 Task: Open Card Event Setup in Board Market Share Growth Strategy to Workspace Brand Management and add a team member Softage.2@softage.net, a label Purple, a checklist Classroom Management, an attachment from your computer, a color Purple and finally, add a card description 'Update company social media profiles' and a comment 'We should approach this task with a sense of community and teamwork'. Add a start date 'Jan 11, 1900' with a due date 'Jan 18, 1900'
Action: Mouse moved to (619, 518)
Screenshot: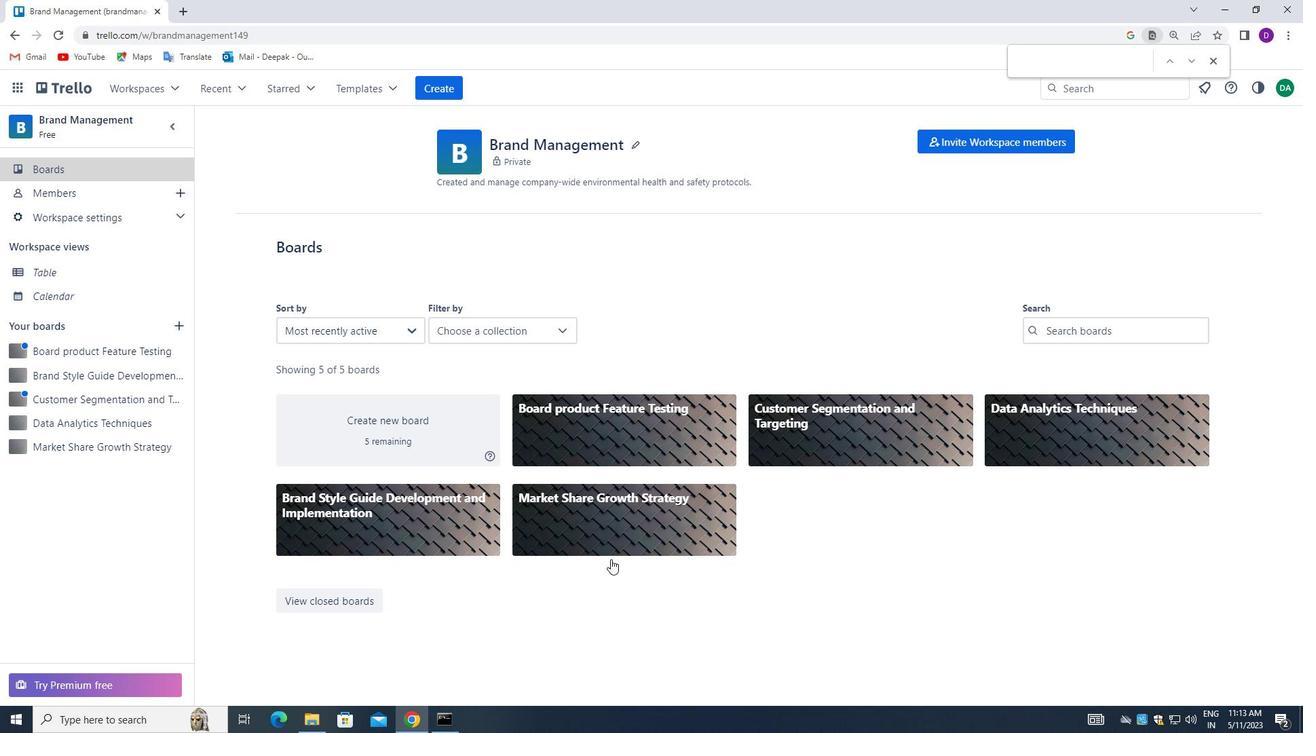 
Action: Mouse pressed left at (619, 518)
Screenshot: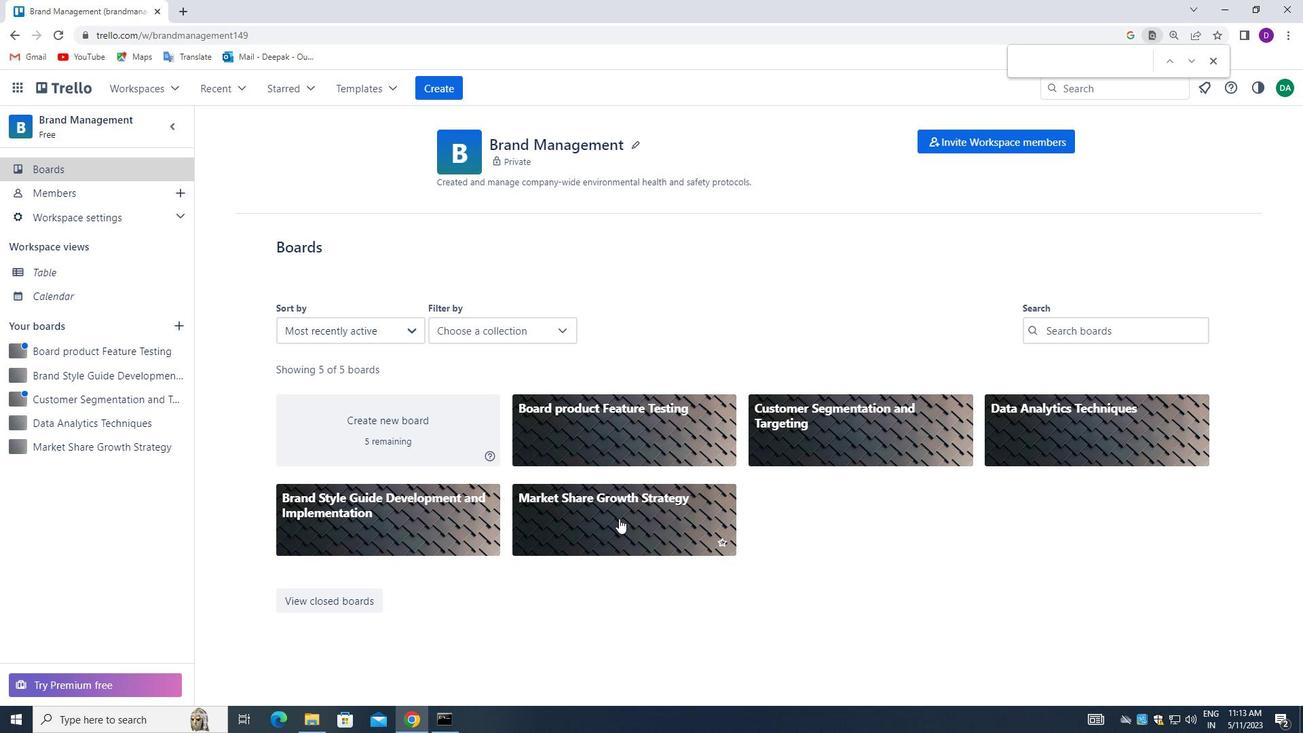 
Action: Mouse moved to (499, 209)
Screenshot: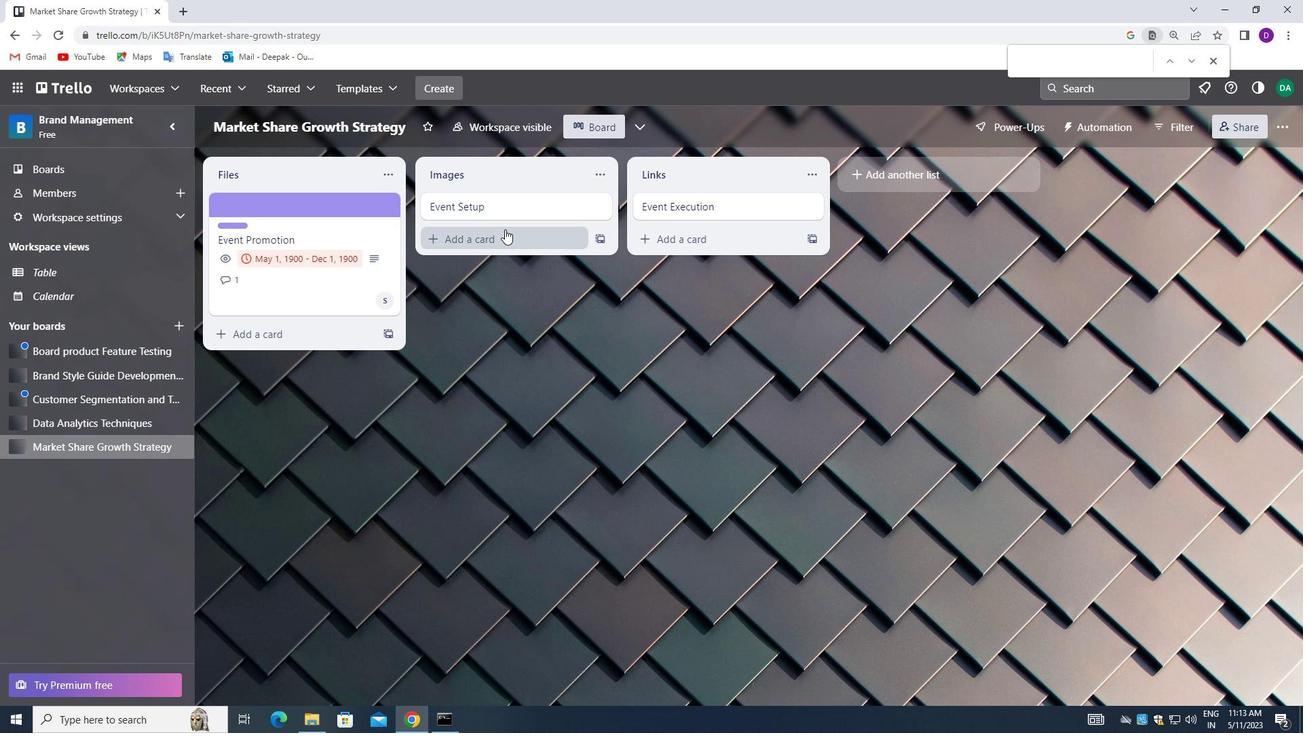 
Action: Mouse pressed left at (499, 209)
Screenshot: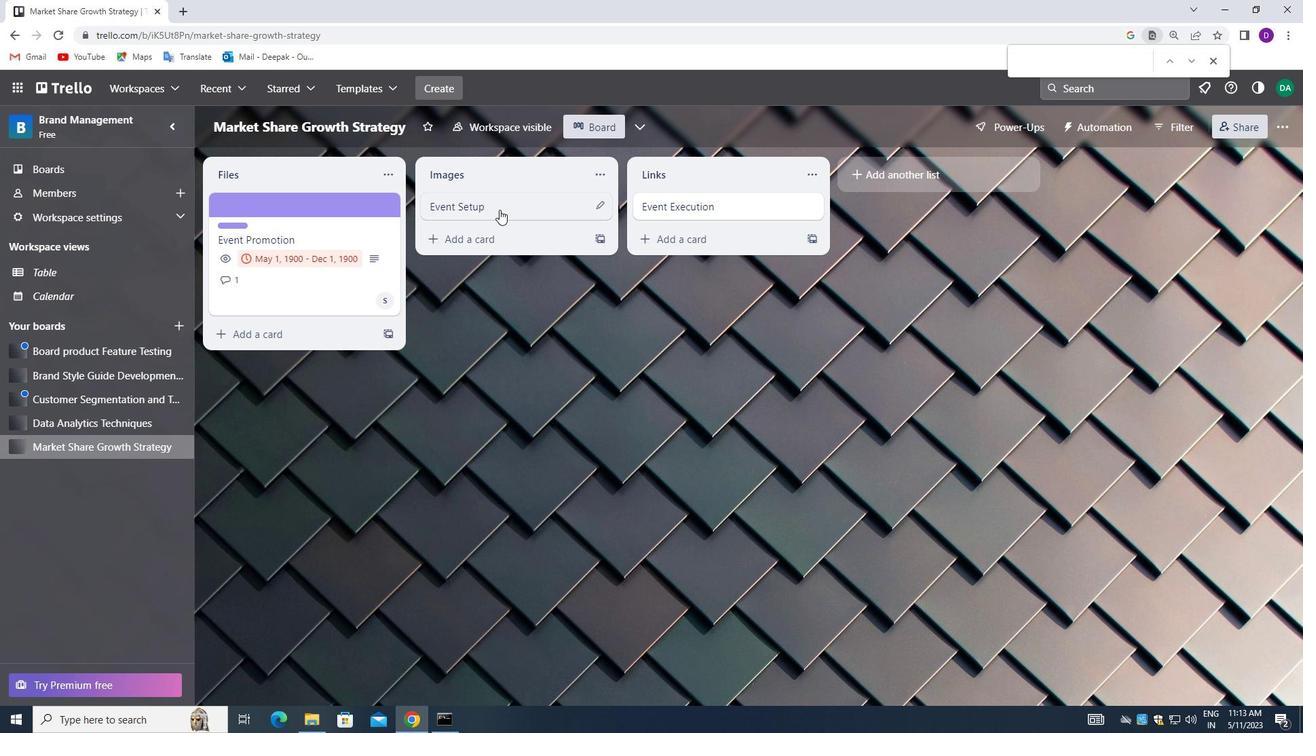 
Action: Mouse moved to (857, 260)
Screenshot: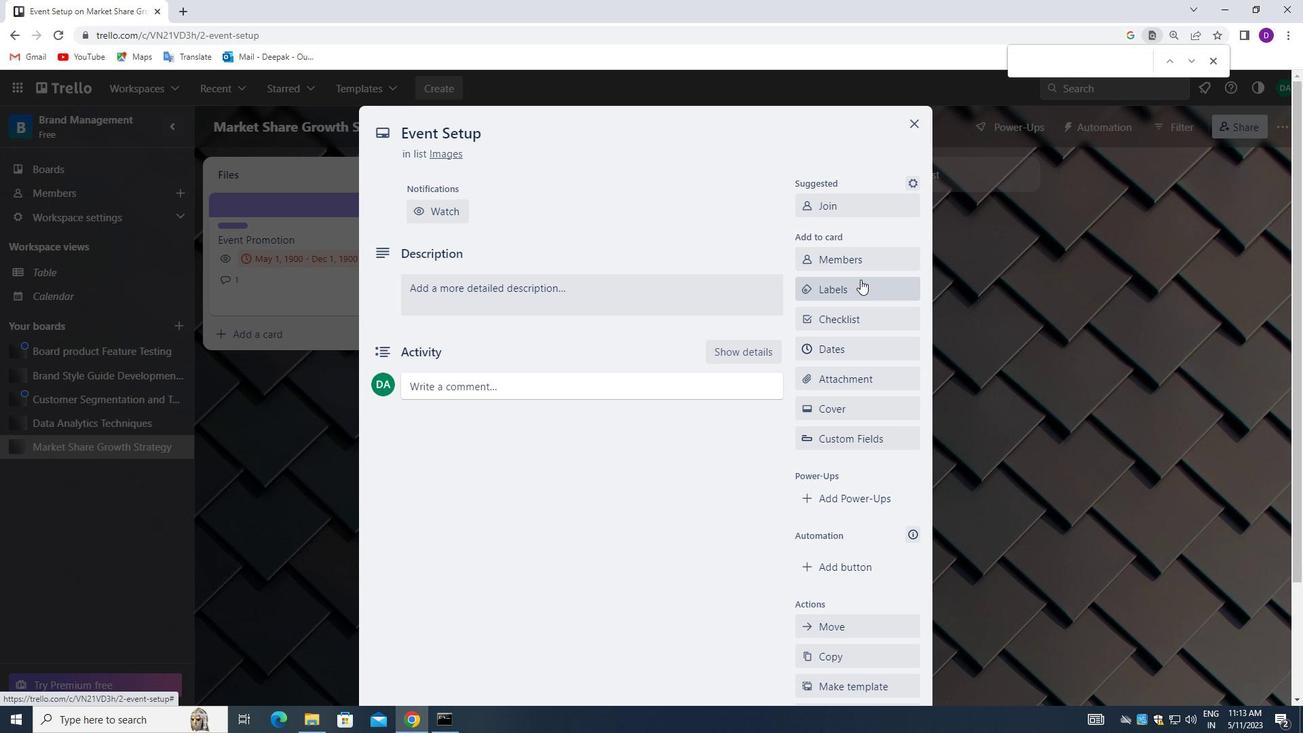 
Action: Mouse pressed left at (857, 260)
Screenshot: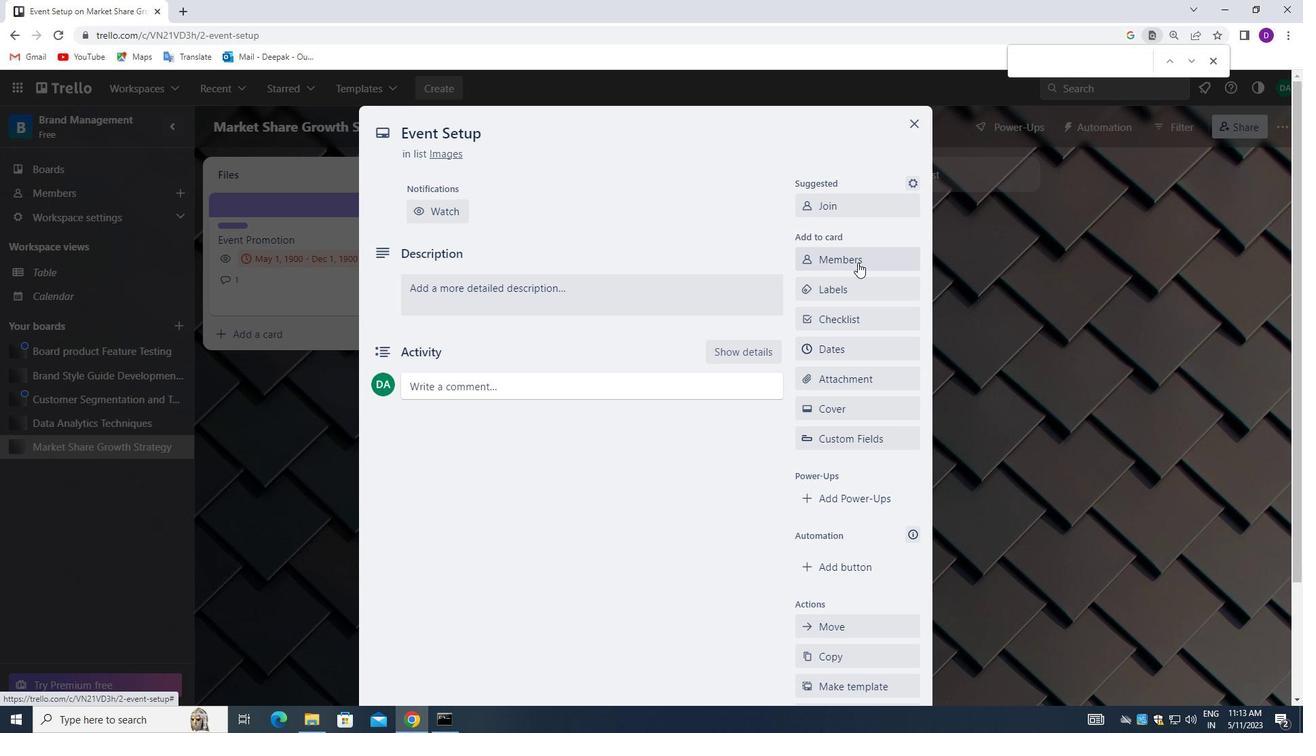 
Action: Mouse moved to (867, 331)
Screenshot: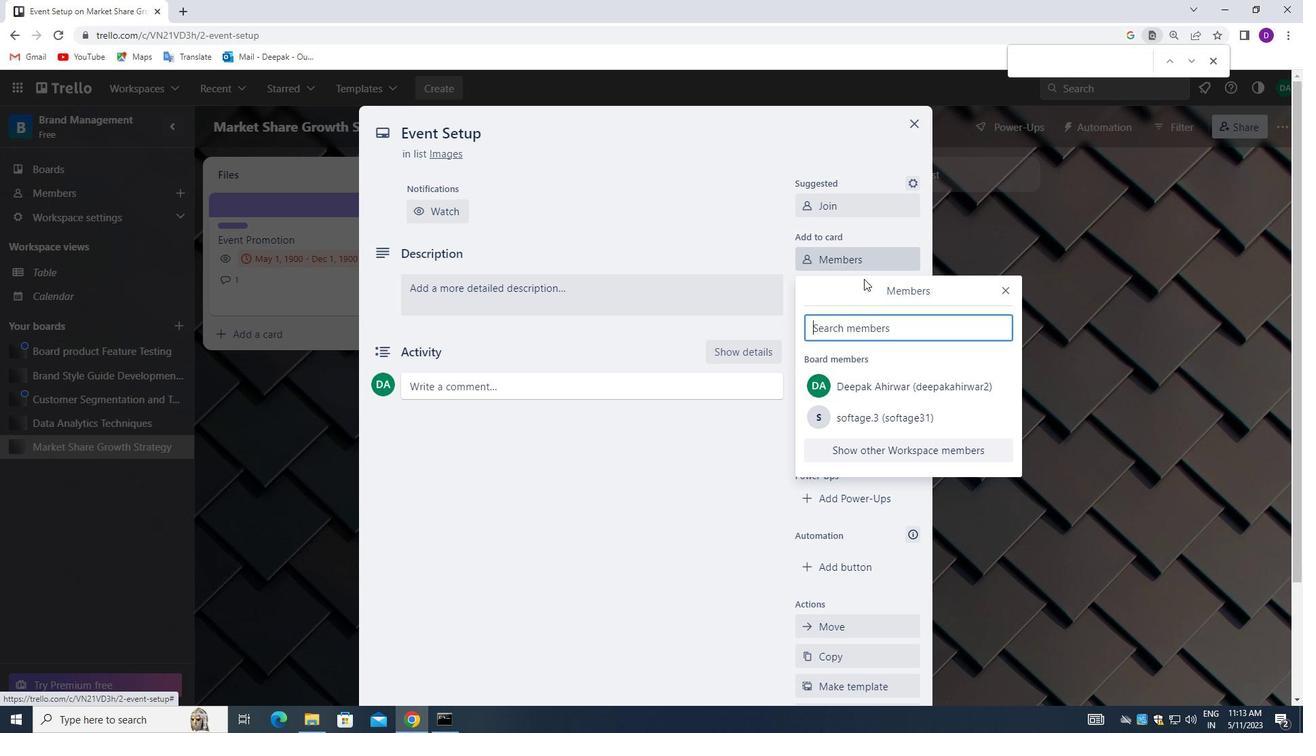 
Action: Mouse pressed left at (867, 331)
Screenshot: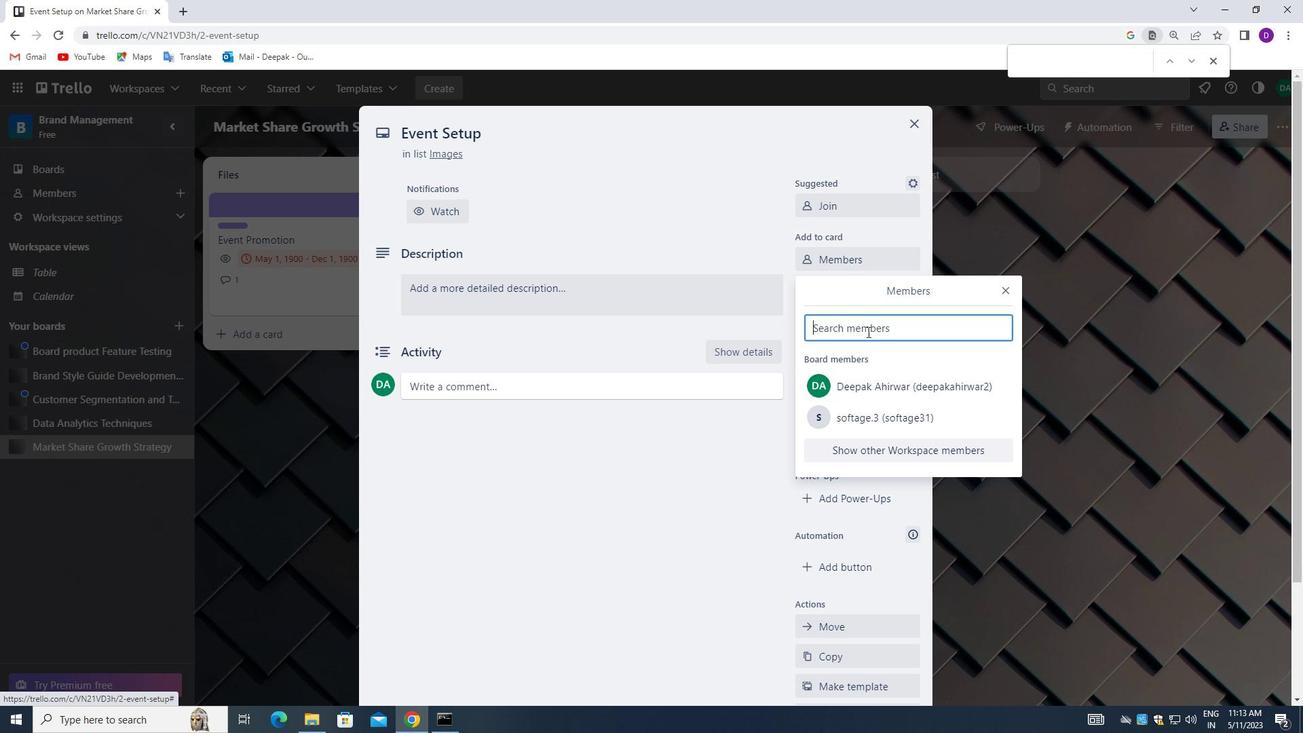 
Action: Key pressed softage,<Key.backspace>.<Key.shift><Key.shift><Key.shift><Key.shift><Key.shift><Key.shift><Key.shift><Key.shift><Key.shift>3<Key.backspace>2<Key.shift><Key.shift><Key.shift><Key.shift><Key.shift><Key.shift><Key.shift><Key.shift><Key.shift><Key.shift><Key.shift><Key.shift><Key.shift><Key.shift><Key.shift><Key.shift><Key.shift><Key.shift><Key.shift><Key.shift><Key.shift>@SOFTAGE.NET
Screenshot: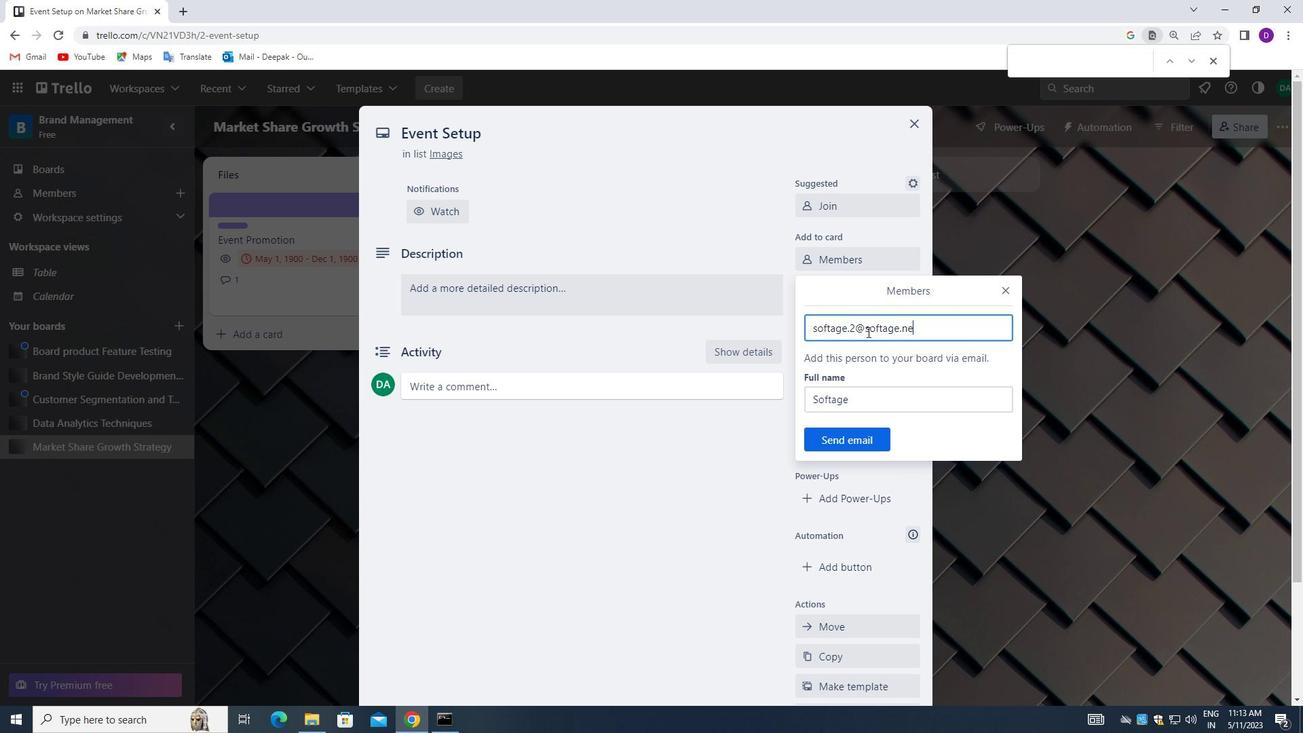 
Action: Mouse moved to (849, 437)
Screenshot: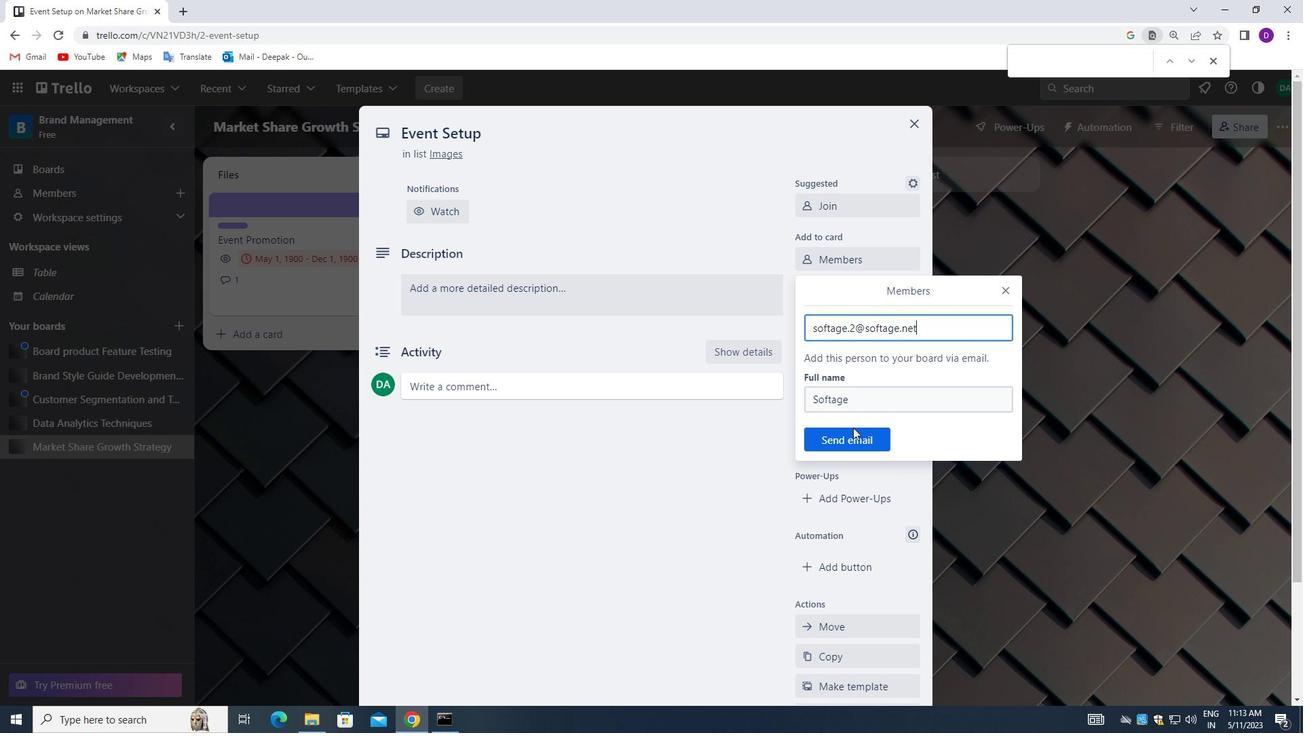 
Action: Mouse pressed left at (849, 437)
Screenshot: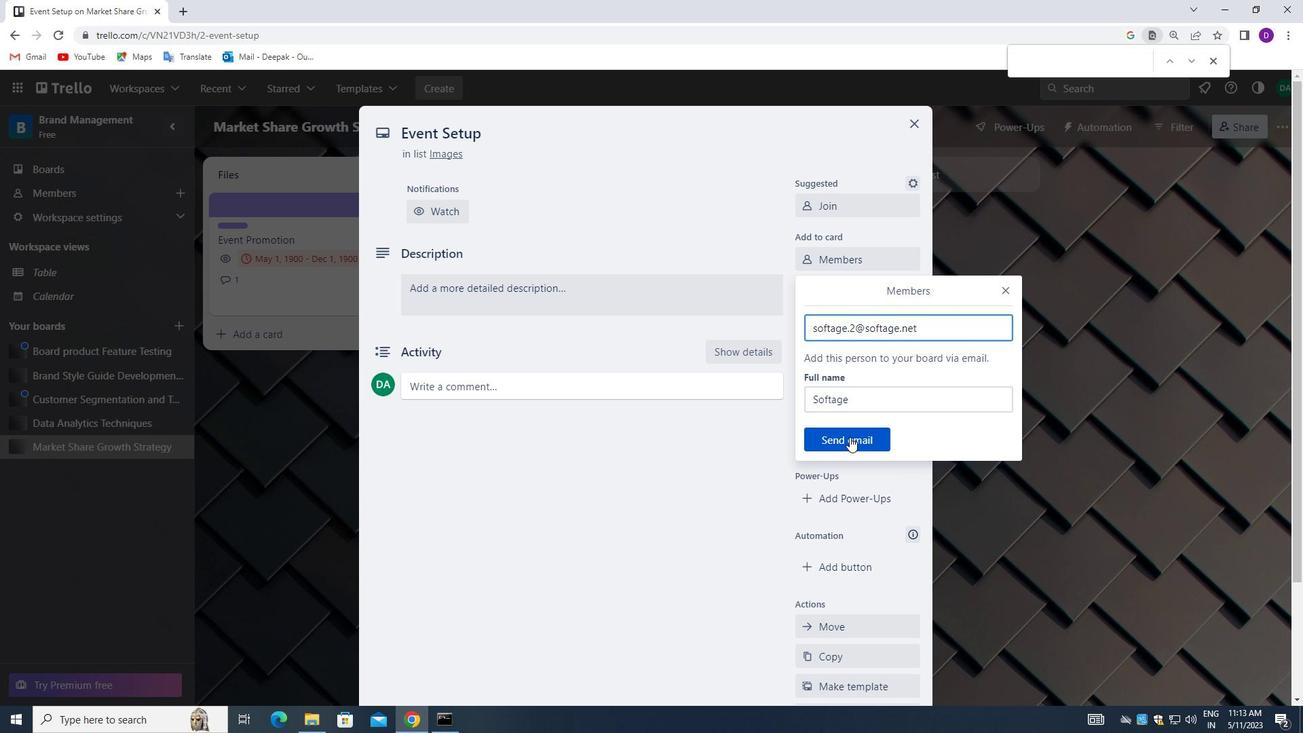 
Action: Mouse moved to (848, 291)
Screenshot: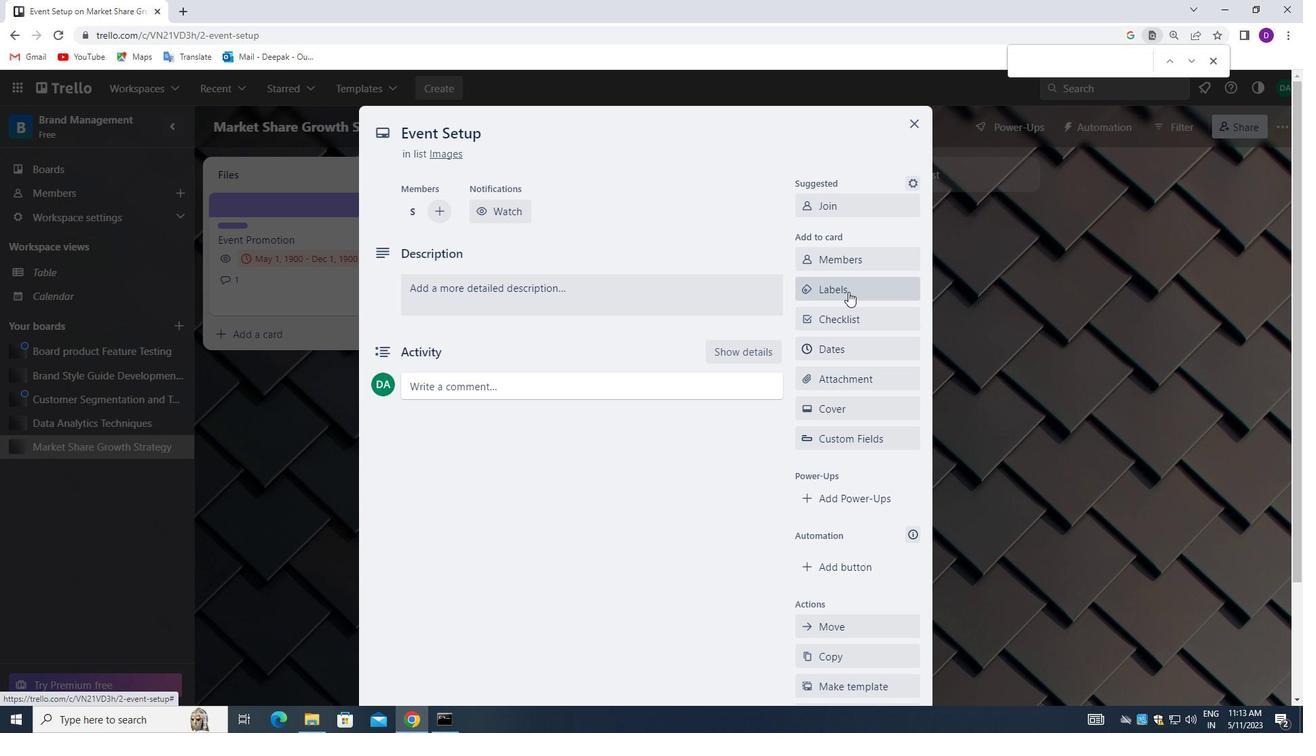 
Action: Mouse pressed left at (848, 291)
Screenshot: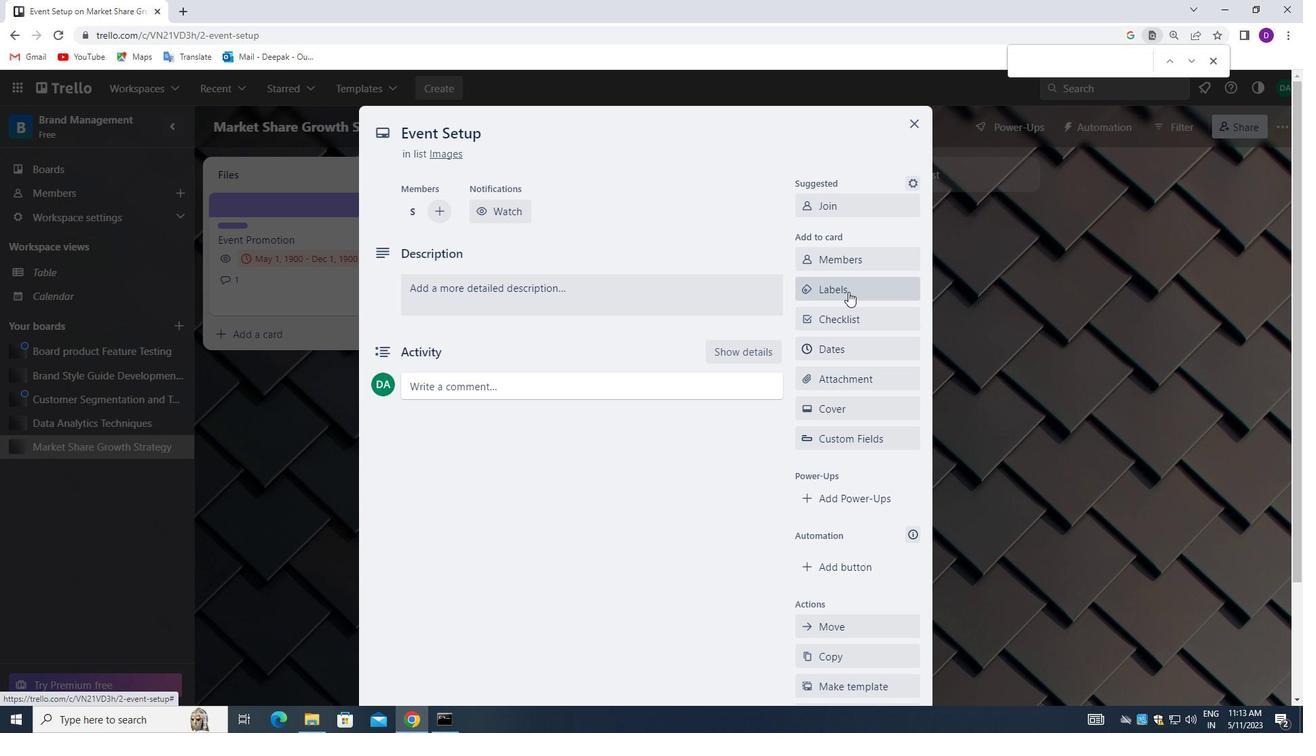 
Action: Mouse moved to (878, 514)
Screenshot: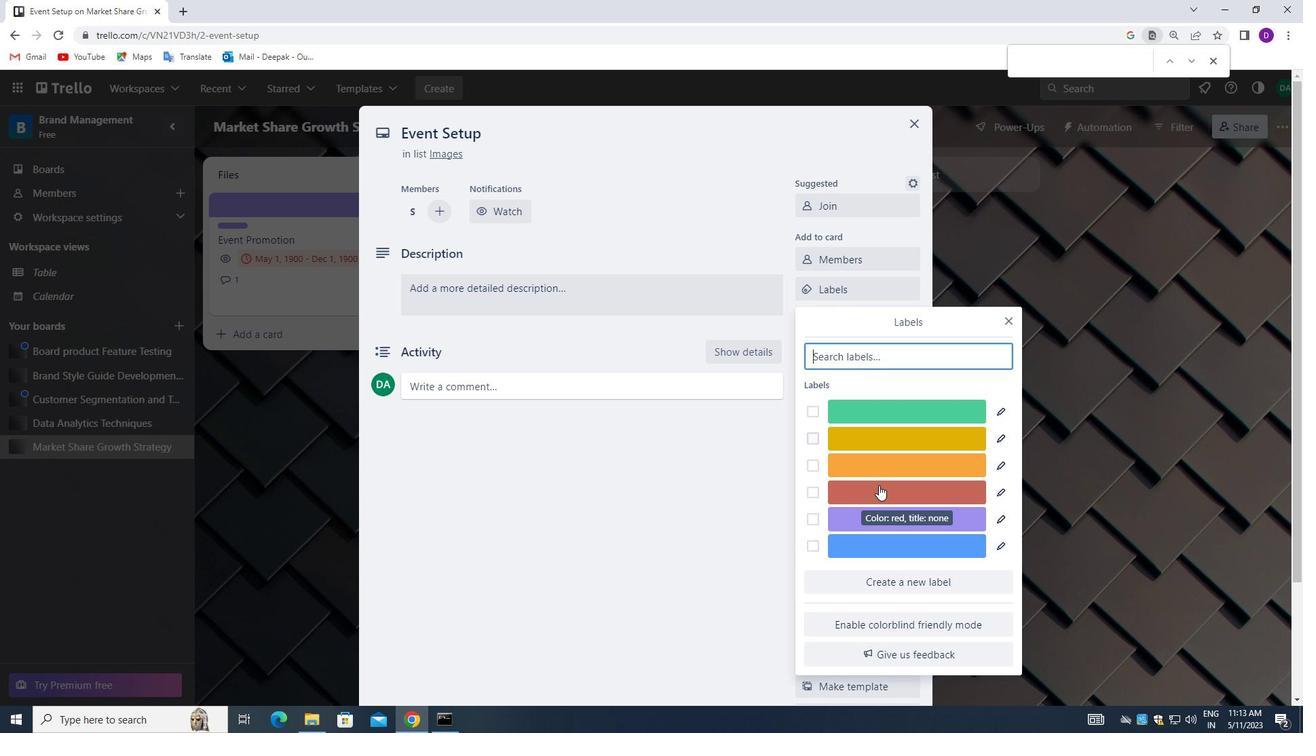 
Action: Mouse pressed left at (878, 514)
Screenshot: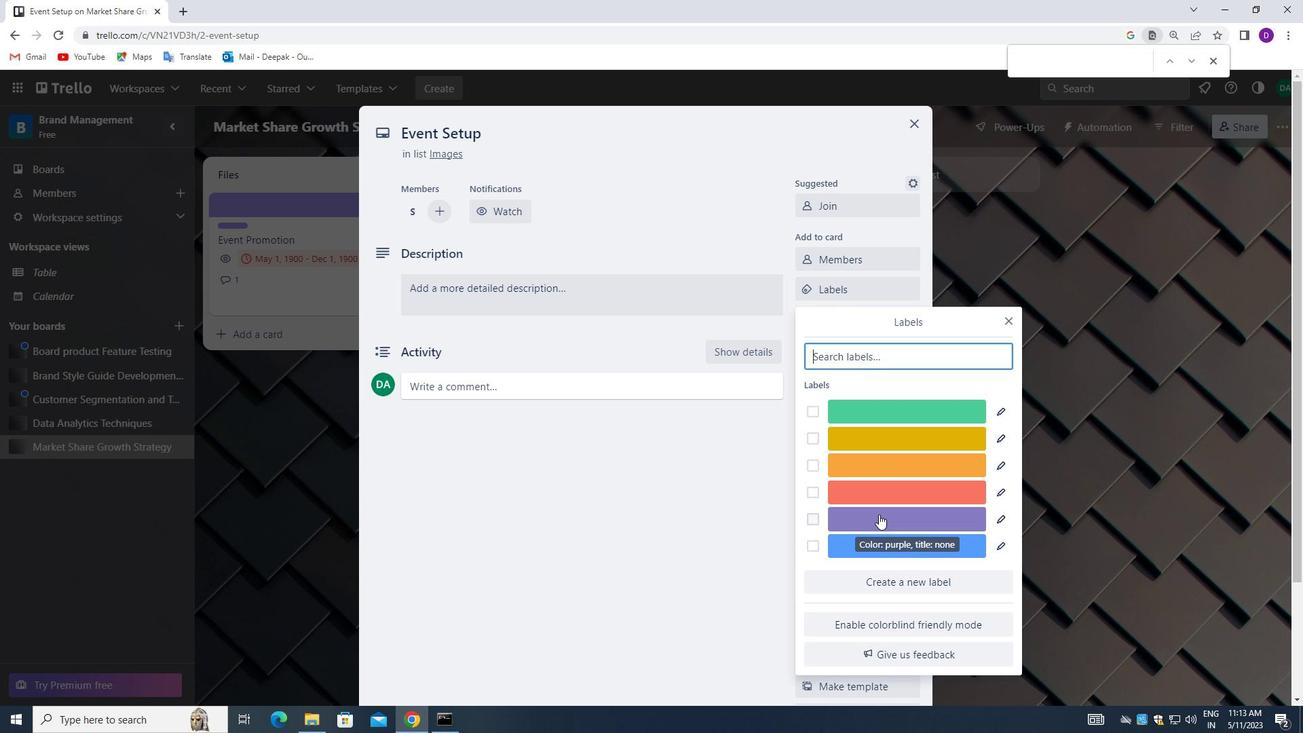 
Action: Mouse moved to (1009, 323)
Screenshot: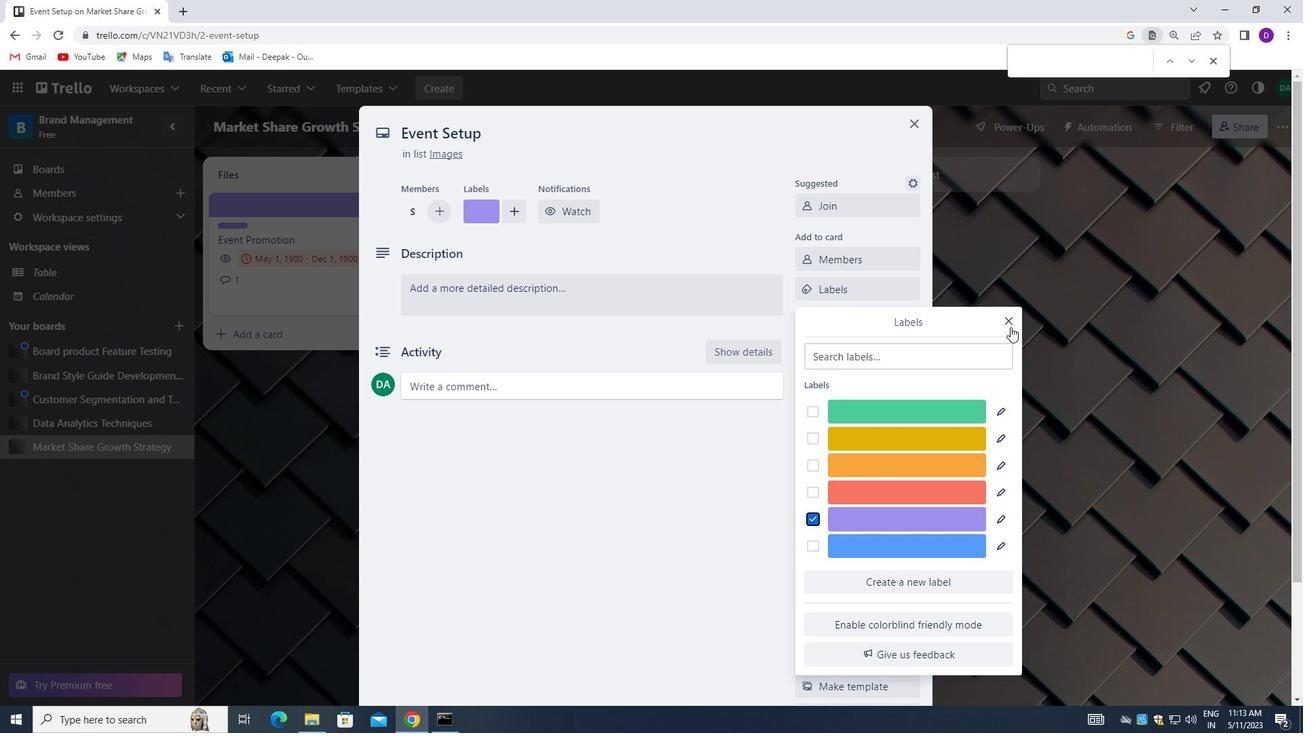 
Action: Mouse pressed left at (1009, 323)
Screenshot: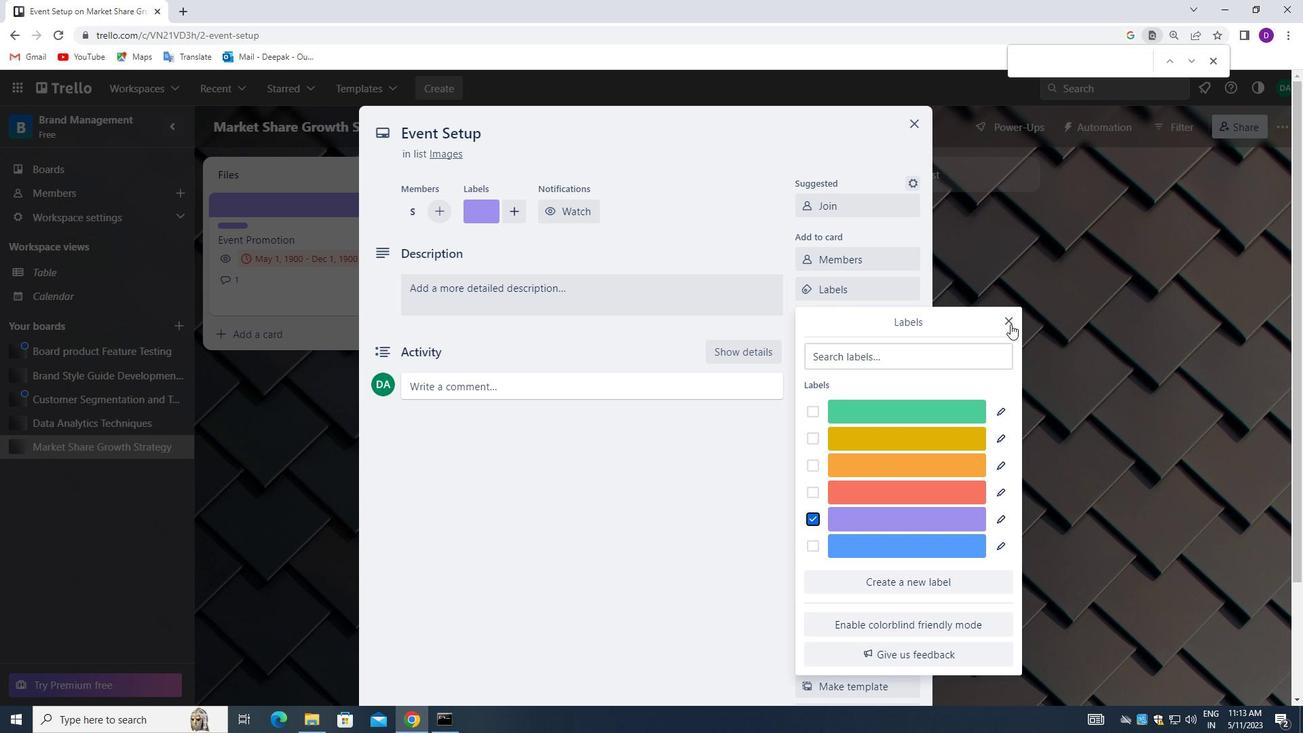 
Action: Mouse moved to (861, 313)
Screenshot: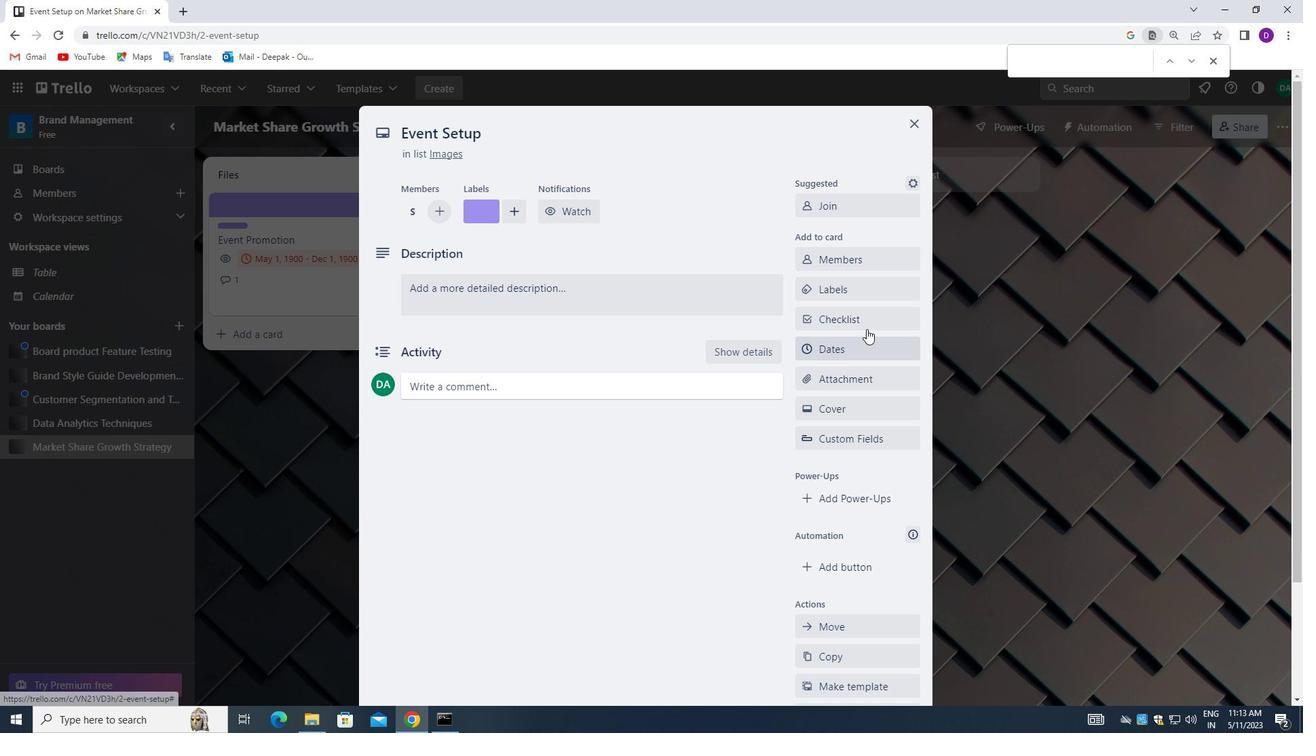
Action: Mouse pressed left at (861, 313)
Screenshot: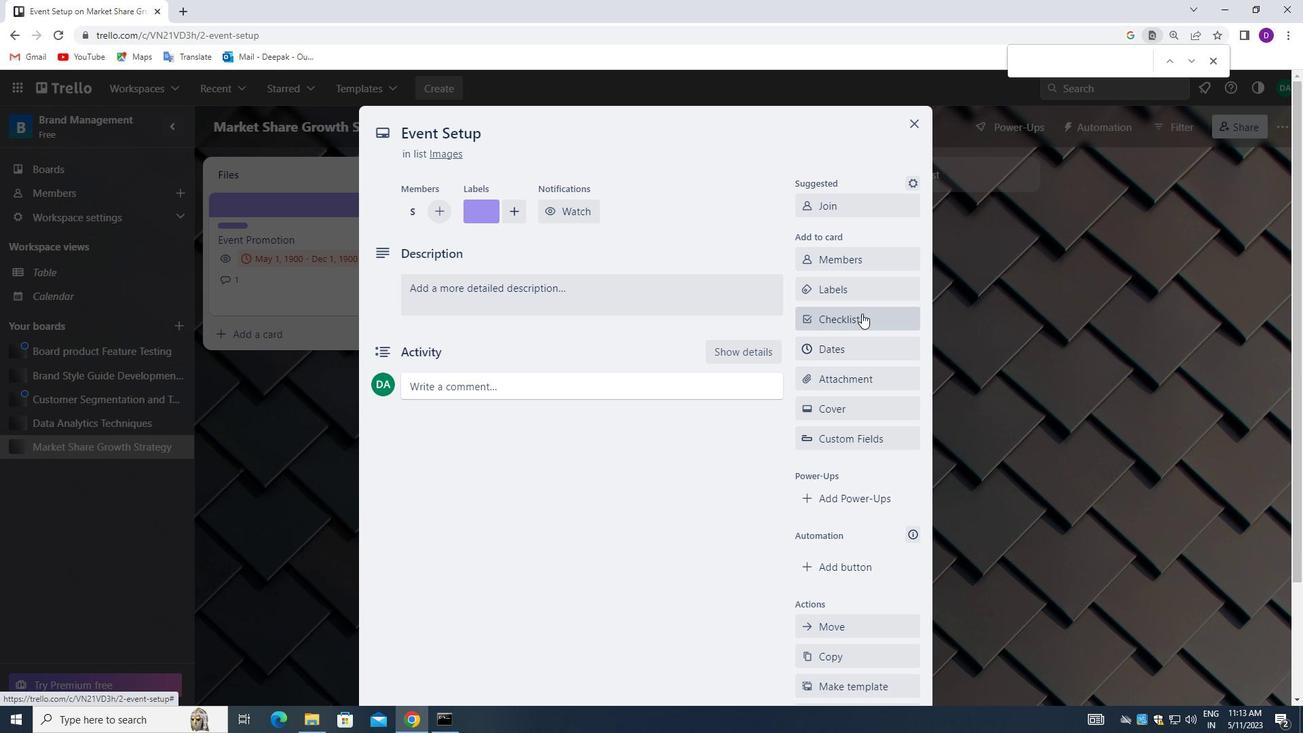 
Action: Mouse moved to (868, 397)
Screenshot: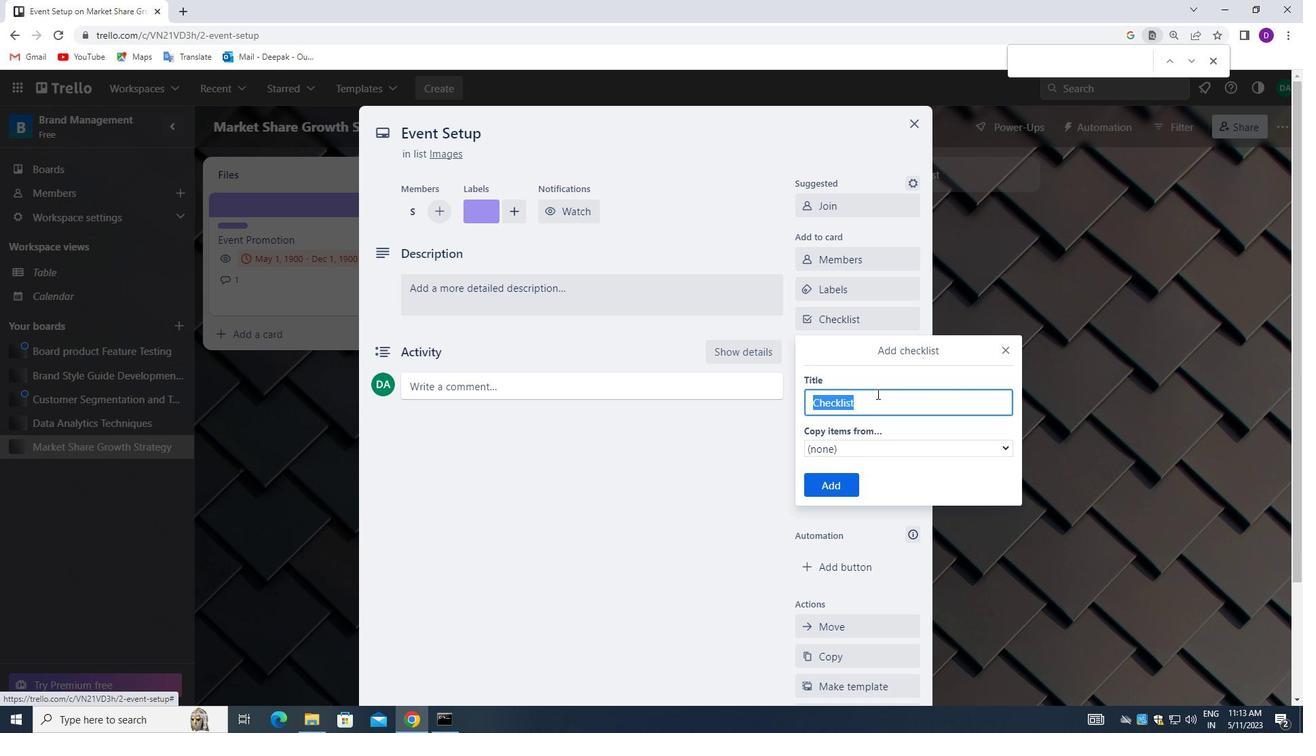 
Action: Key pressed <Key.backspace><Key.shift_r>CLASS<Key.space><Key.backspace>ROO,<Key.space><Key.backspace><Key.backspace>M<Key.space><Key.shift>MANAGEMENT<Key.space>
Screenshot: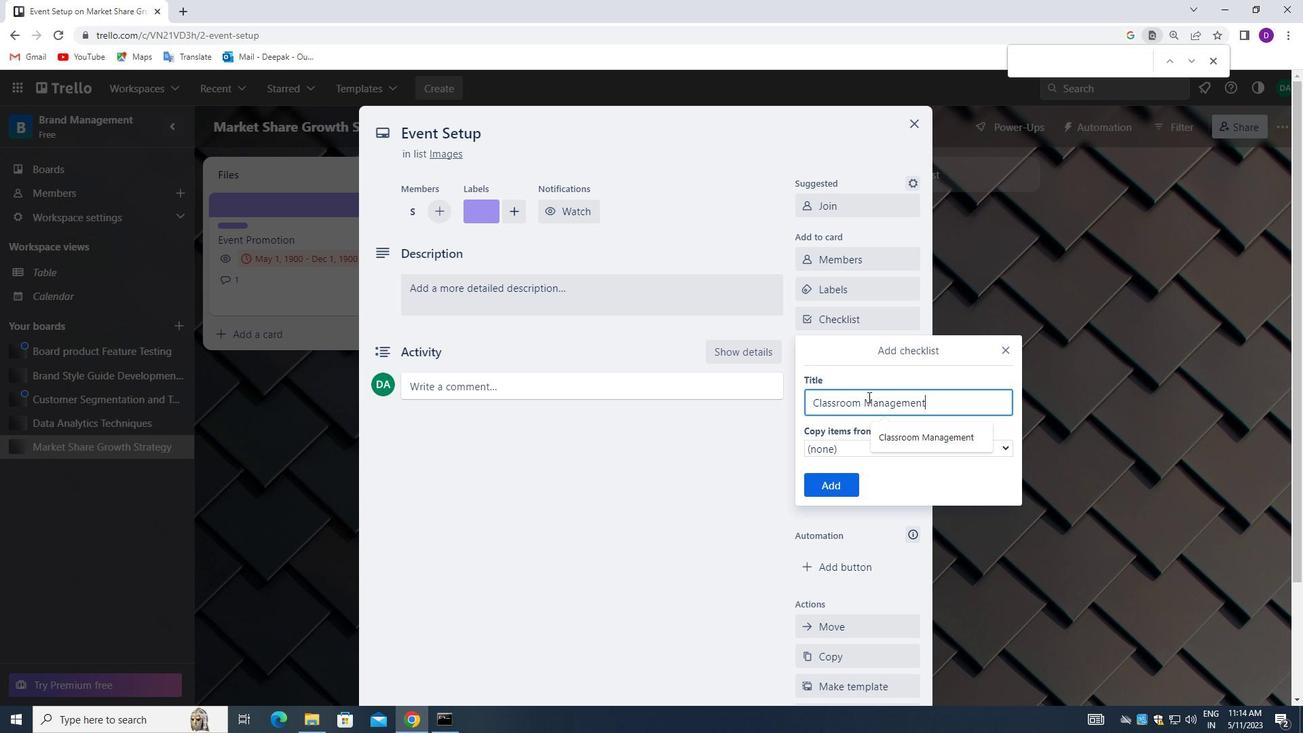 
Action: Mouse moved to (823, 478)
Screenshot: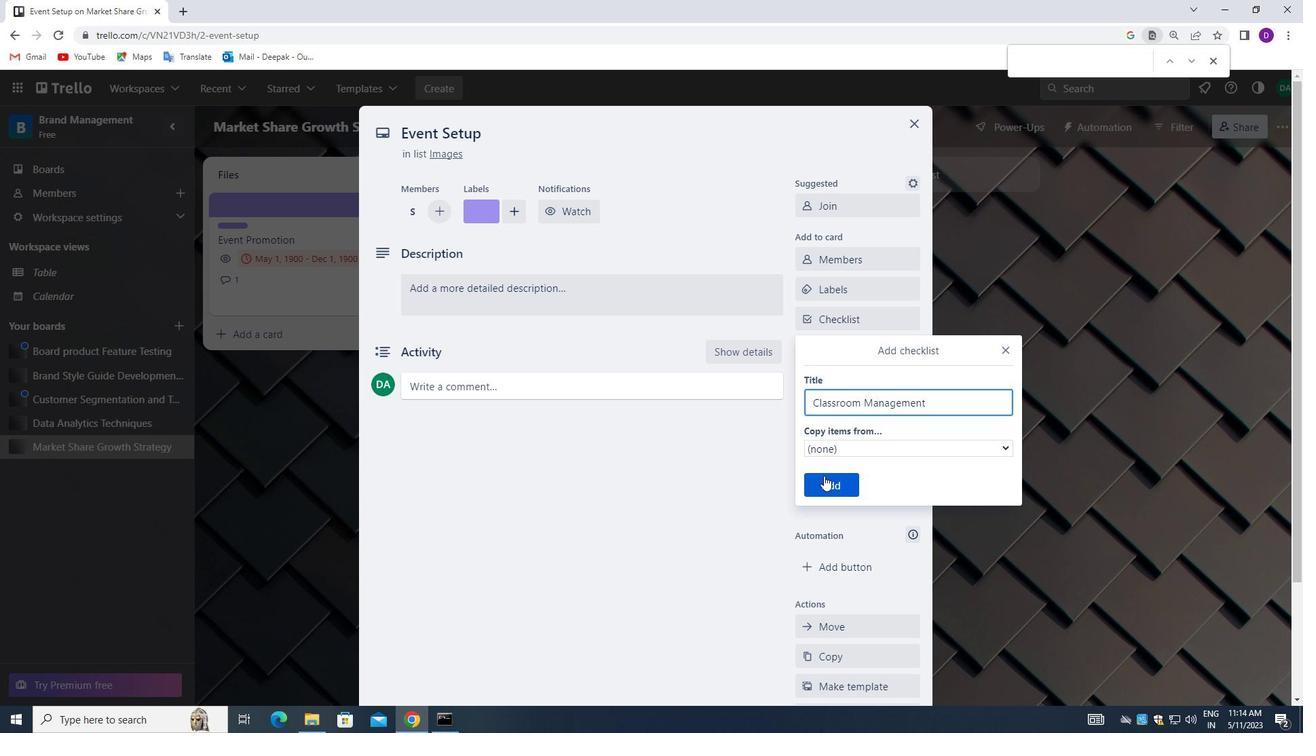 
Action: Mouse pressed left at (823, 478)
Screenshot: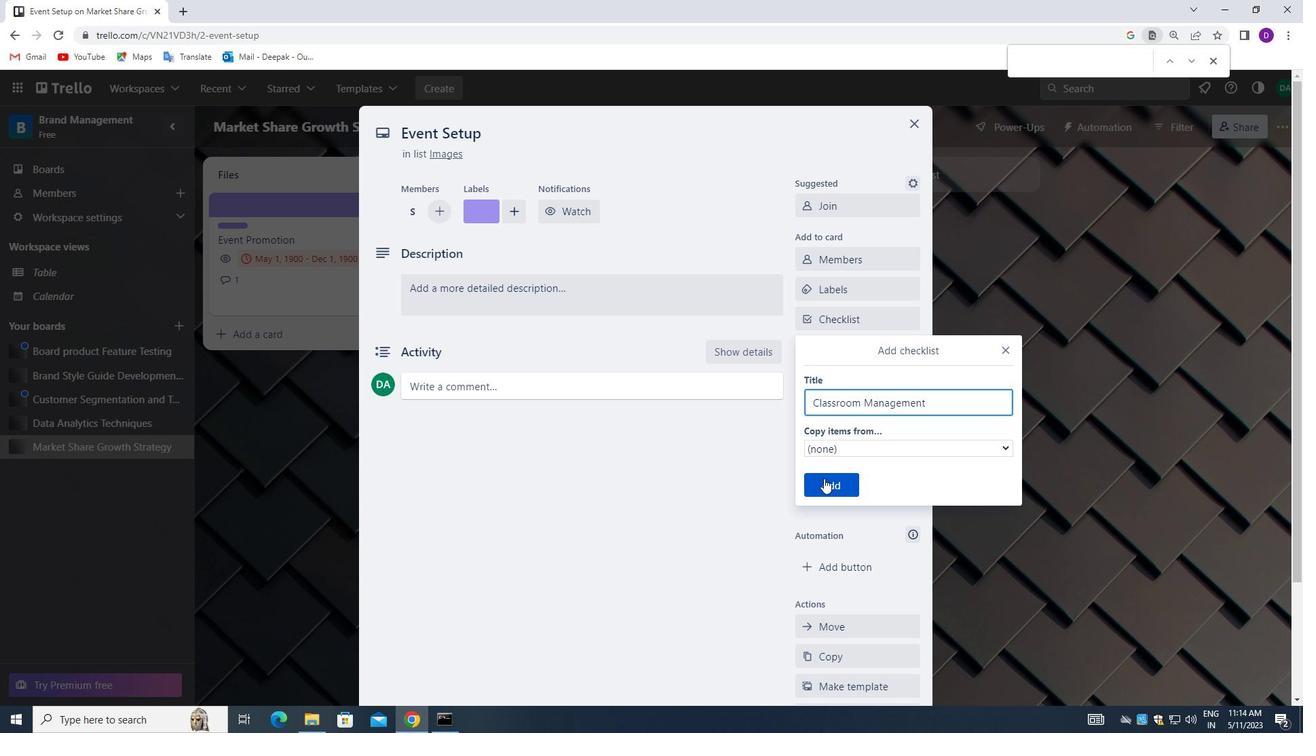 
Action: Mouse moved to (864, 386)
Screenshot: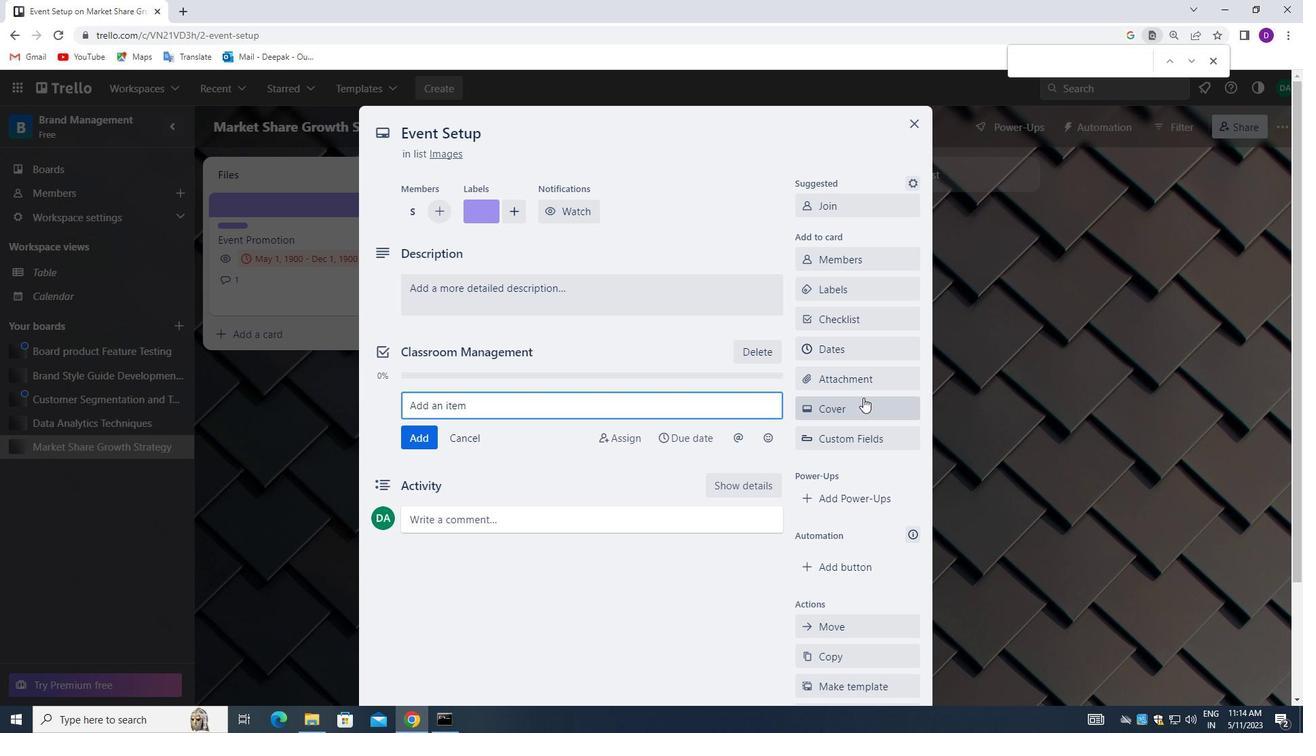 
Action: Mouse pressed left at (864, 386)
Screenshot: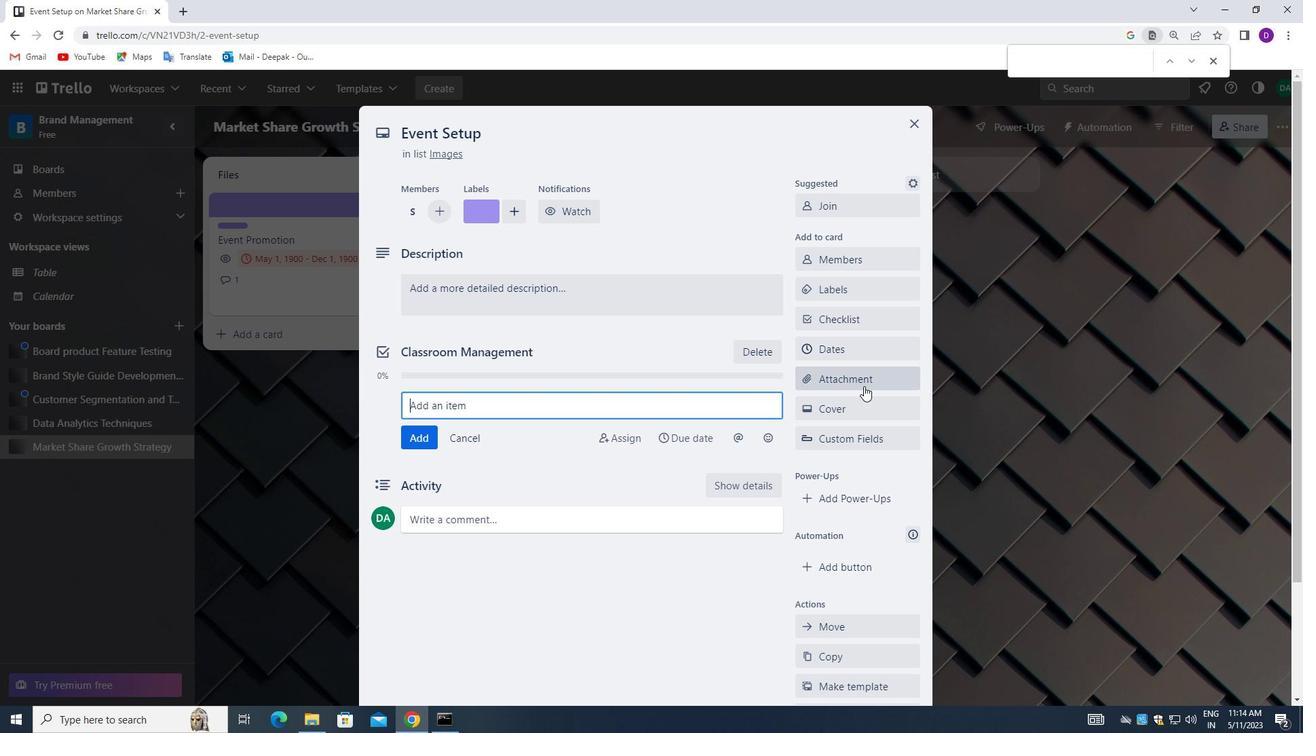 
Action: Mouse moved to (840, 150)
Screenshot: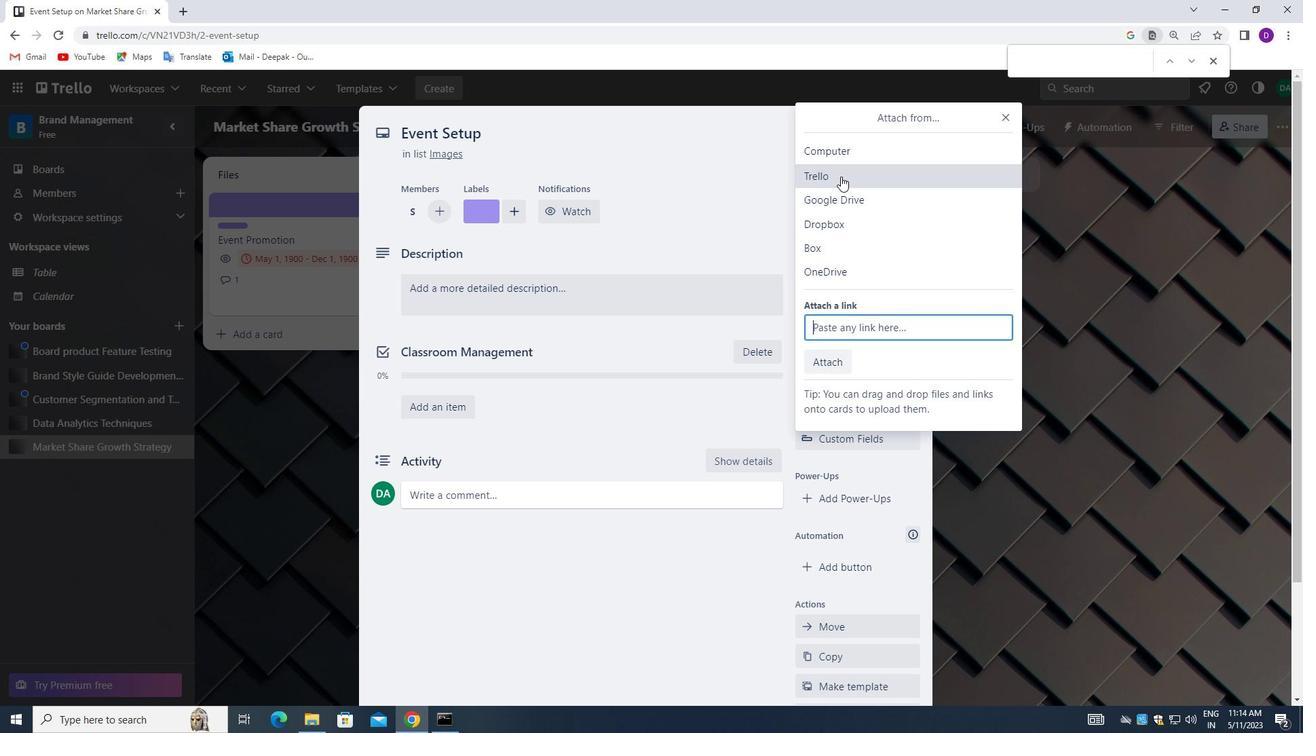 
Action: Mouse pressed left at (840, 150)
Screenshot: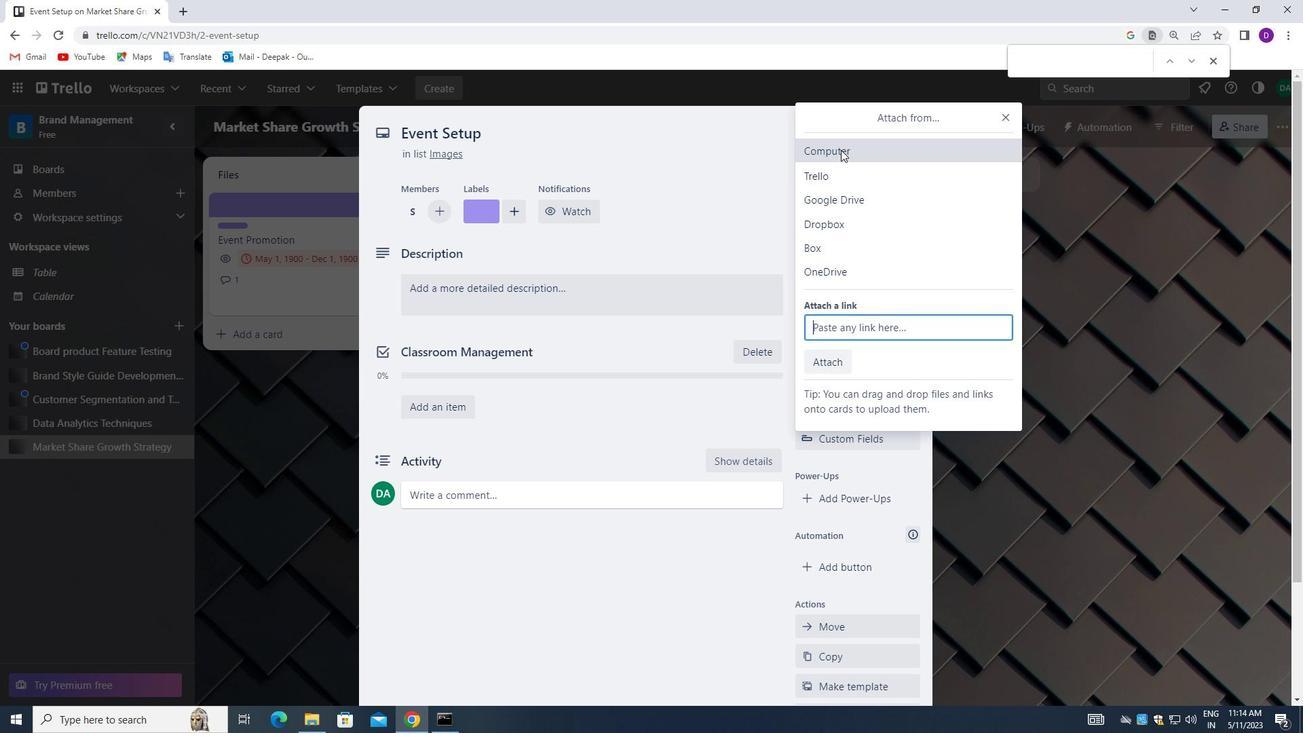 
Action: Mouse moved to (241, 269)
Screenshot: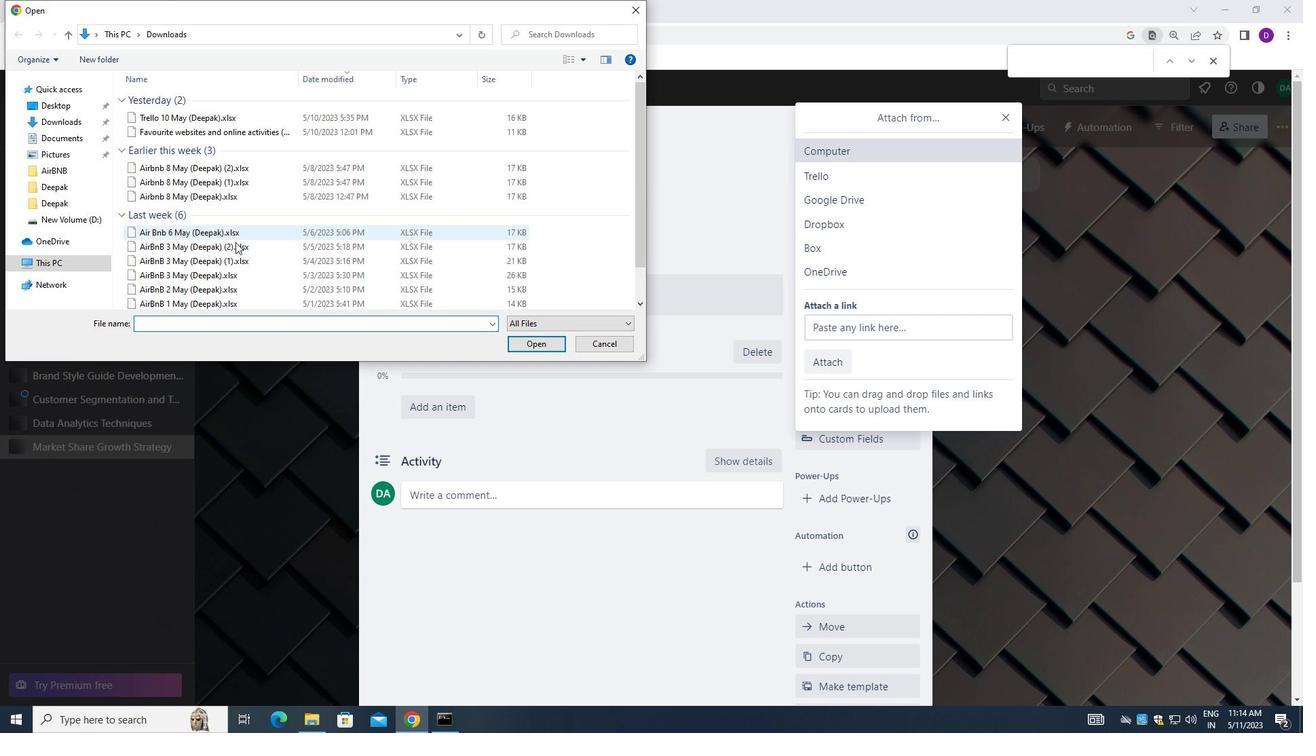 
Action: Mouse scrolled (241, 268) with delta (0, 0)
Screenshot: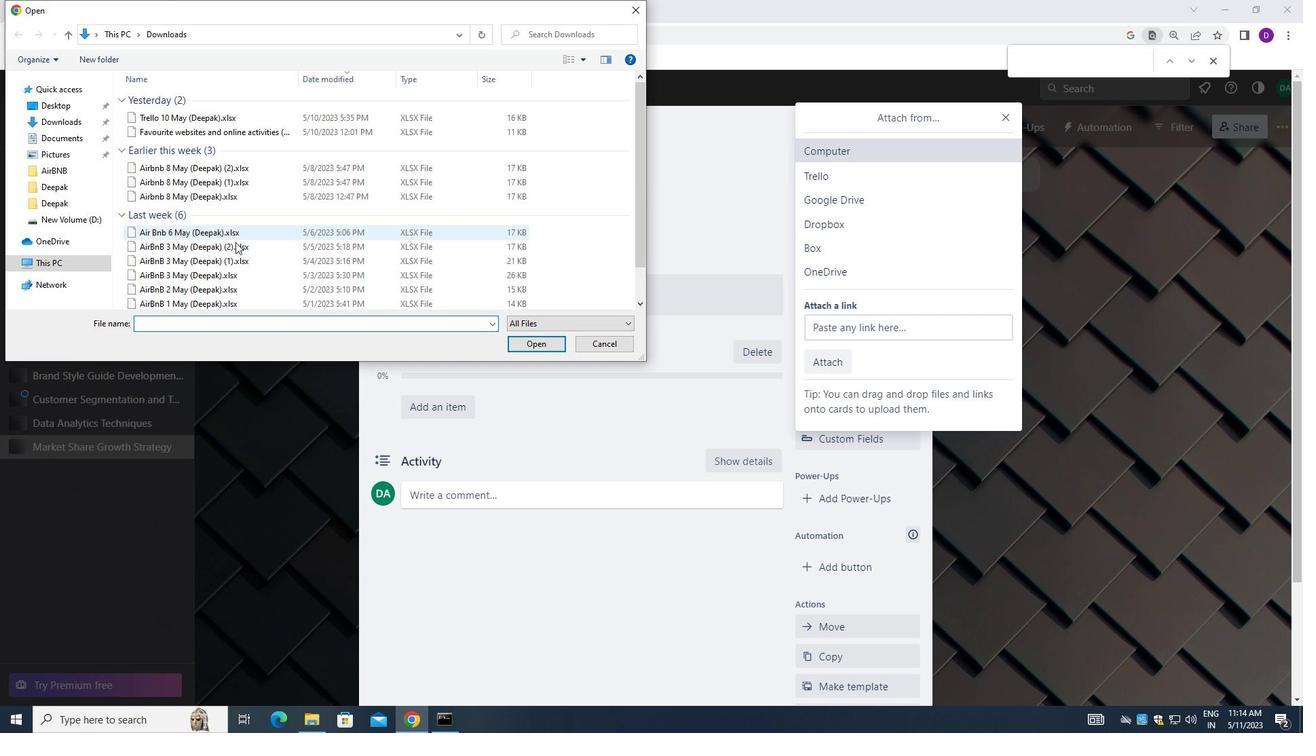 
Action: Mouse moved to (241, 270)
Screenshot: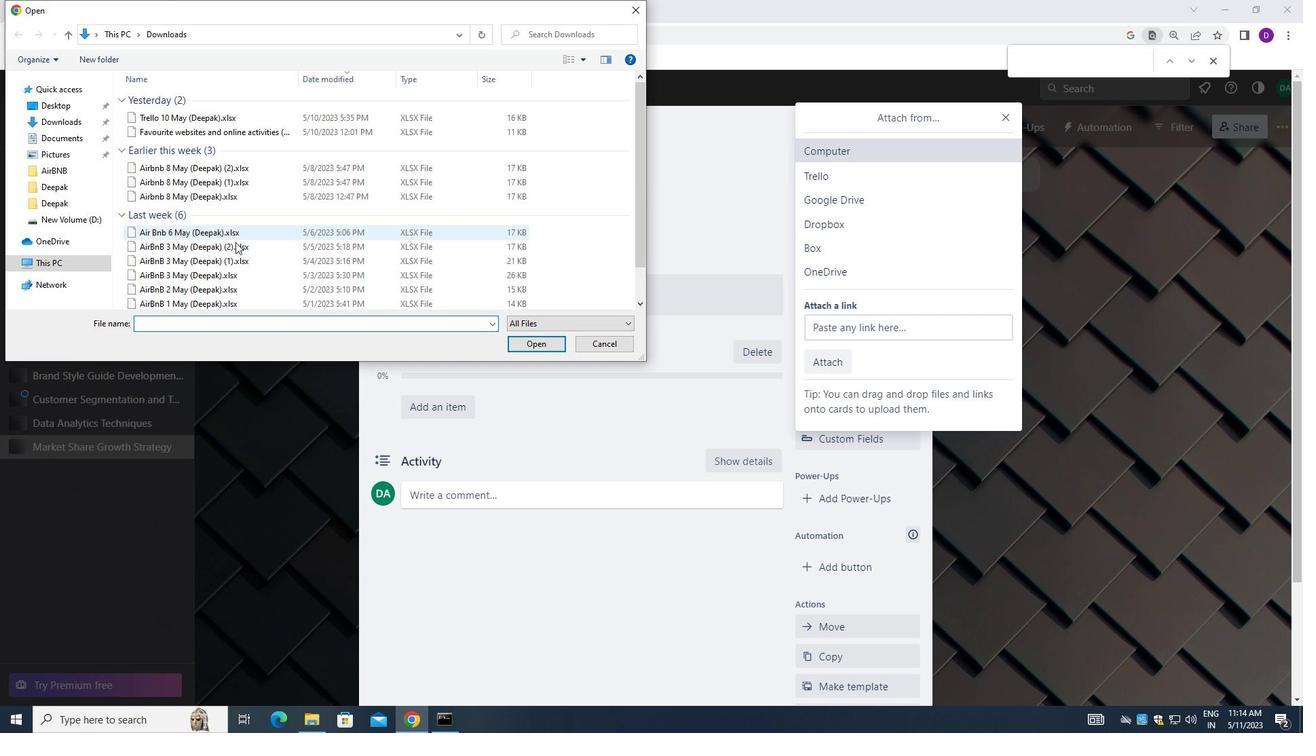 
Action: Mouse scrolled (241, 270) with delta (0, 0)
Screenshot: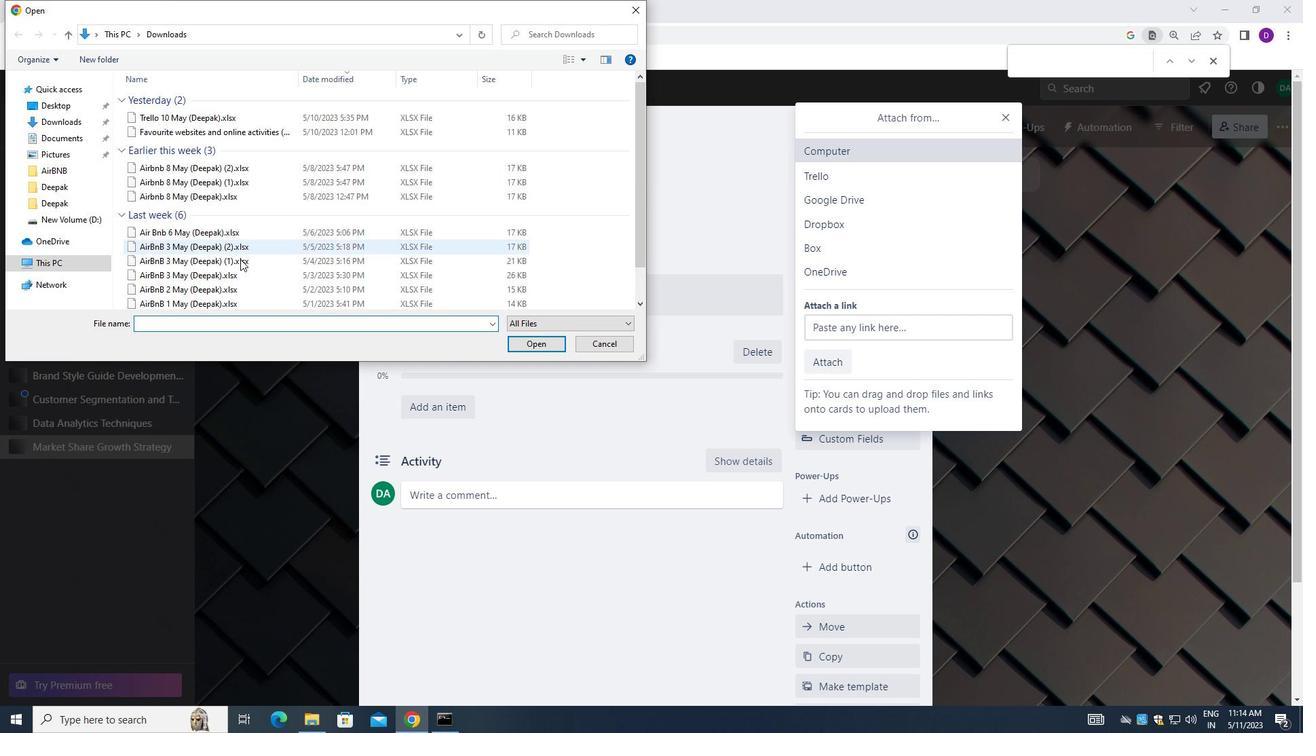 
Action: Mouse scrolled (241, 270) with delta (0, 0)
Screenshot: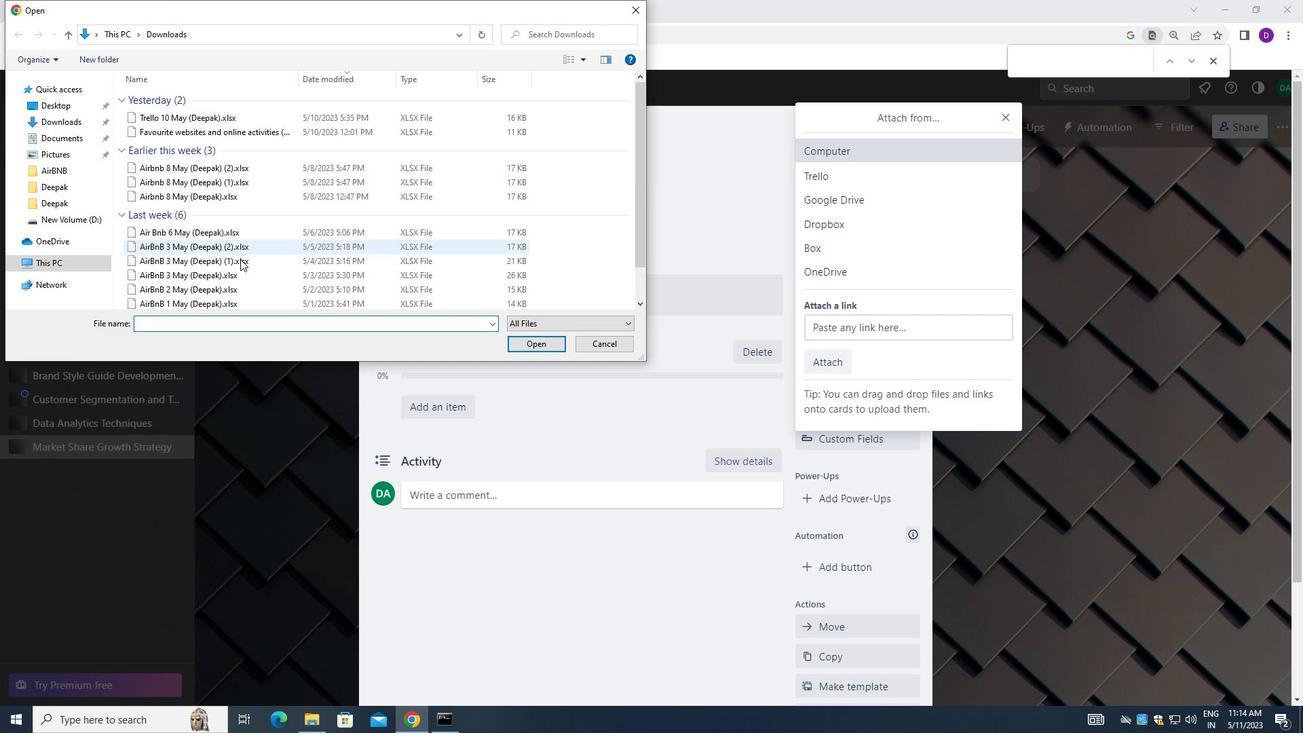 
Action: Mouse moved to (241, 271)
Screenshot: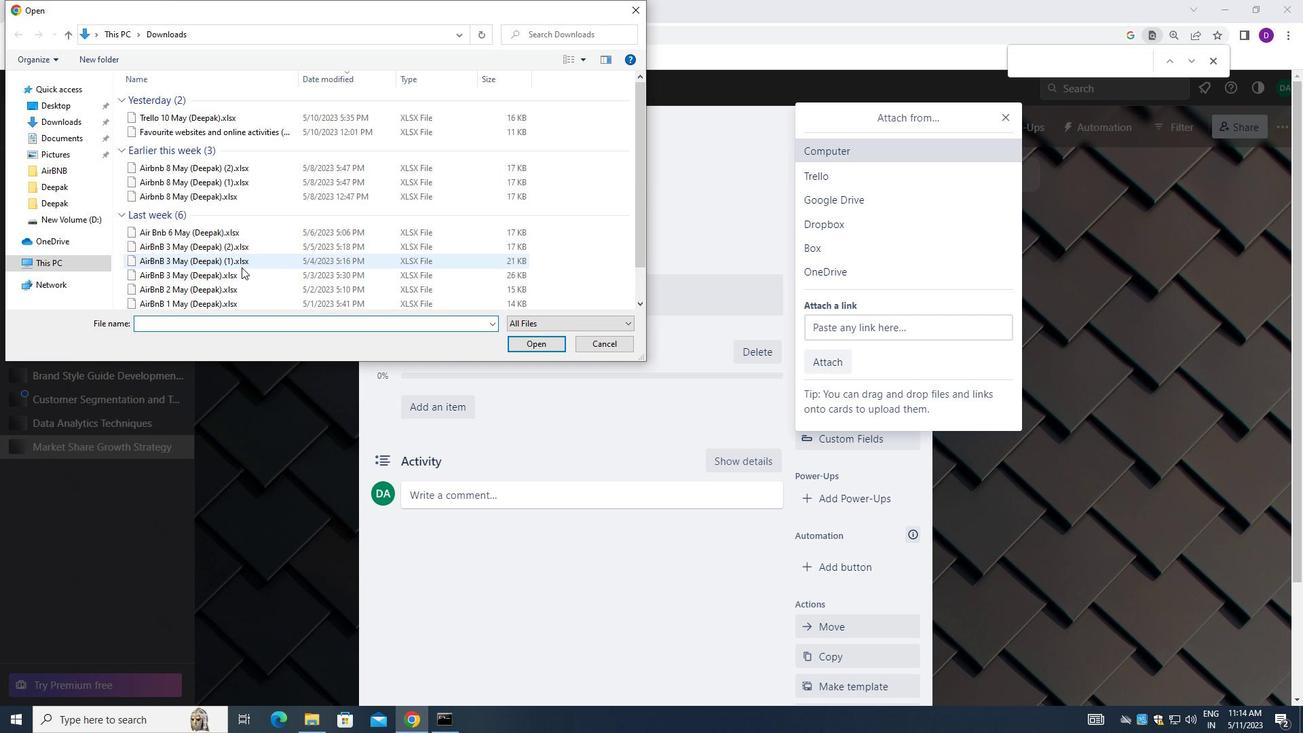 
Action: Mouse scrolled (241, 270) with delta (0, 0)
Screenshot: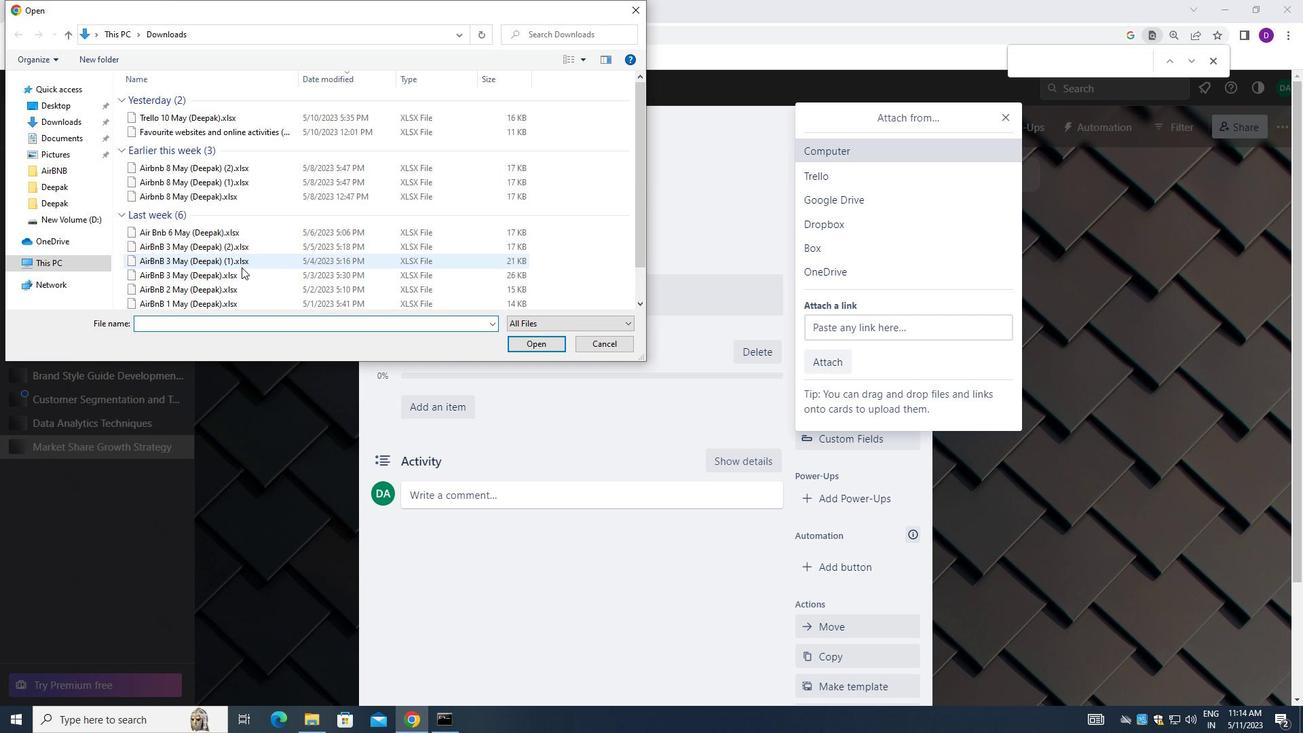 
Action: Mouse moved to (238, 270)
Screenshot: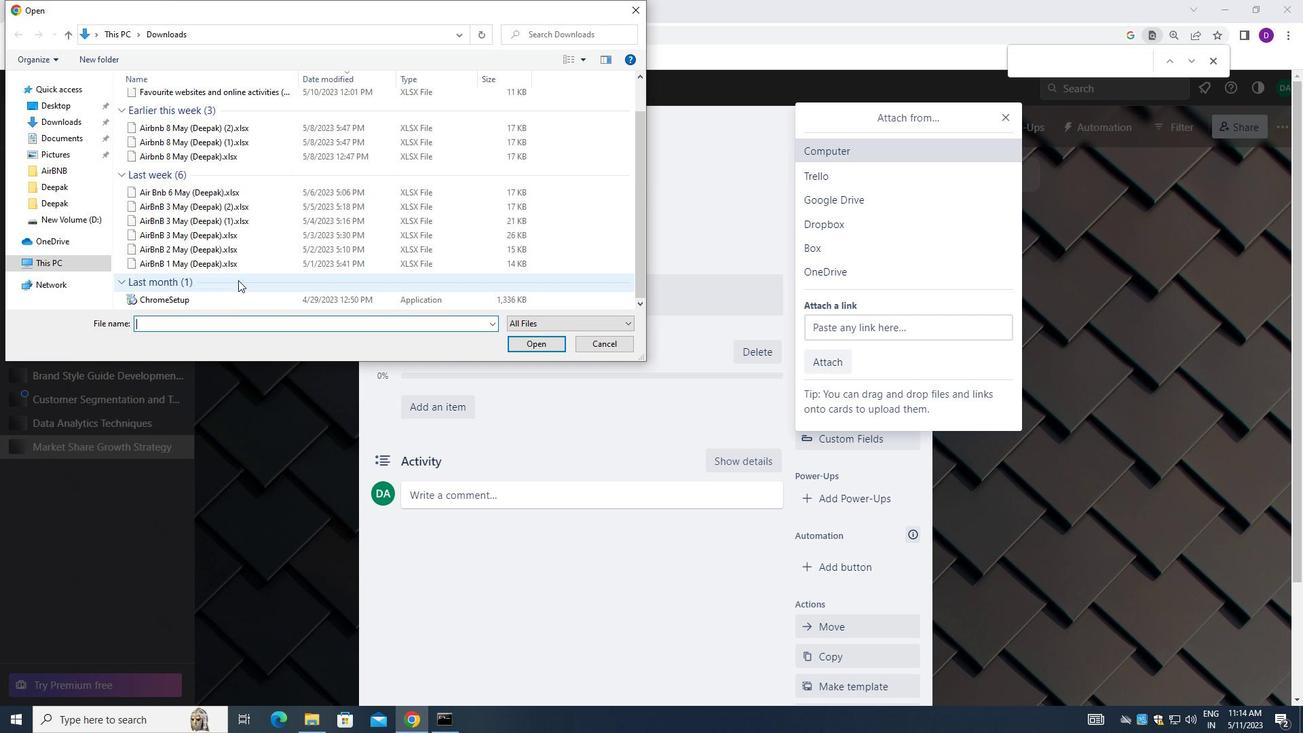 
Action: Mouse pressed left at (238, 270)
Screenshot: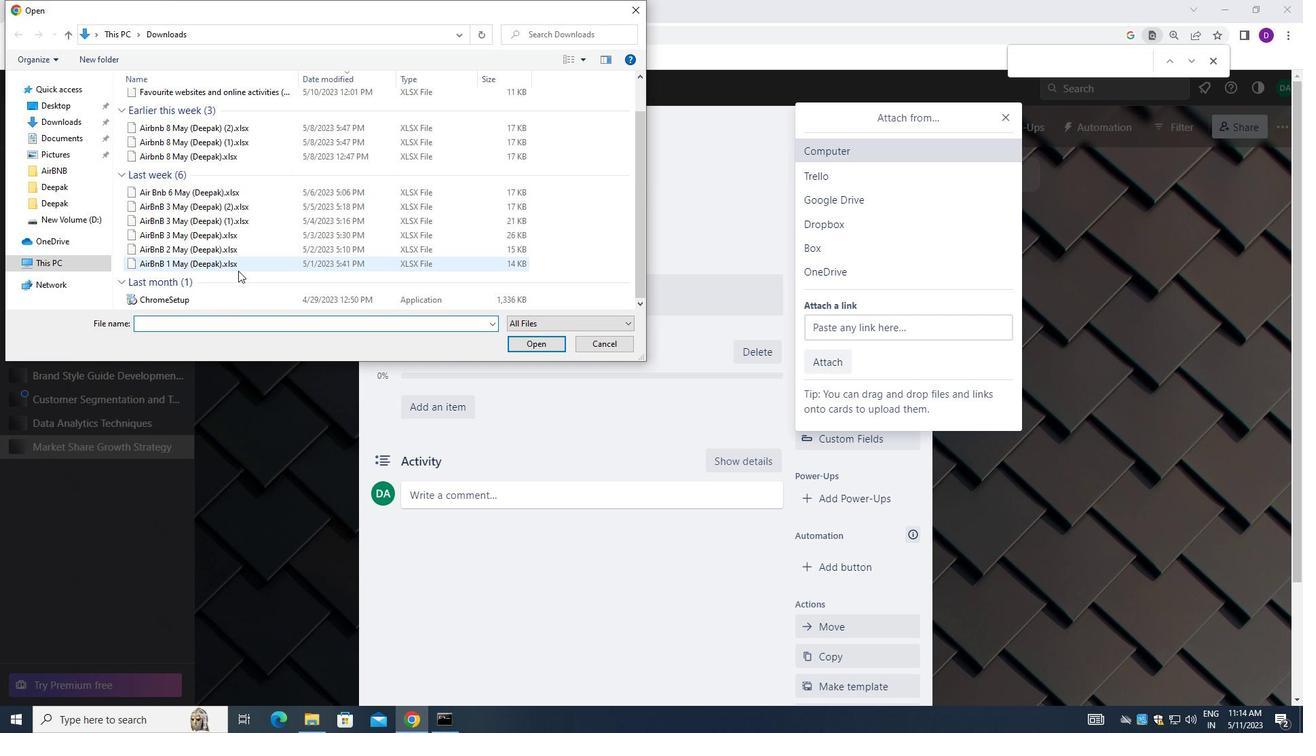 
Action: Mouse moved to (539, 346)
Screenshot: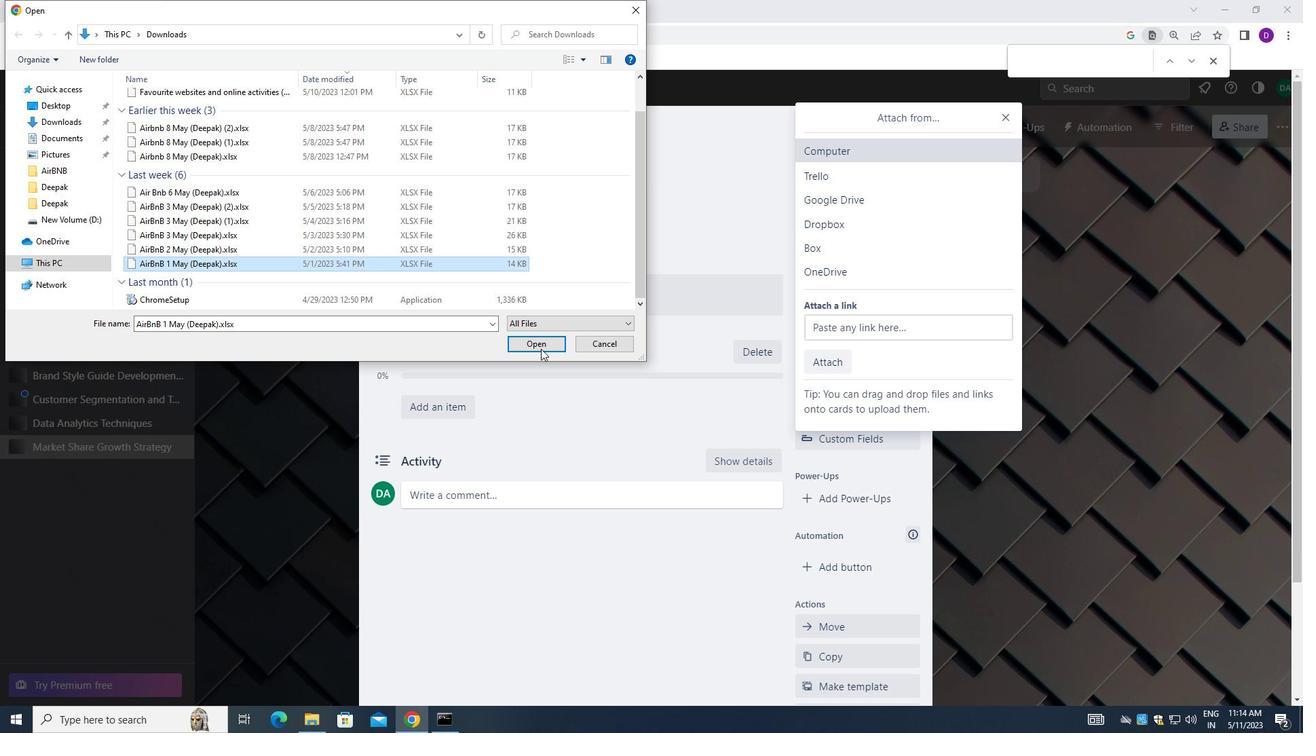 
Action: Mouse pressed left at (539, 346)
Screenshot: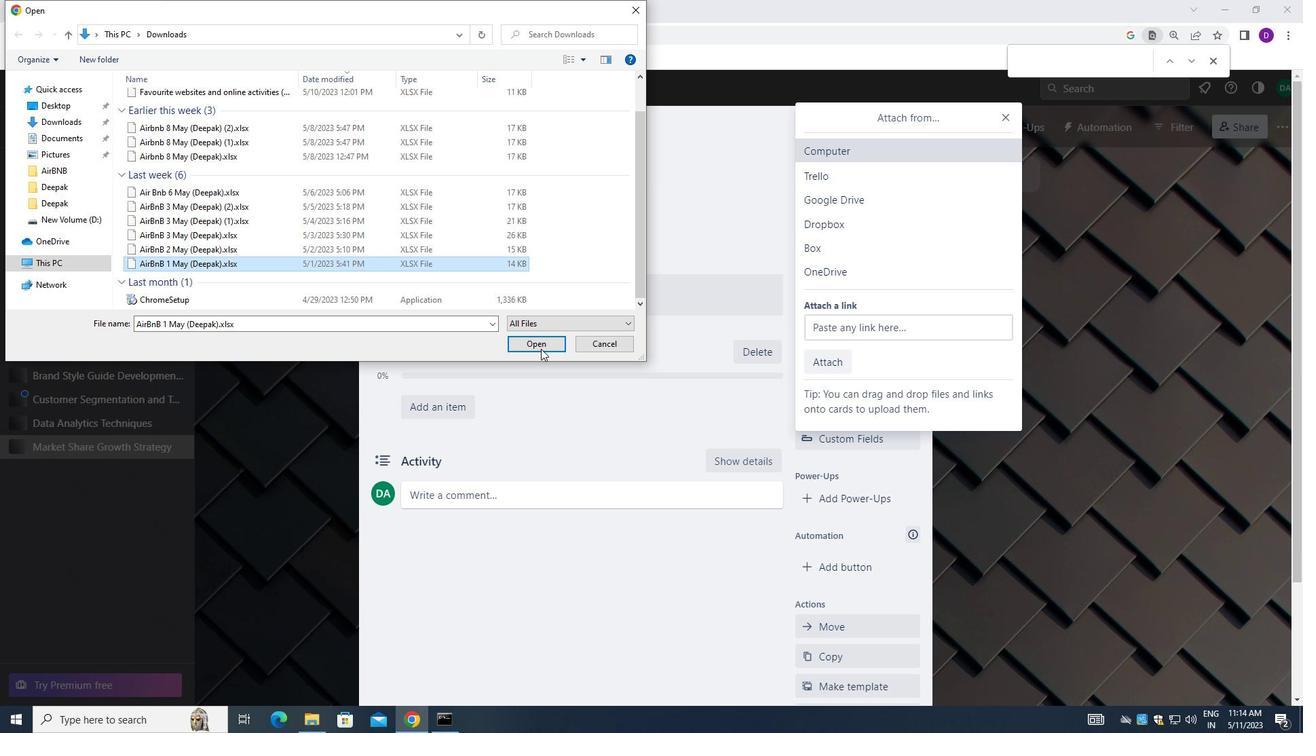 
Action: Mouse moved to (858, 401)
Screenshot: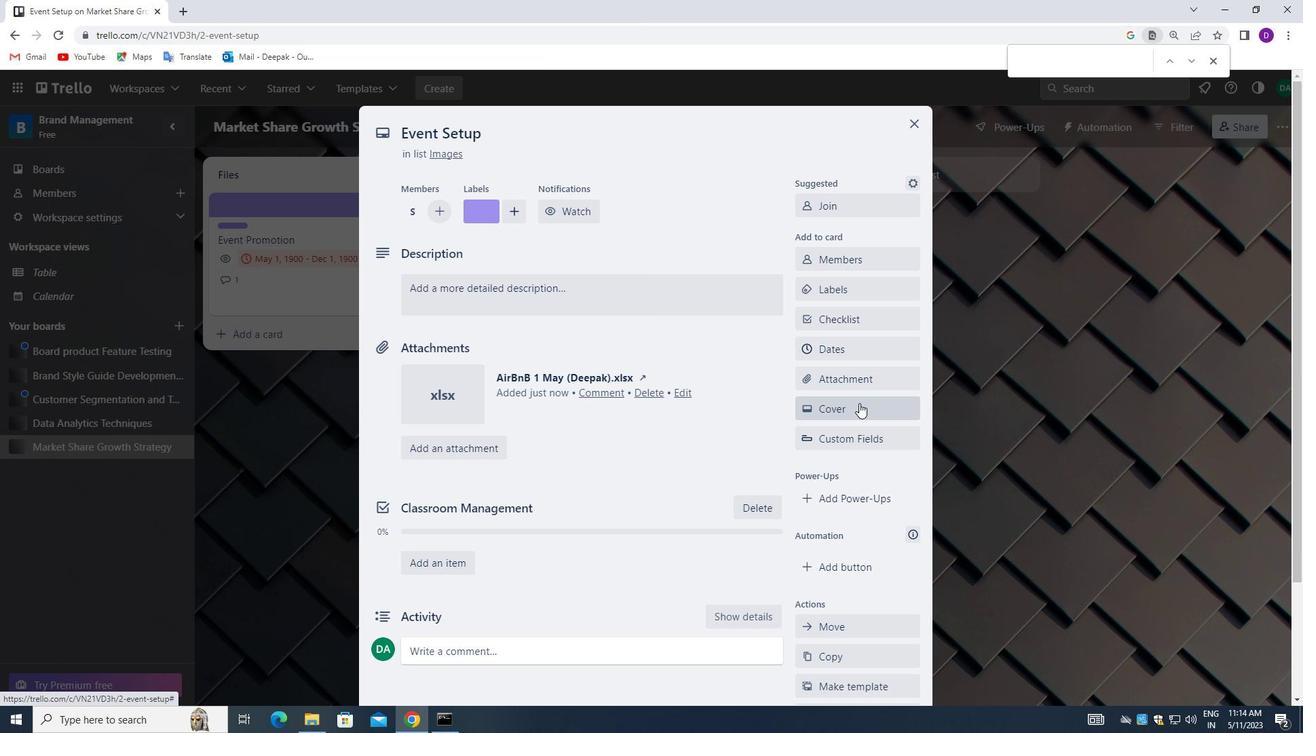 
Action: Mouse pressed left at (858, 401)
Screenshot: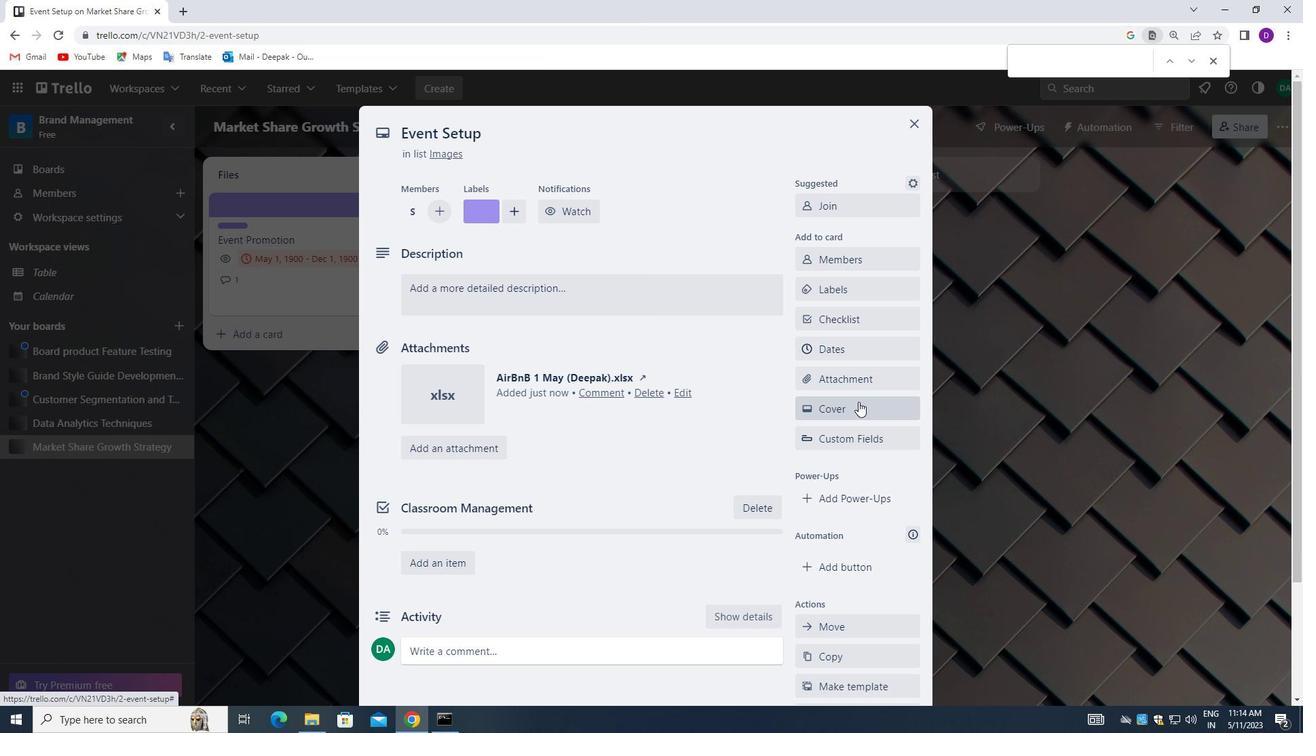 
Action: Mouse moved to (992, 244)
Screenshot: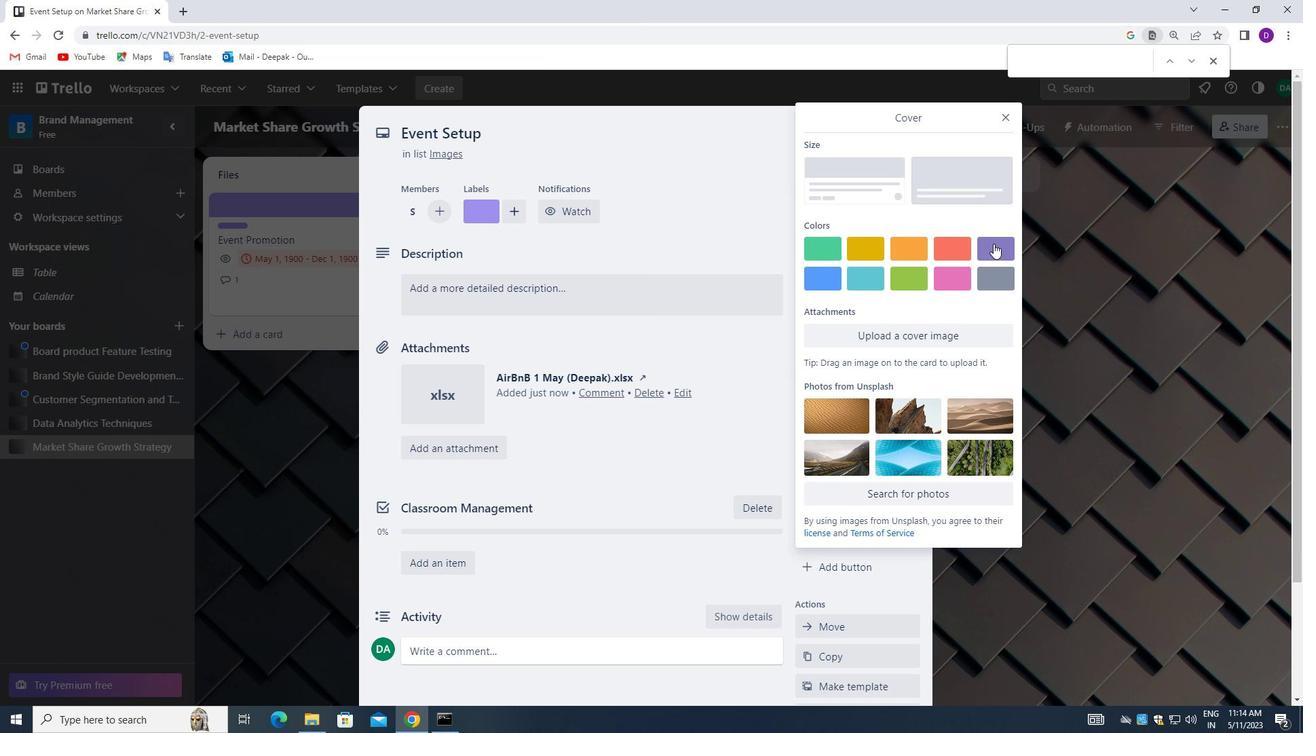 
Action: Mouse pressed left at (992, 244)
Screenshot: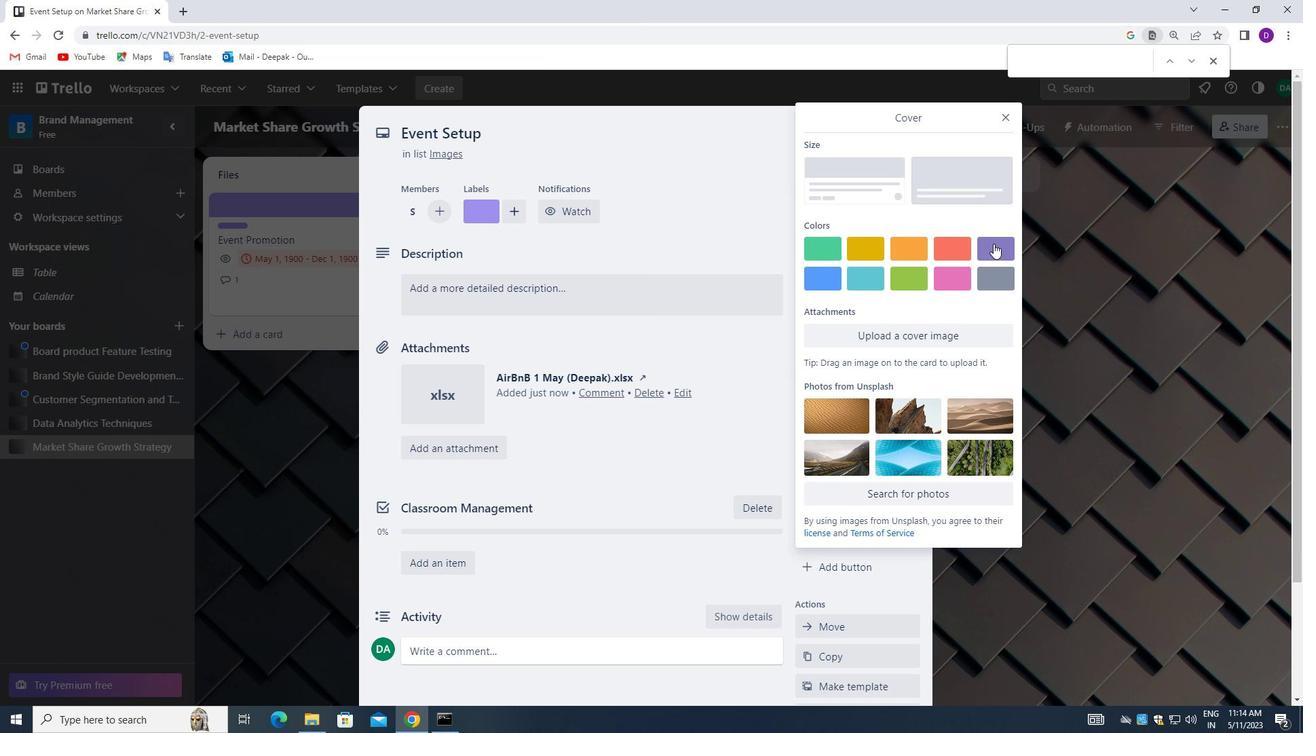 
Action: Mouse moved to (1005, 118)
Screenshot: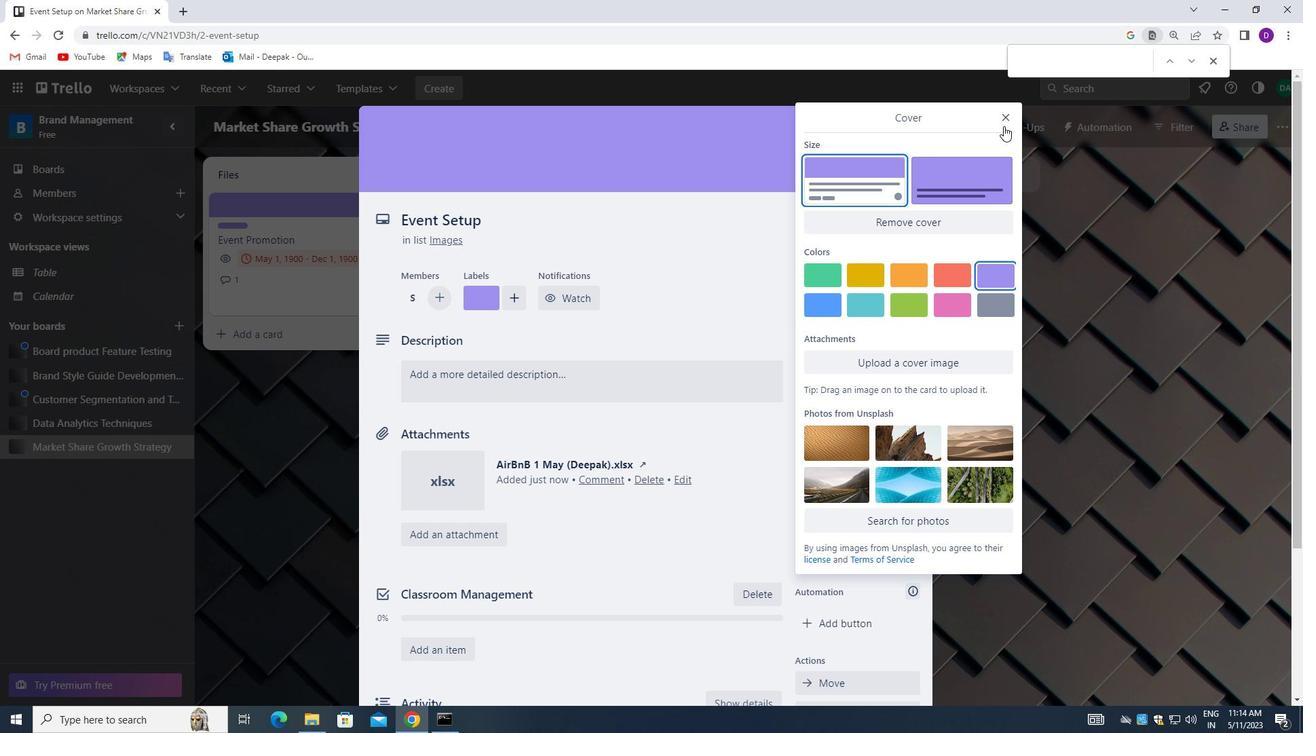 
Action: Mouse pressed left at (1005, 118)
Screenshot: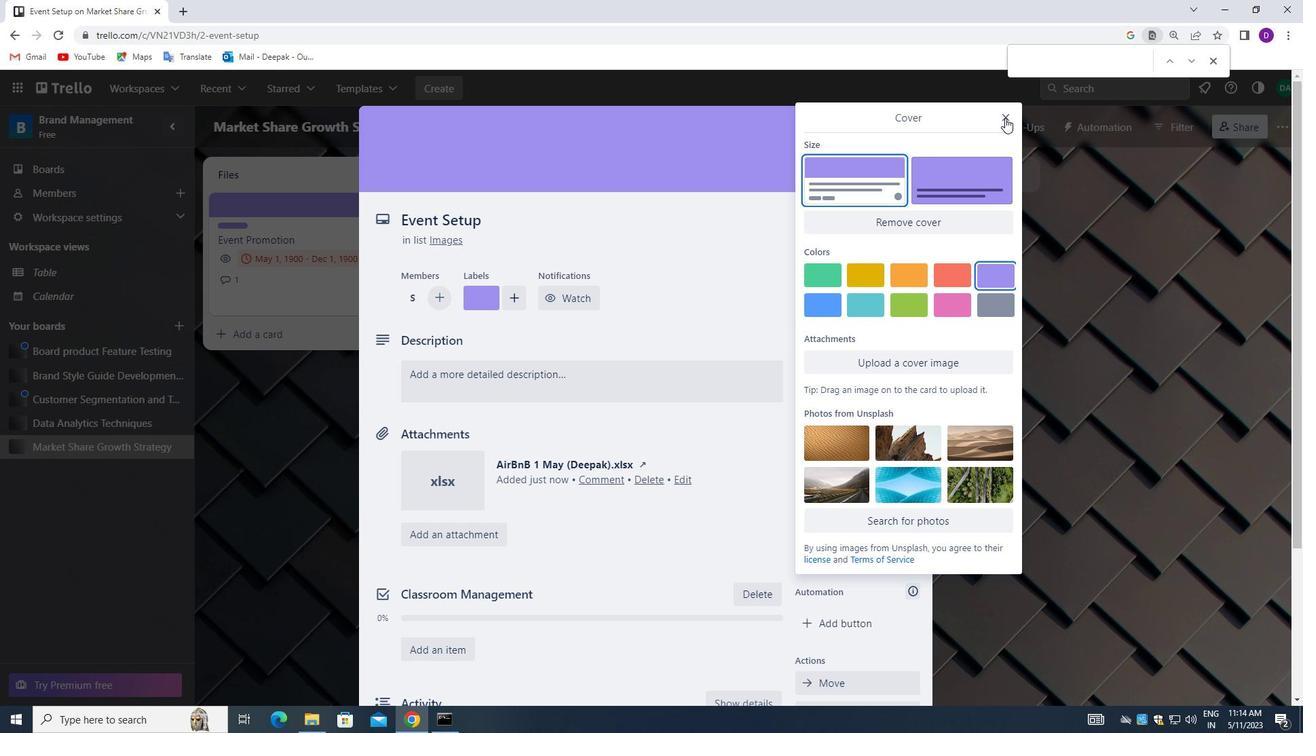 
Action: Mouse moved to (485, 378)
Screenshot: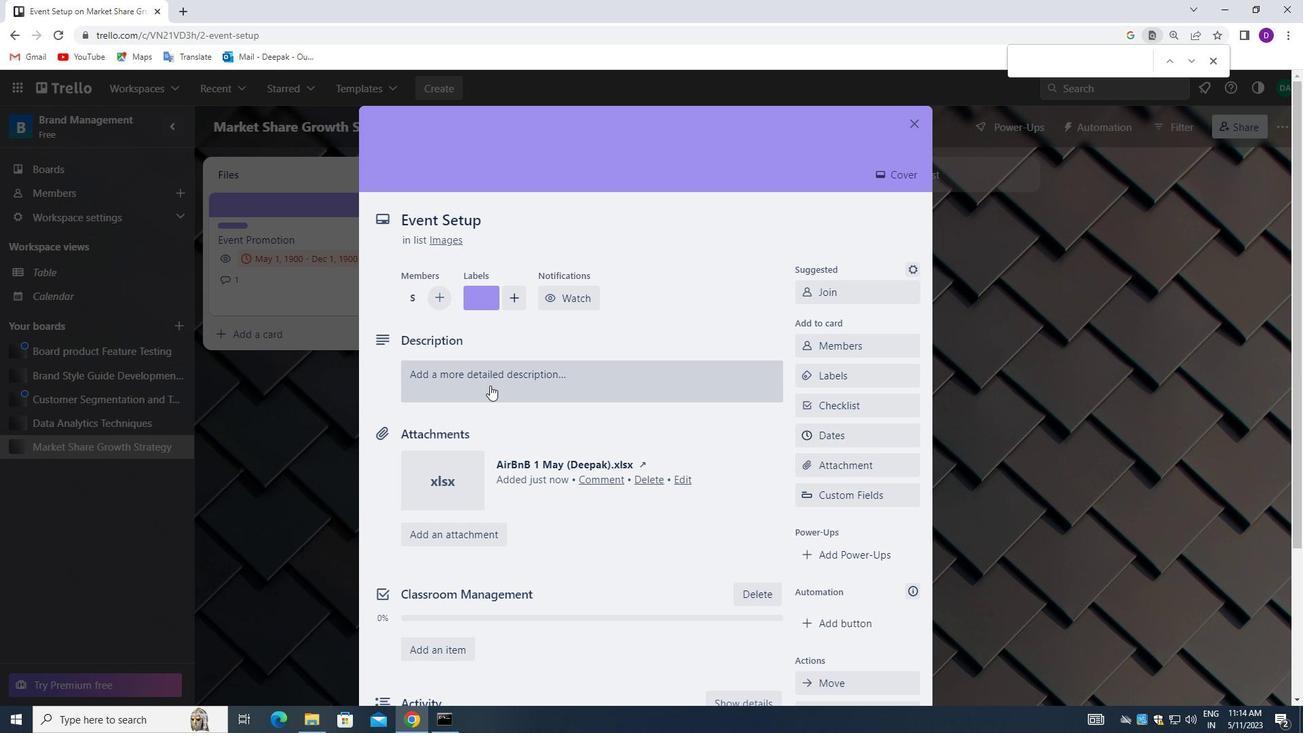 
Action: Mouse pressed left at (485, 378)
Screenshot: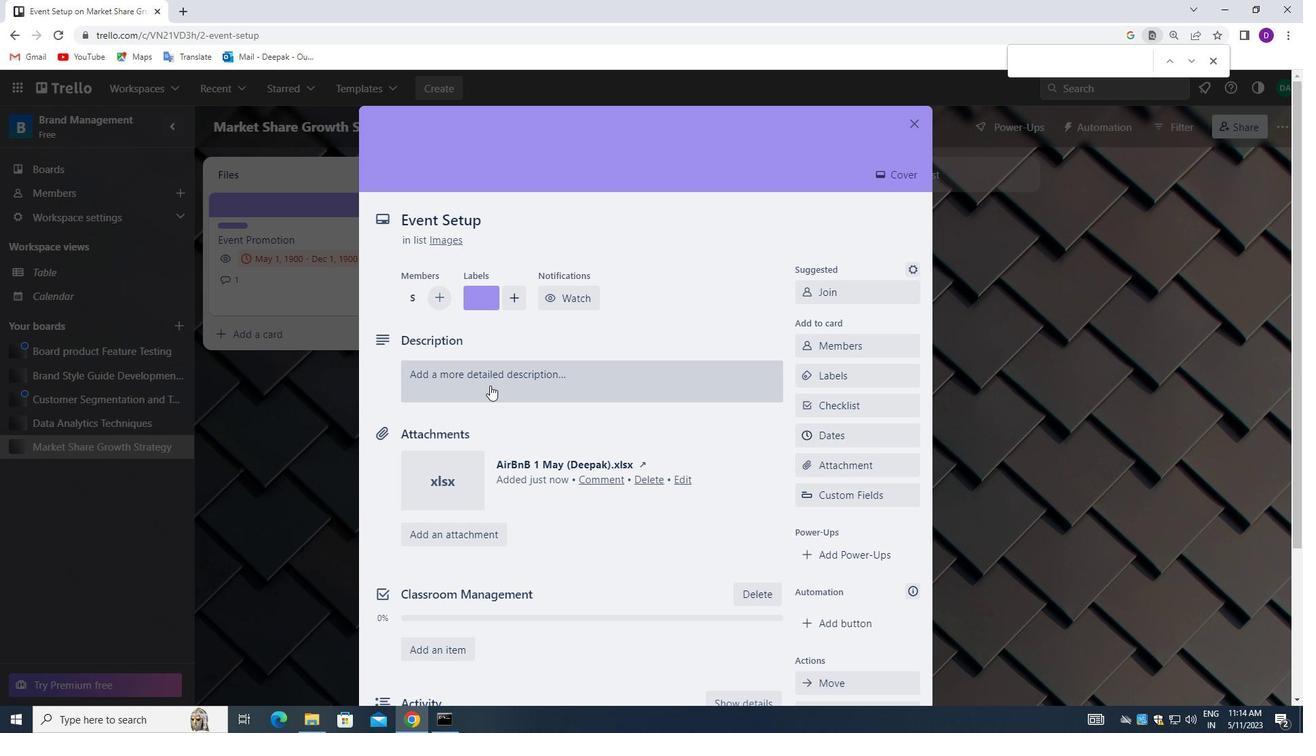 
Action: Mouse moved to (444, 431)
Screenshot: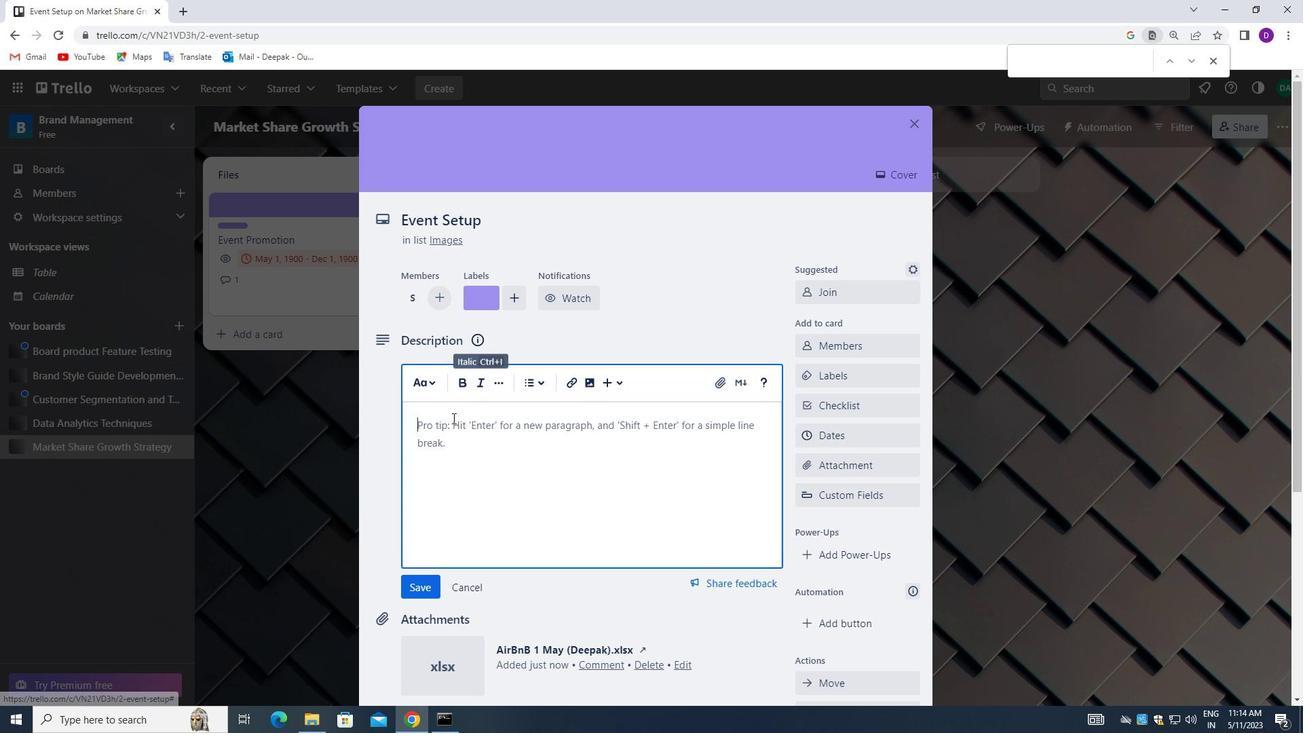 
Action: Mouse pressed left at (444, 431)
Screenshot: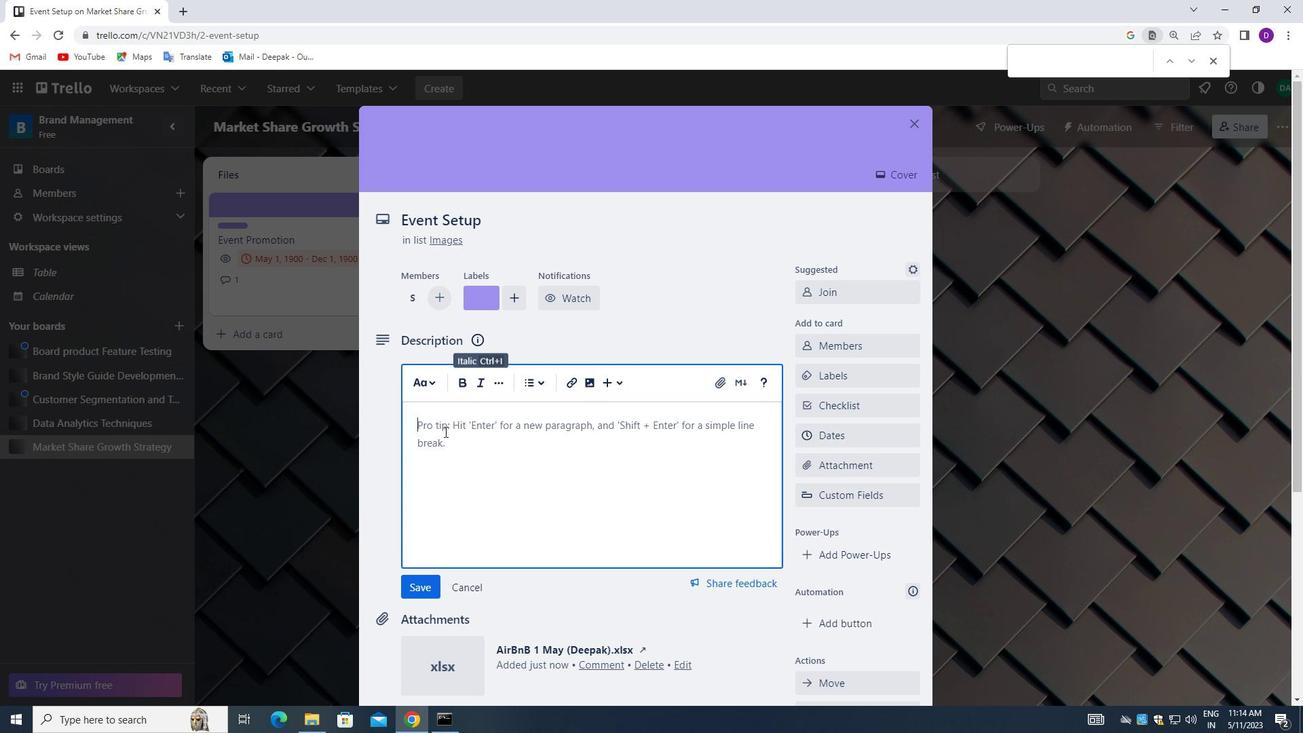 
Action: Key pressed <Key.shift>UPDATE<Key.space>COMPANY<Key.space>SOCIAL<Key.space>MEDIA<Key.space>PROFILES'<Key.backspace>.
Screenshot: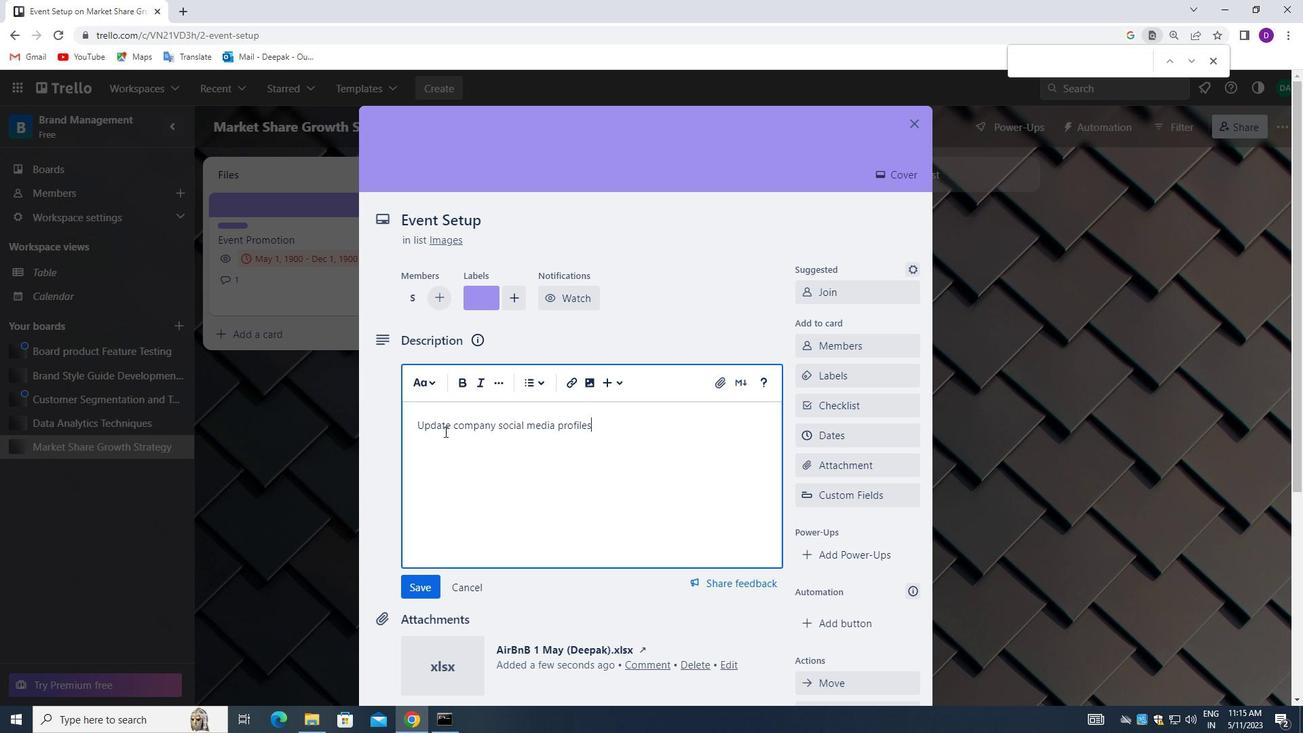 
Action: Mouse moved to (425, 583)
Screenshot: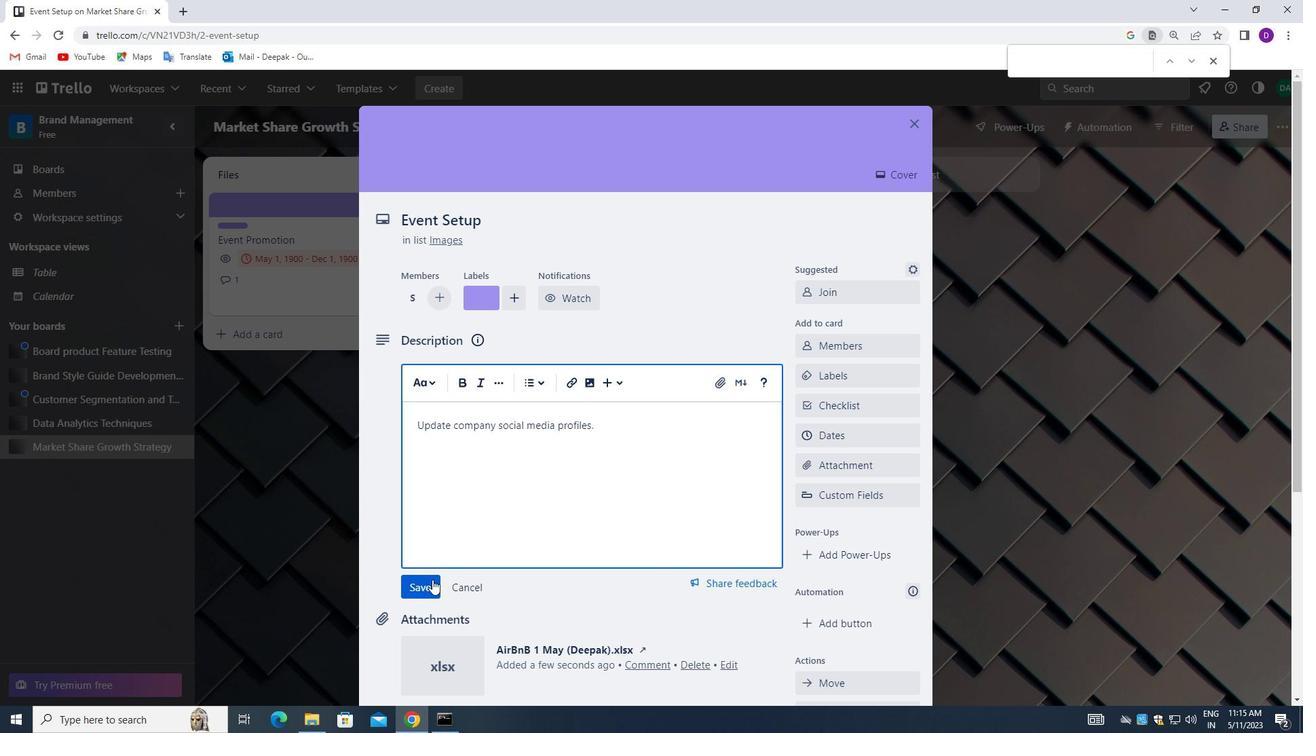 
Action: Mouse pressed left at (425, 583)
Screenshot: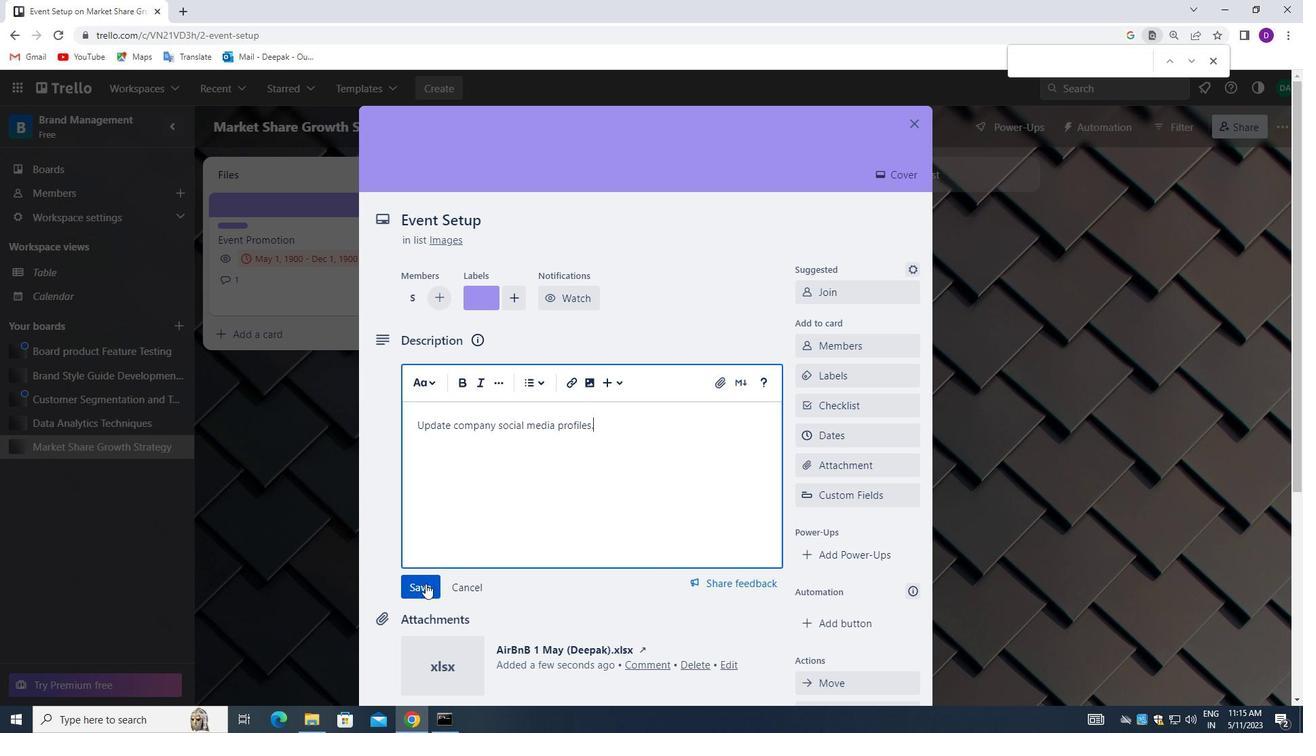 
Action: Mouse moved to (500, 515)
Screenshot: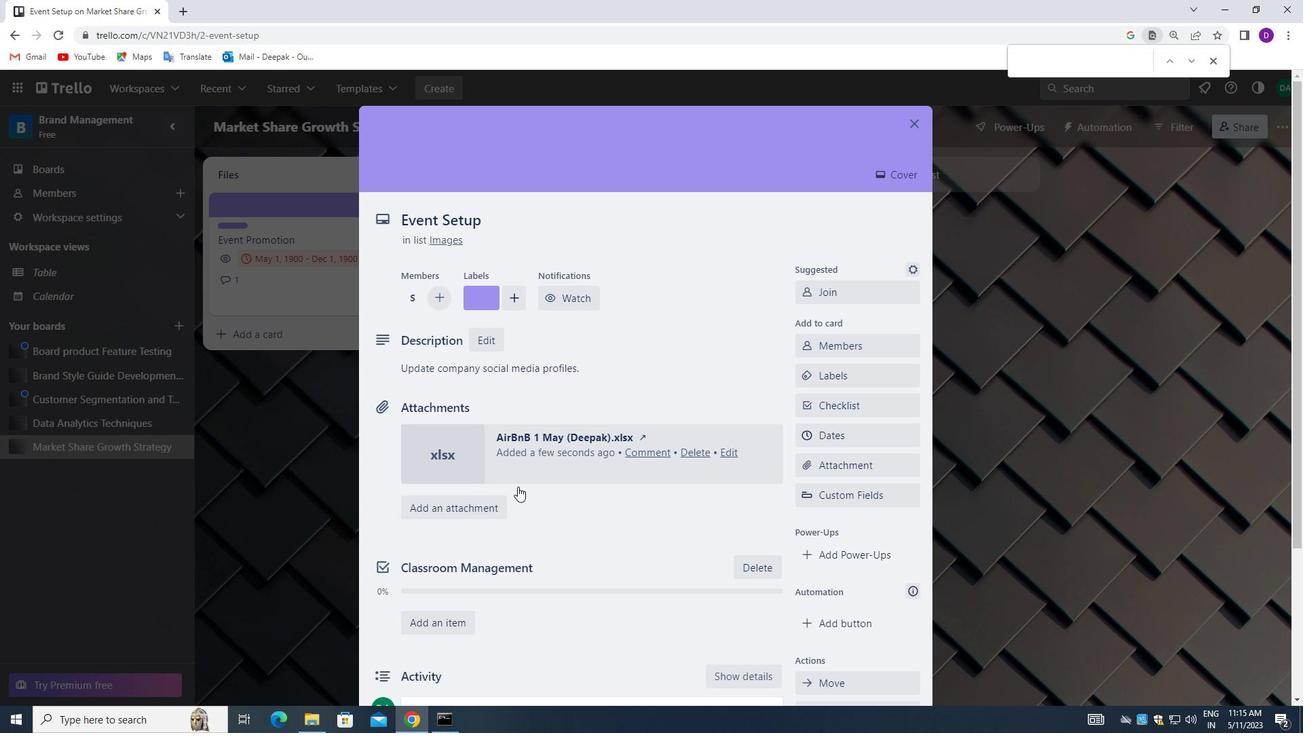 
Action: Mouse scrolled (500, 514) with delta (0, 0)
Screenshot: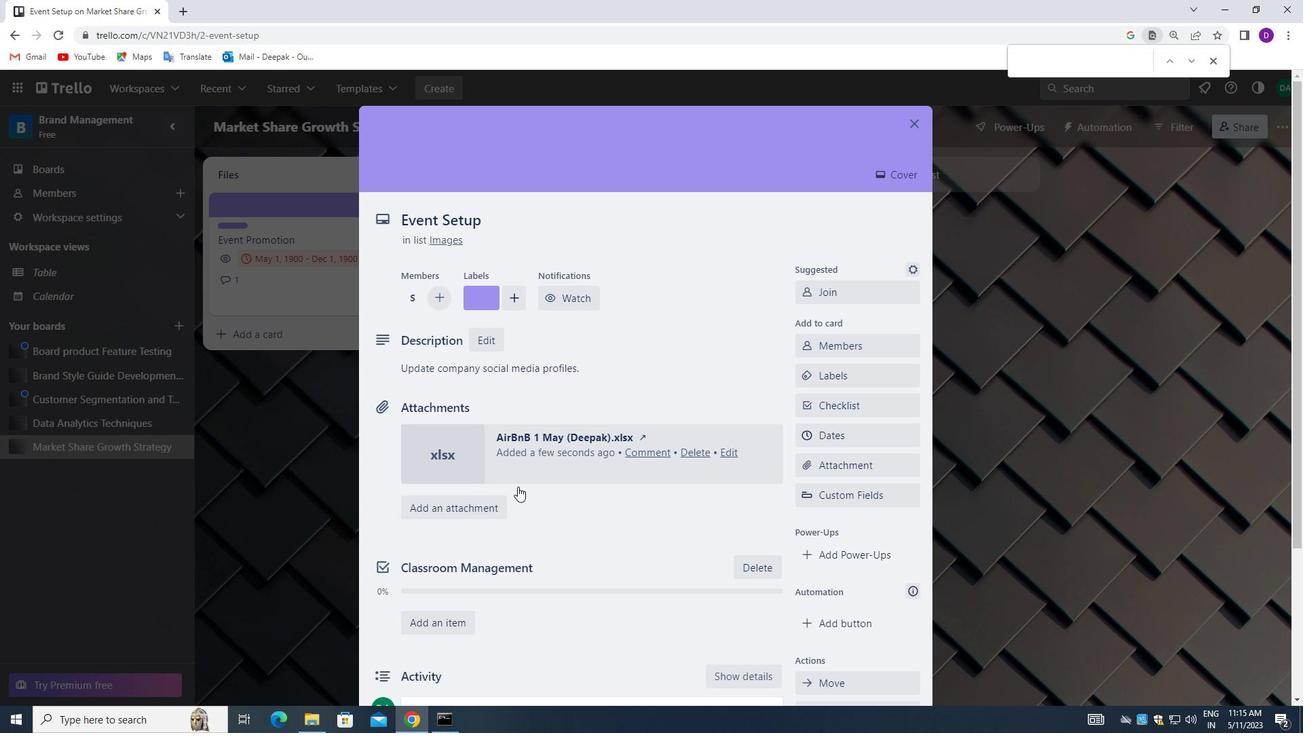 
Action: Mouse moved to (495, 535)
Screenshot: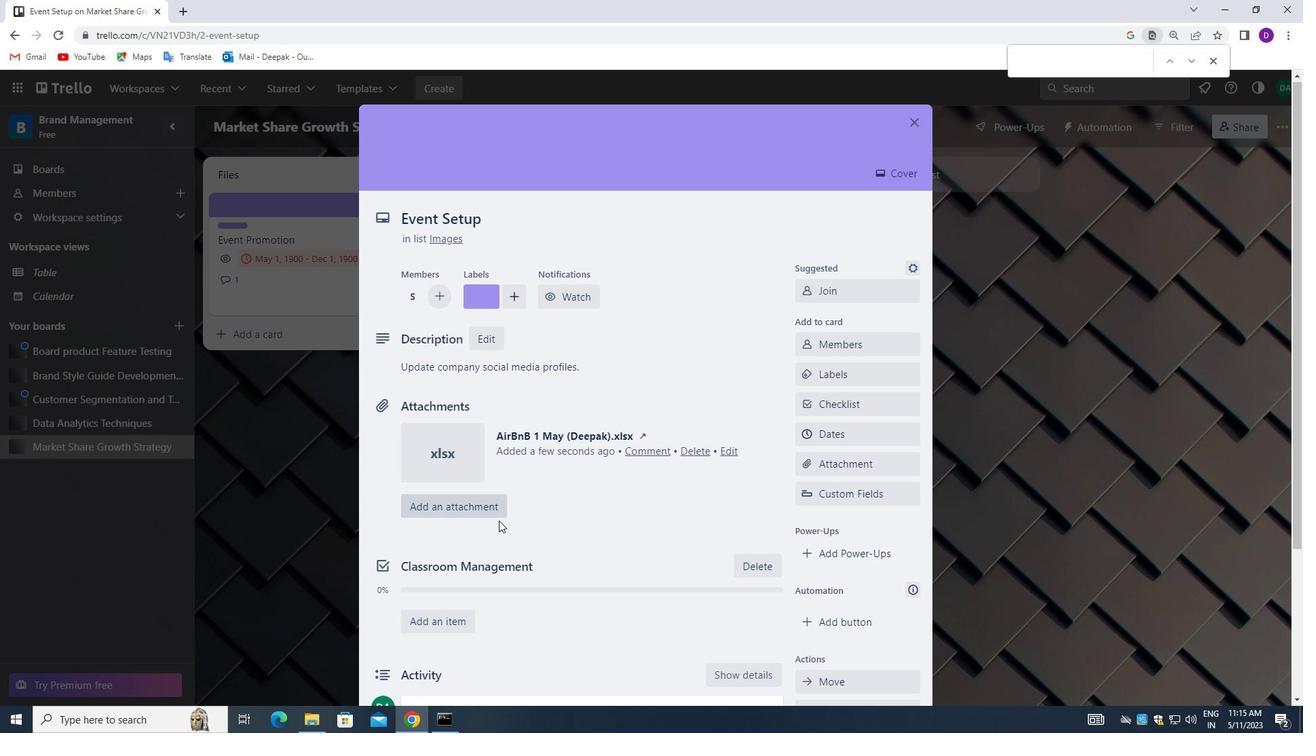 
Action: Mouse scrolled (495, 534) with delta (0, 0)
Screenshot: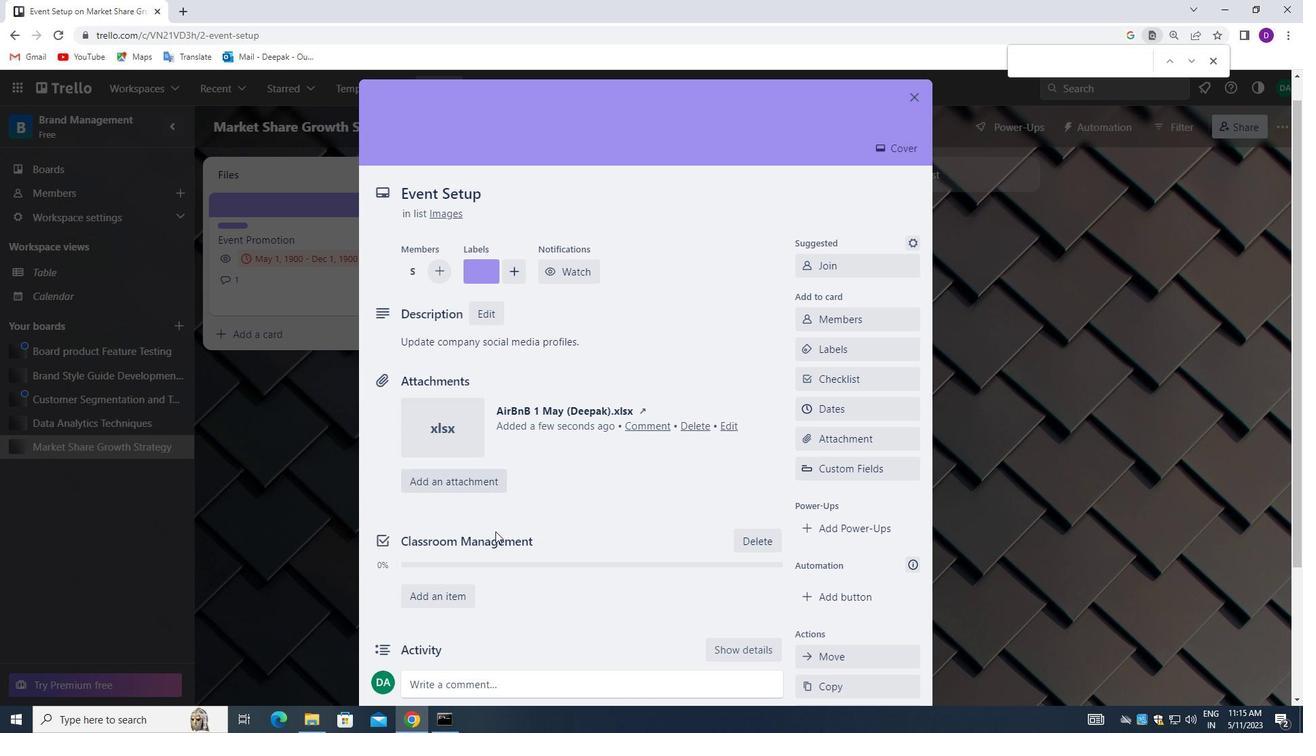 
Action: Mouse scrolled (495, 534) with delta (0, 0)
Screenshot: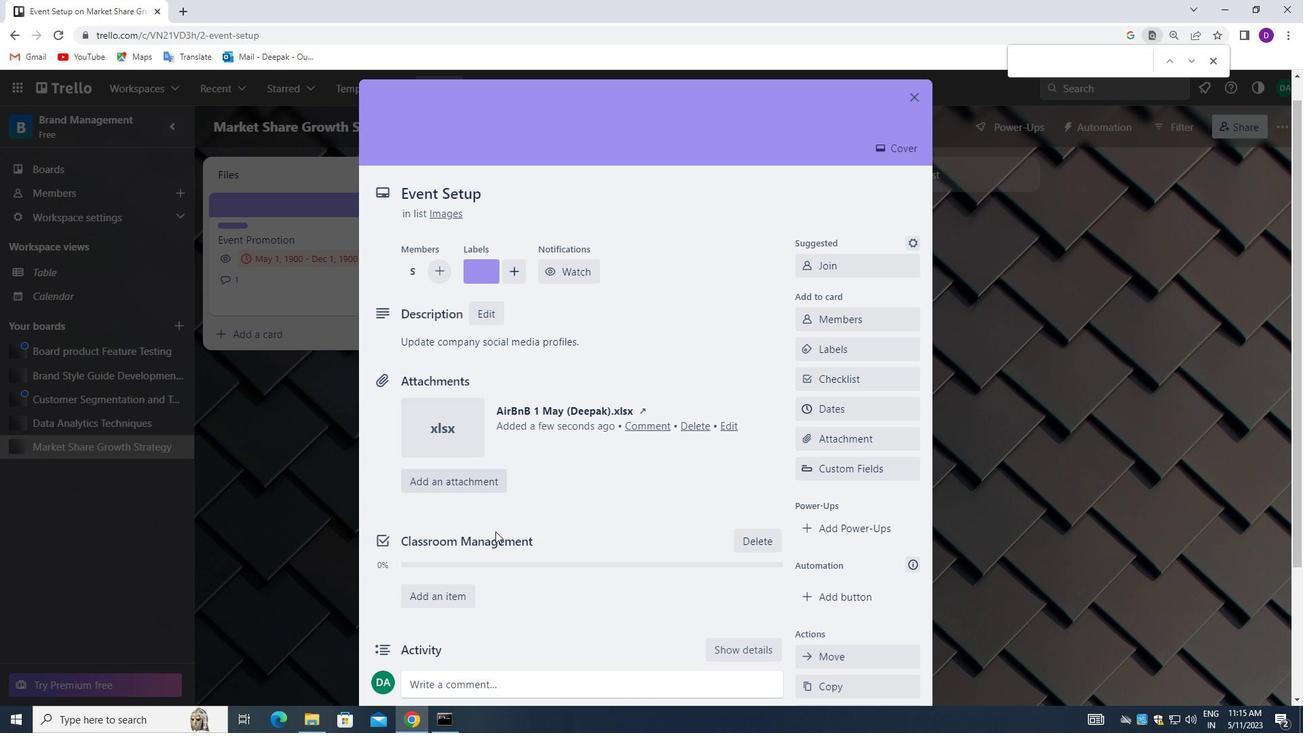
Action: Mouse moved to (497, 516)
Screenshot: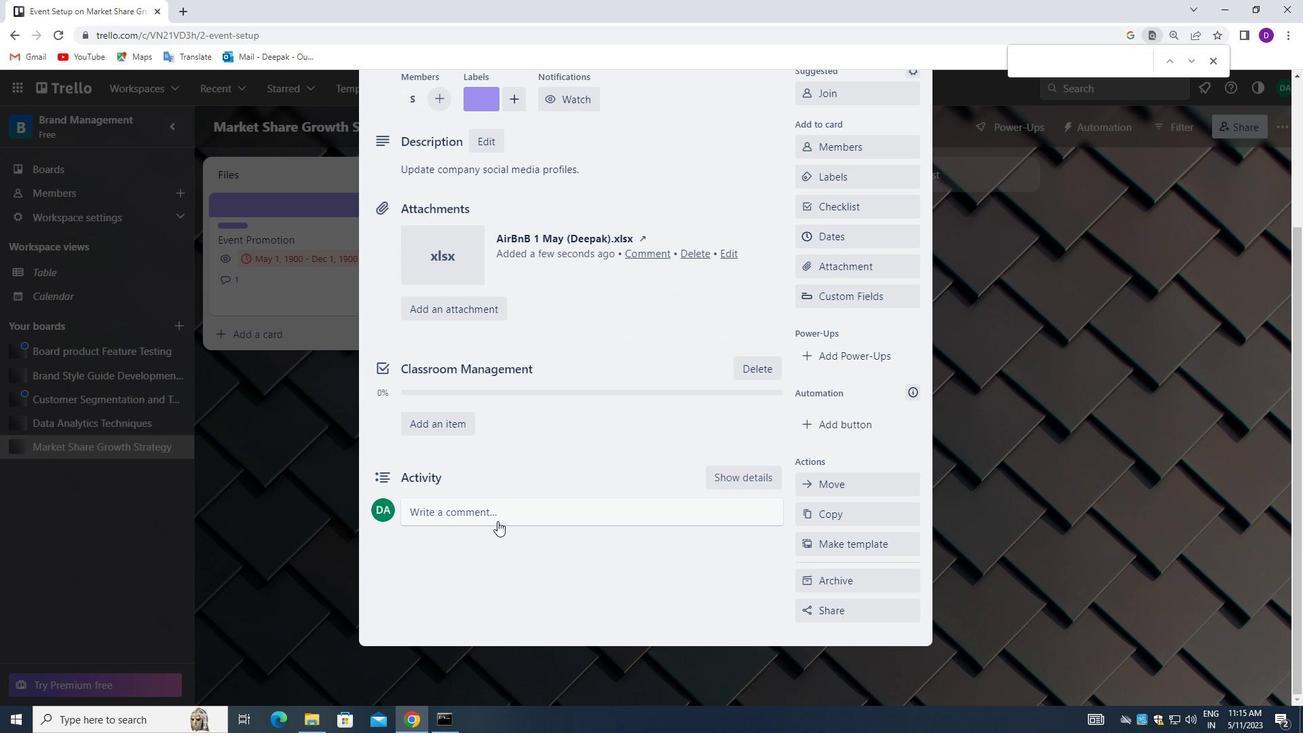 
Action: Mouse pressed left at (497, 516)
Screenshot: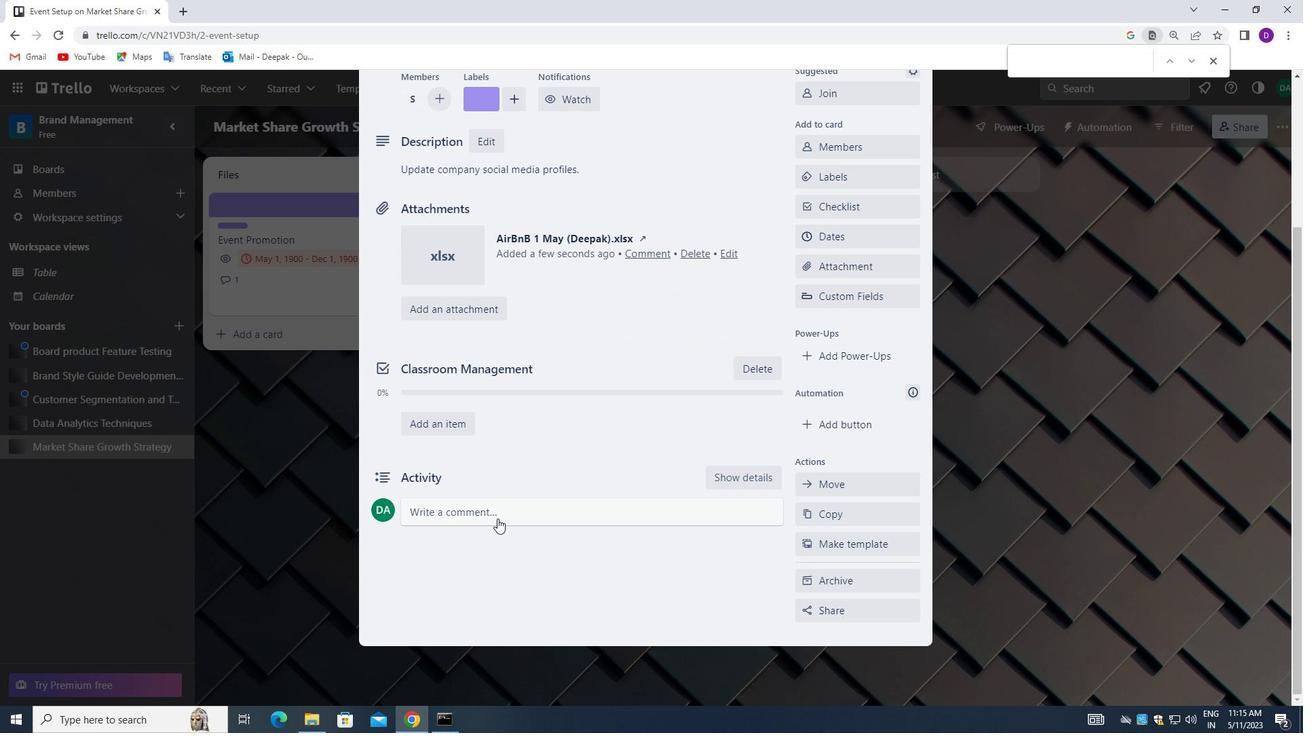
Action: Mouse moved to (468, 545)
Screenshot: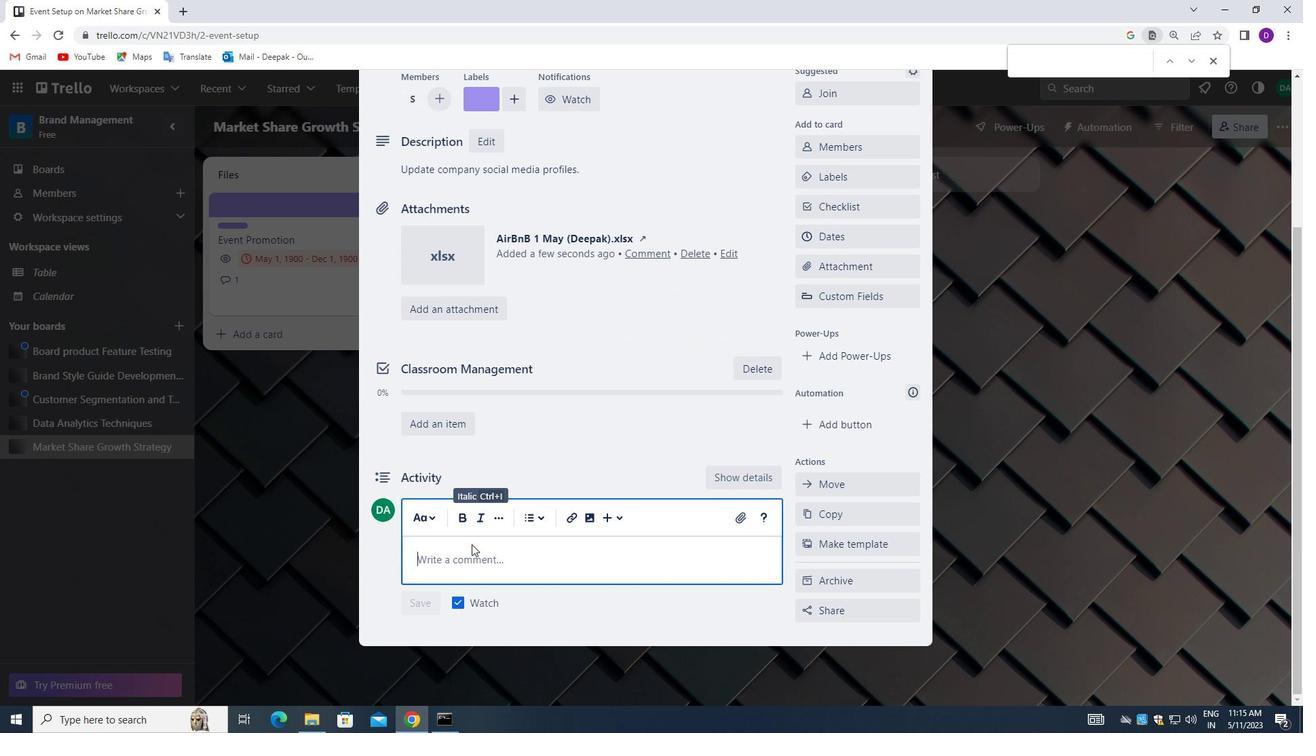
Action: Mouse pressed left at (468, 545)
Screenshot: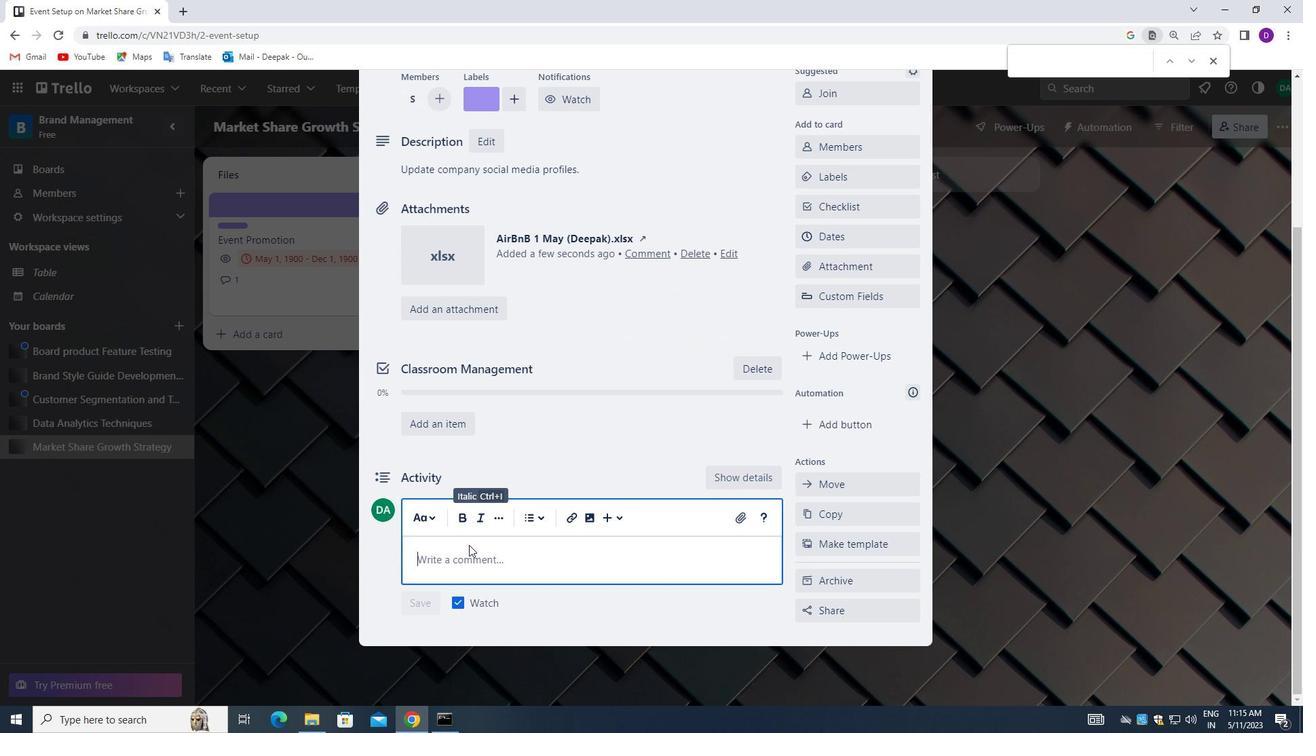 
Action: Mouse moved to (446, 554)
Screenshot: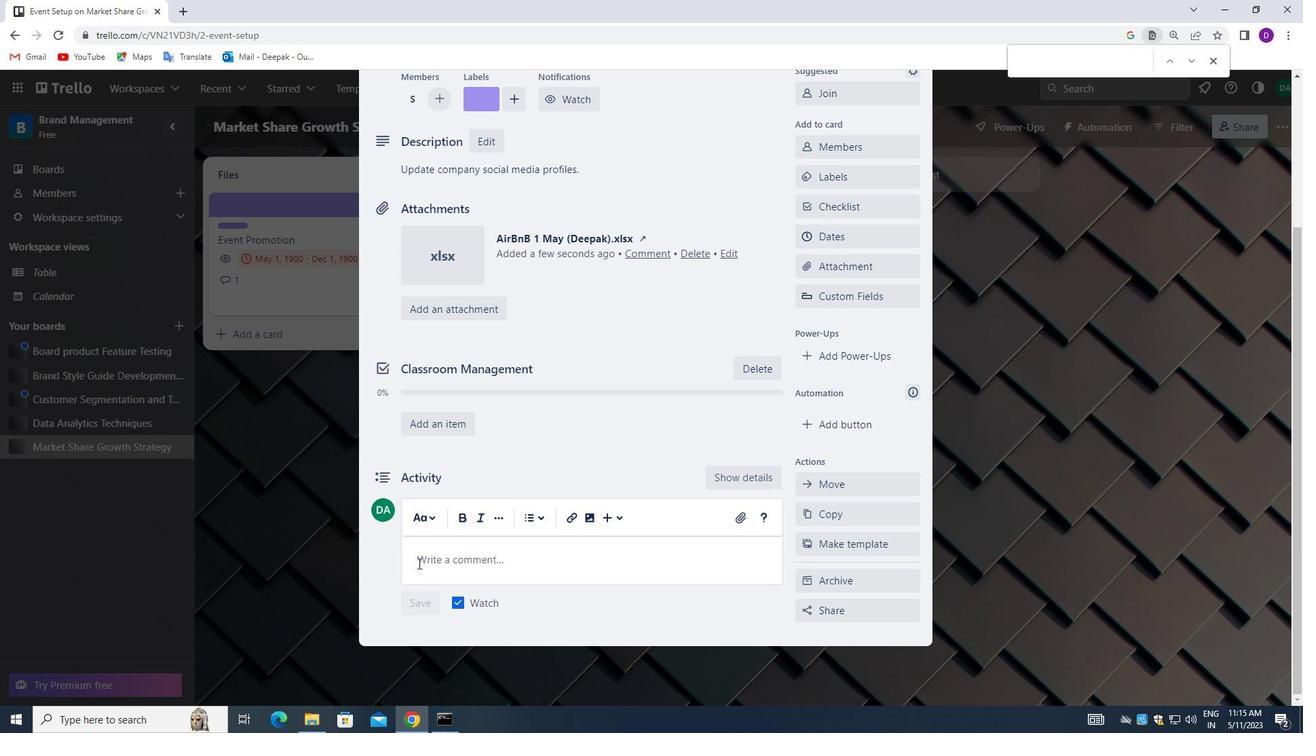
Action: Mouse pressed left at (446, 554)
Screenshot: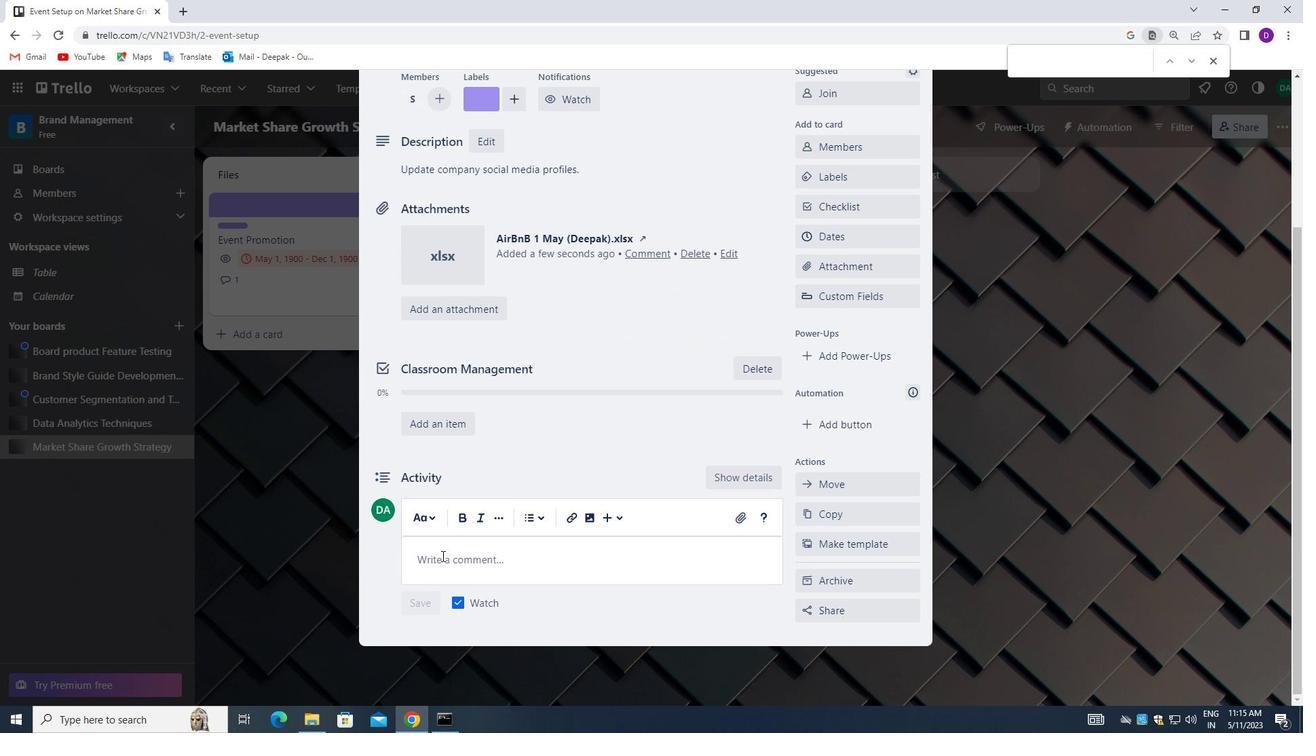 
Action: Mouse moved to (383, 559)
Screenshot: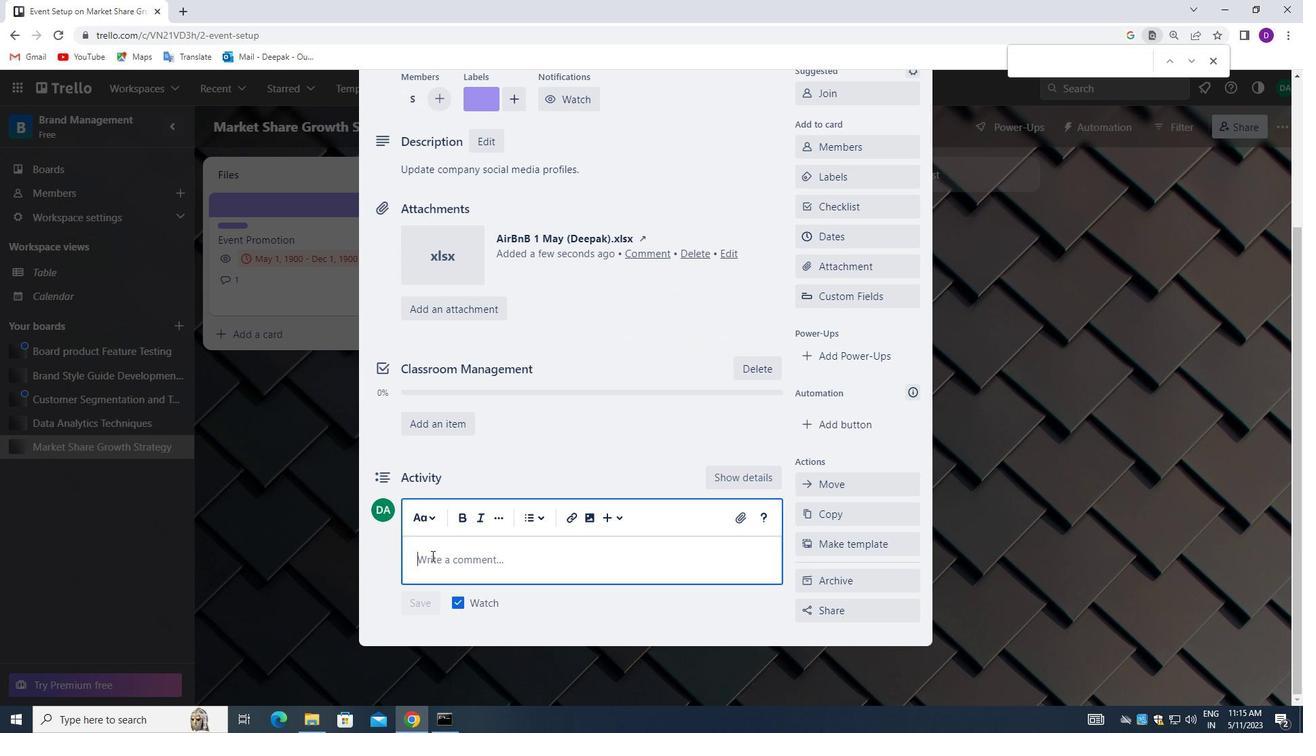 
Action: Key pressed <Key.shift_r>WE<Key.space>SHOUK=<Key.backspace><Key.backspace>LD<Key.space>APPROACH<Key.space>THIS<Key.space>TALD<Key.space><Key.backspace><Key.backspace><Key.backspace>L<Key.backspace>SK<Key.space>WITH<Key.space>A<Key.space>SENSE<Key.space>OF<Key.space>COMMUT<Key.backspace>NITY<Key.space>AND<Key.space>TEAMWORK.
Screenshot: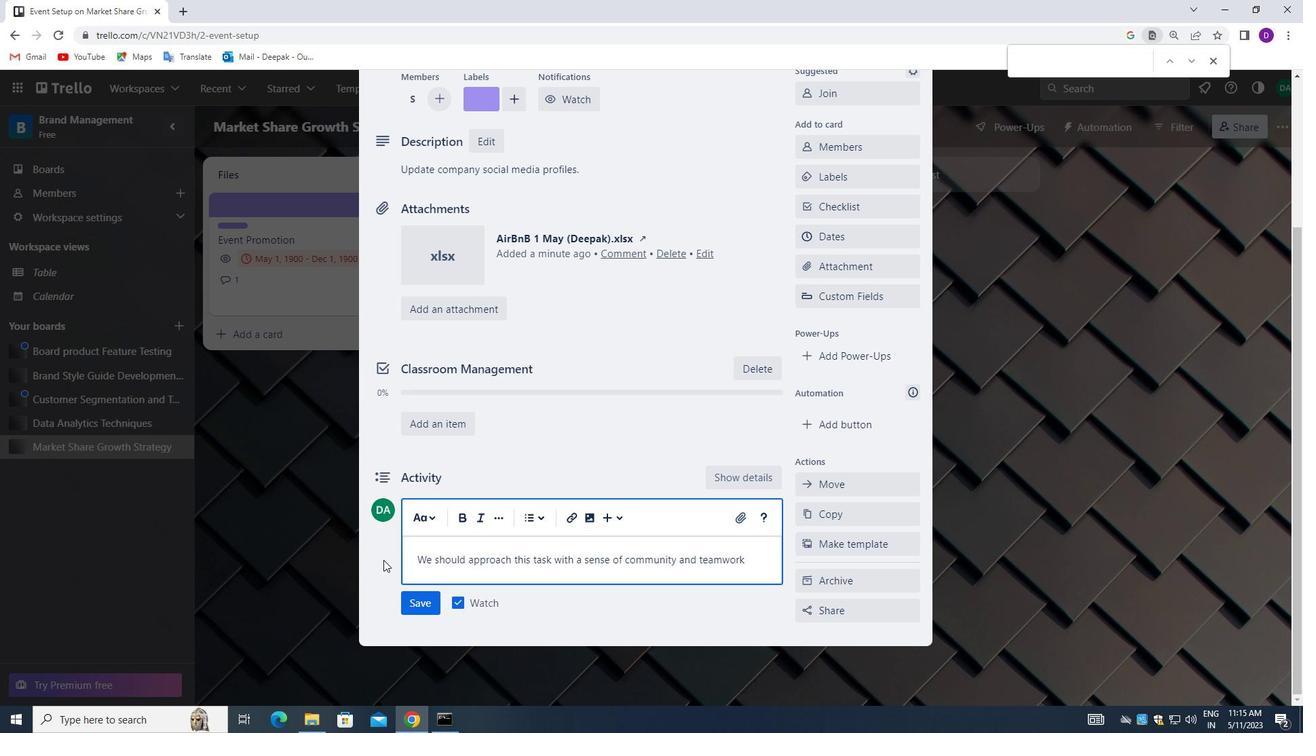 
Action: Mouse moved to (490, 561)
Screenshot: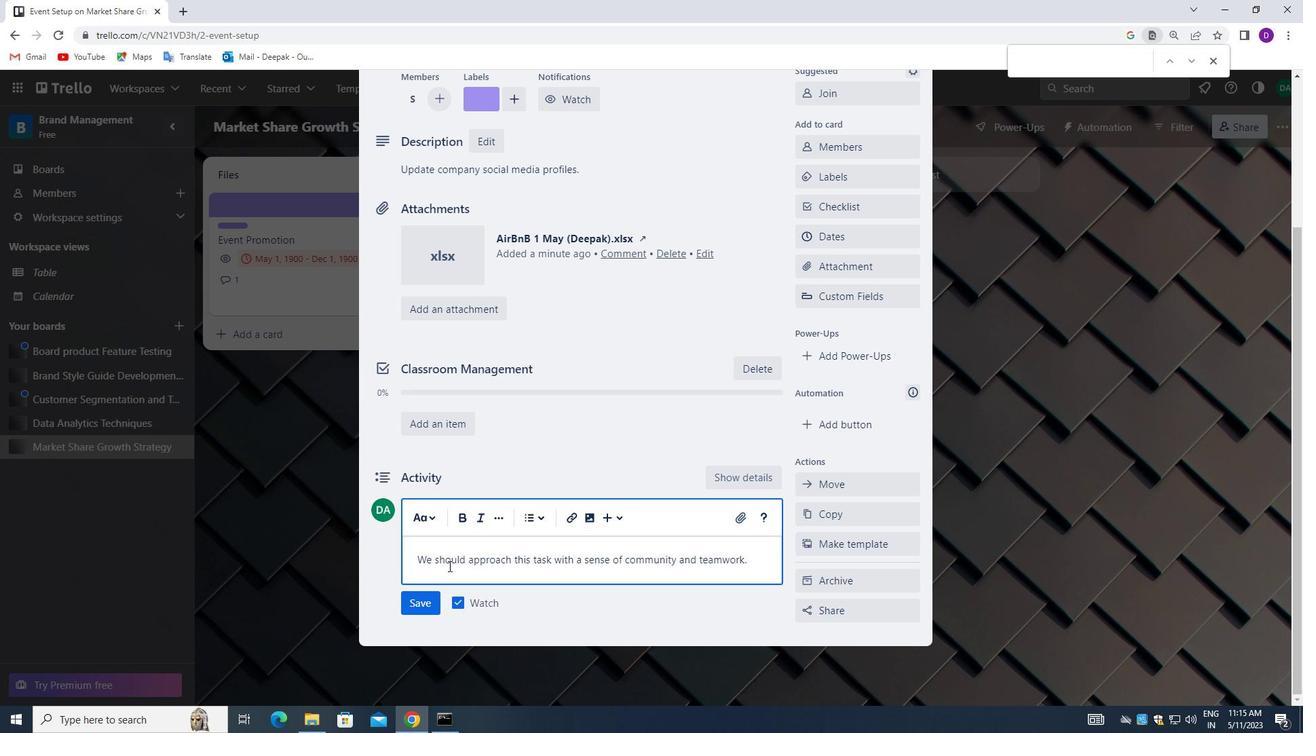 
Action: Mouse scrolled (490, 561) with delta (0, 0)
Screenshot: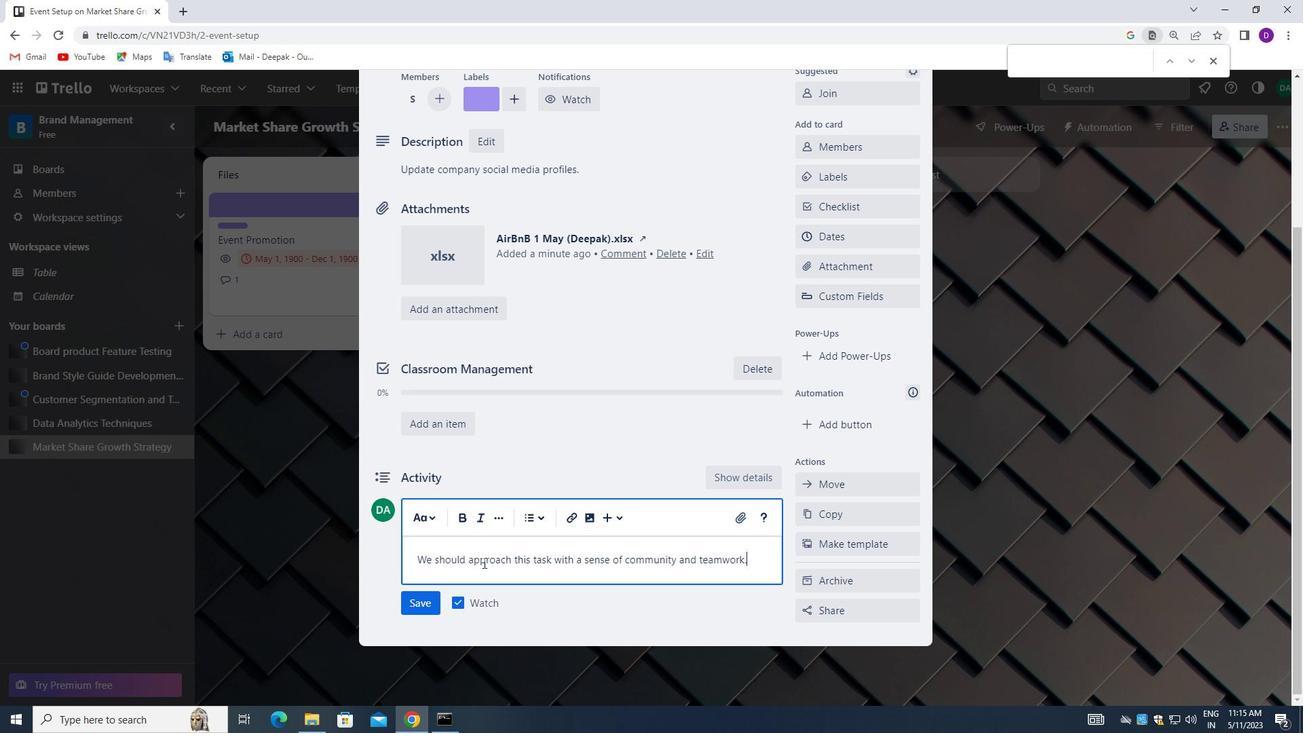 
Action: Mouse moved to (425, 599)
Screenshot: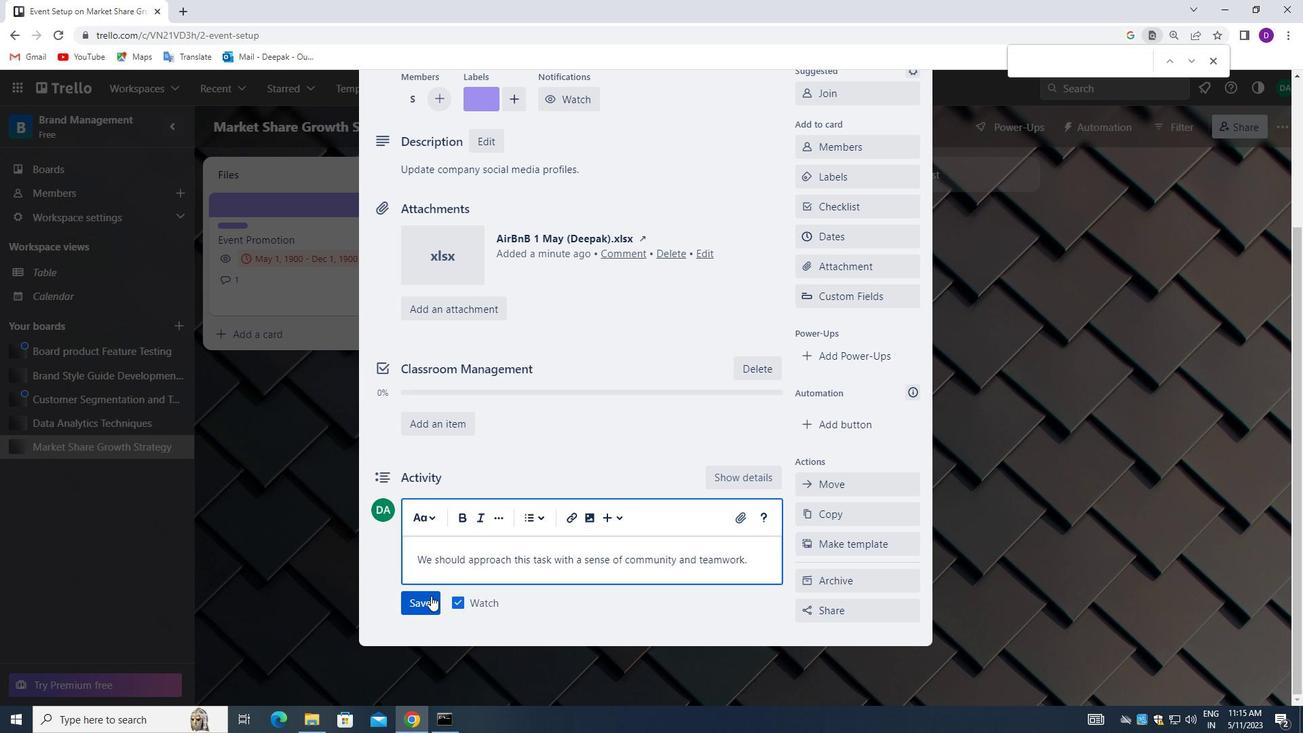 
Action: Mouse pressed left at (425, 599)
Screenshot: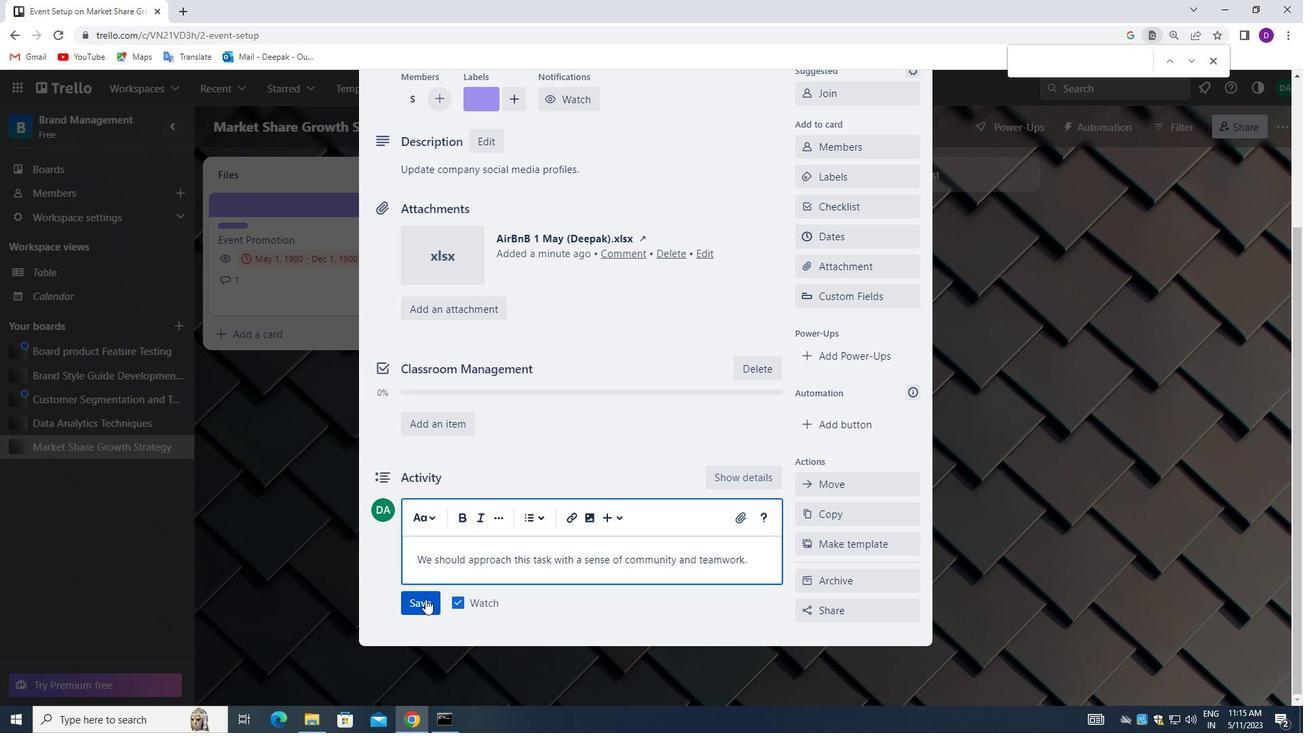 
Action: Mouse moved to (838, 240)
Screenshot: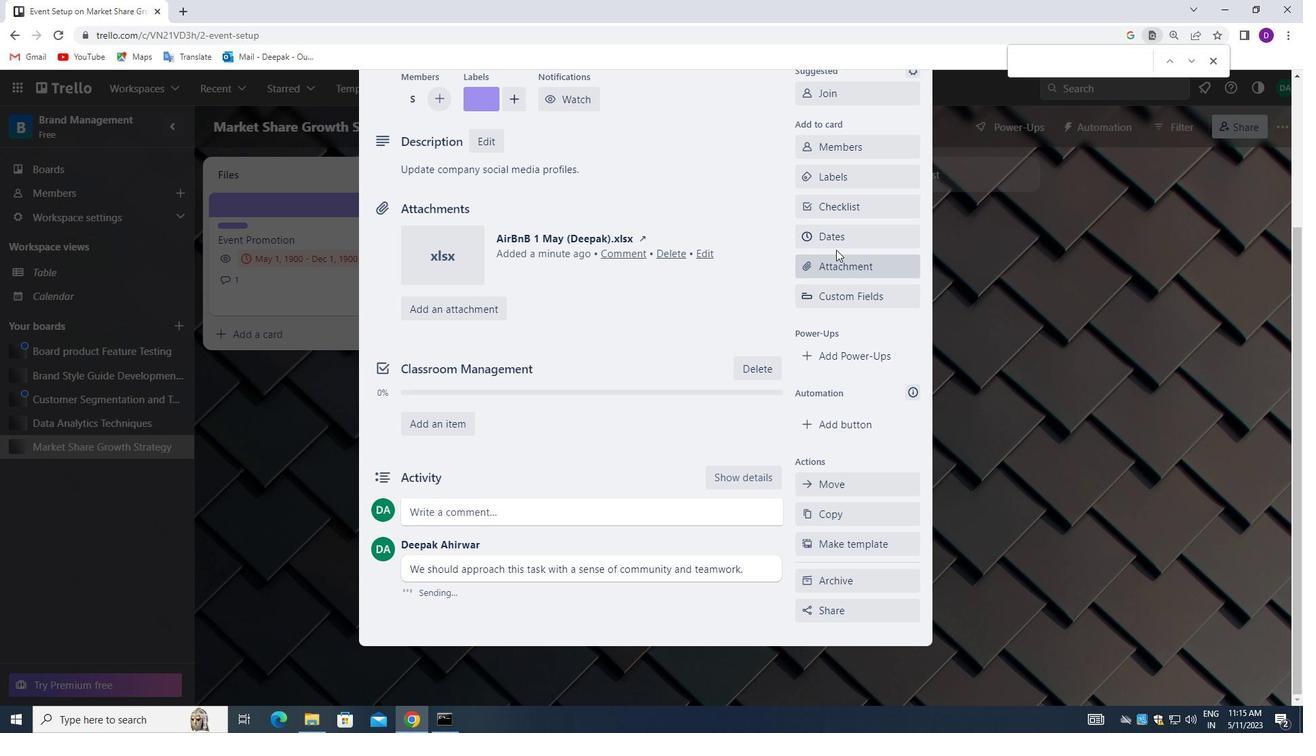 
Action: Mouse pressed left at (838, 240)
Screenshot: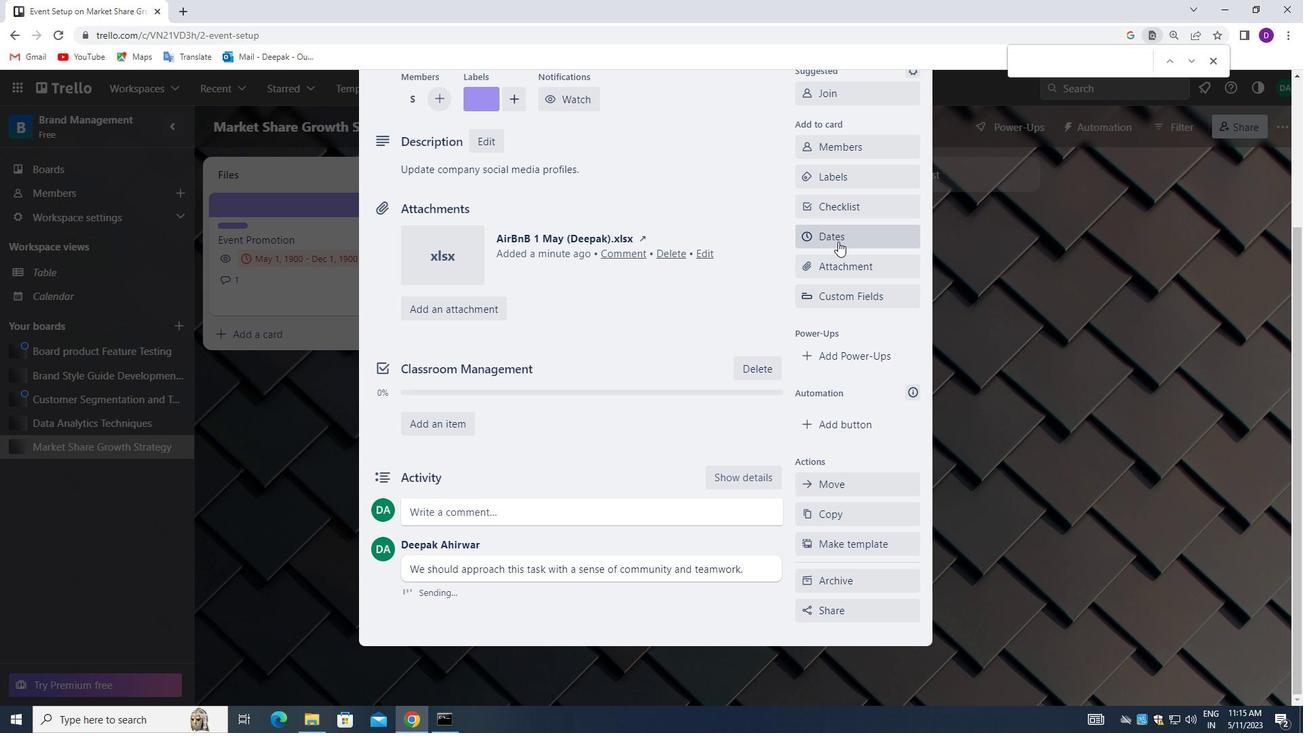 
Action: Mouse moved to (810, 397)
Screenshot: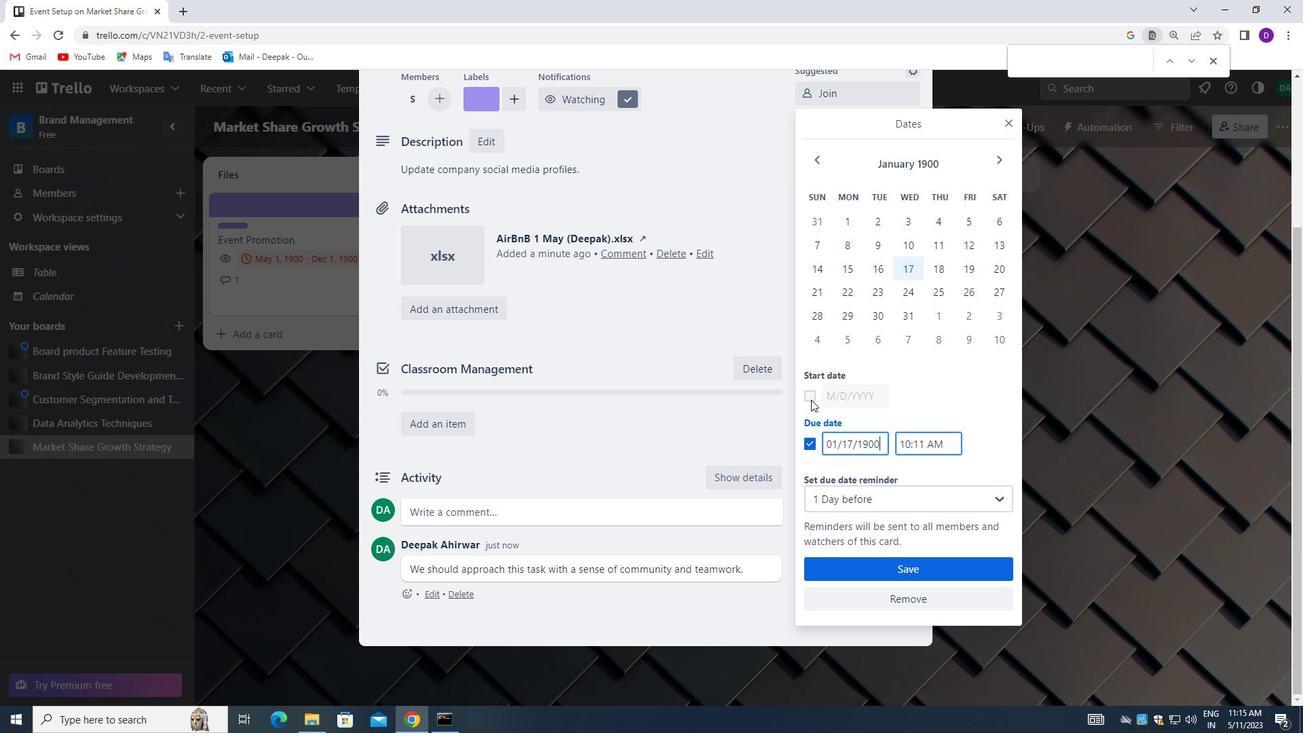 
Action: Mouse pressed left at (810, 397)
Screenshot: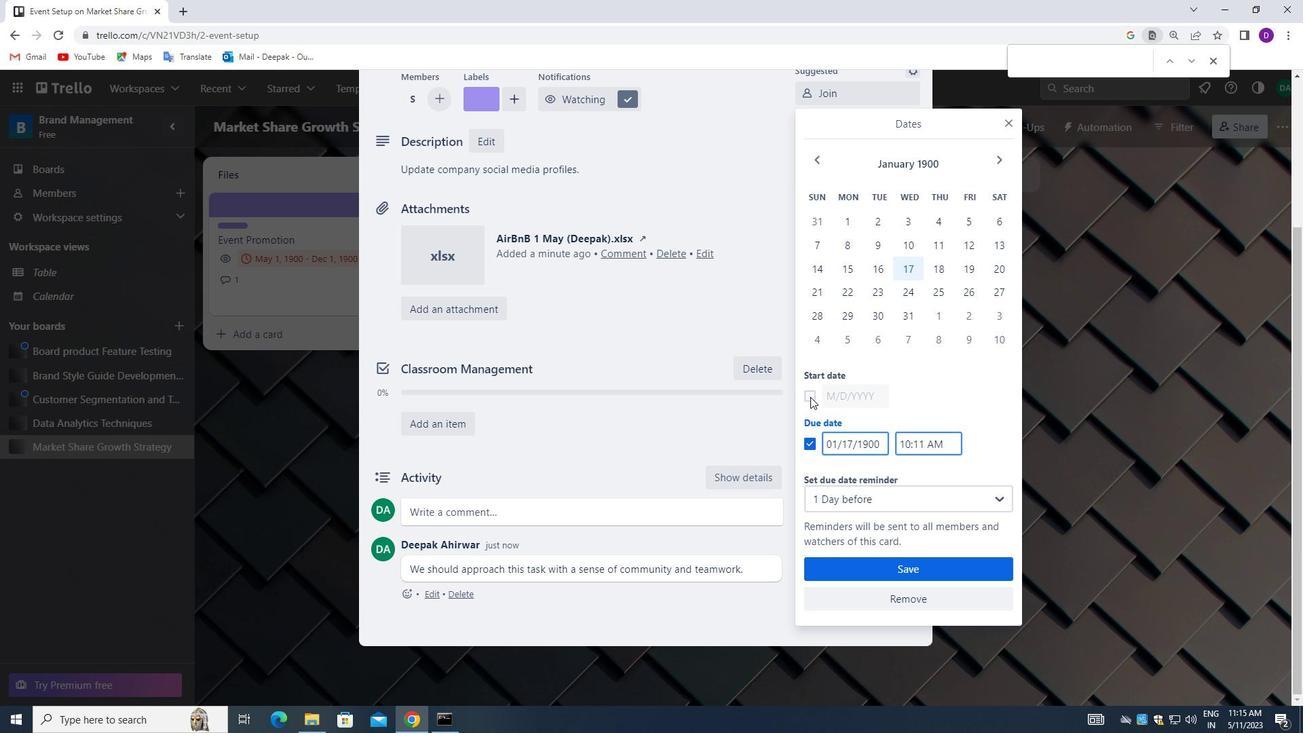 
Action: Mouse moved to (879, 399)
Screenshot: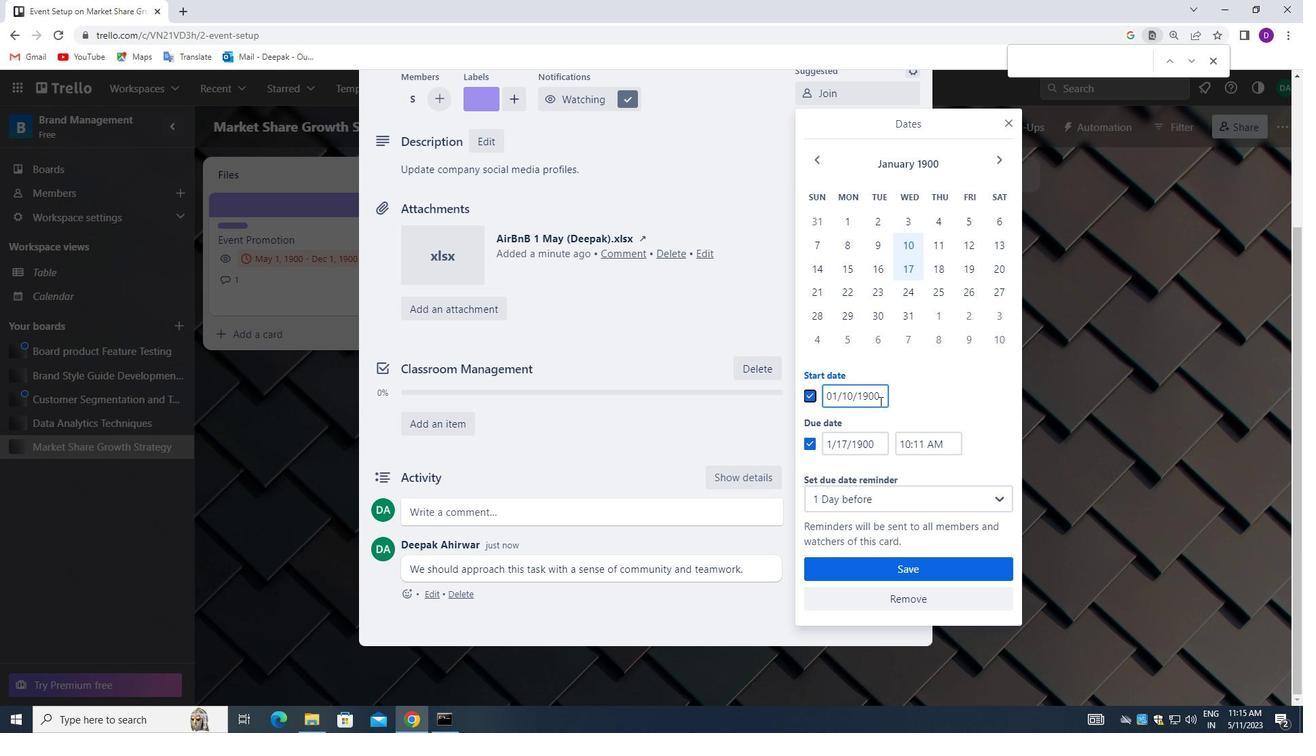 
Action: Mouse pressed left at (879, 399)
Screenshot: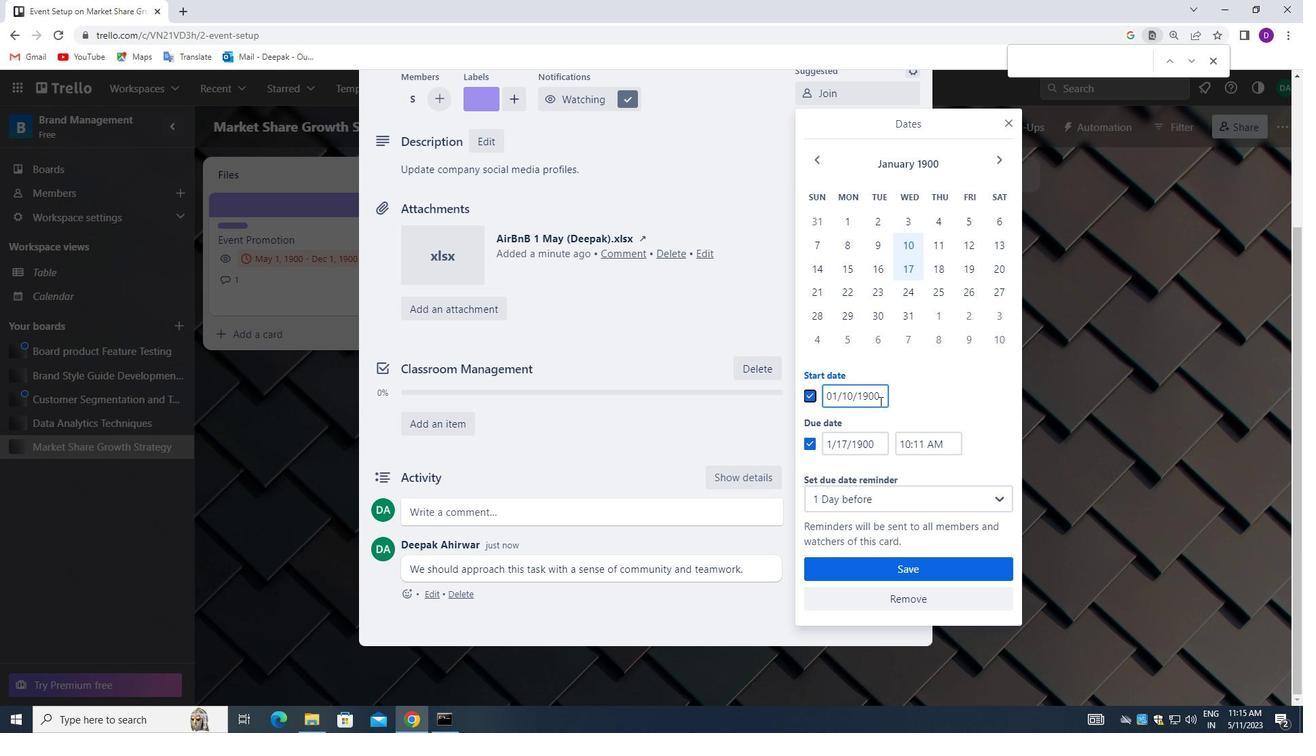 
Action: Mouse pressed left at (879, 399)
Screenshot: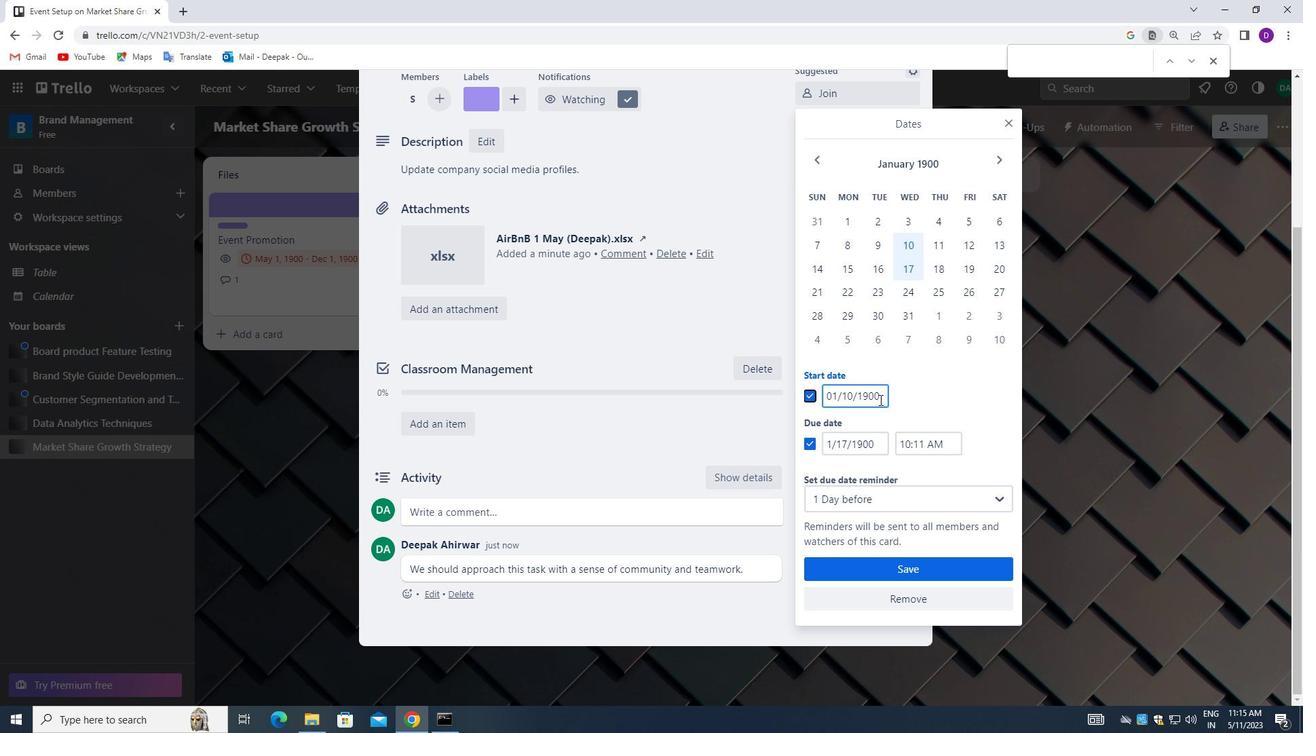 
Action: Mouse pressed left at (879, 399)
Screenshot: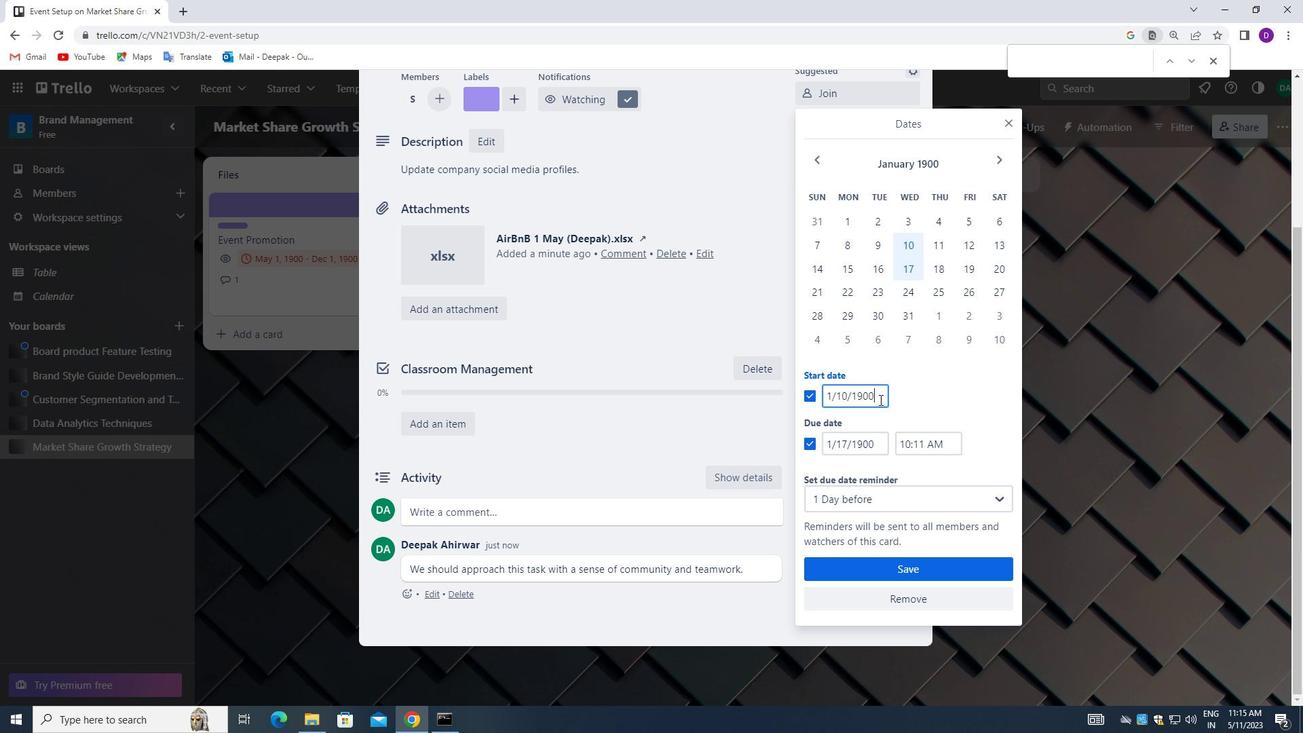 
Action: Key pressed <Key.backspace>01/11/1900
Screenshot: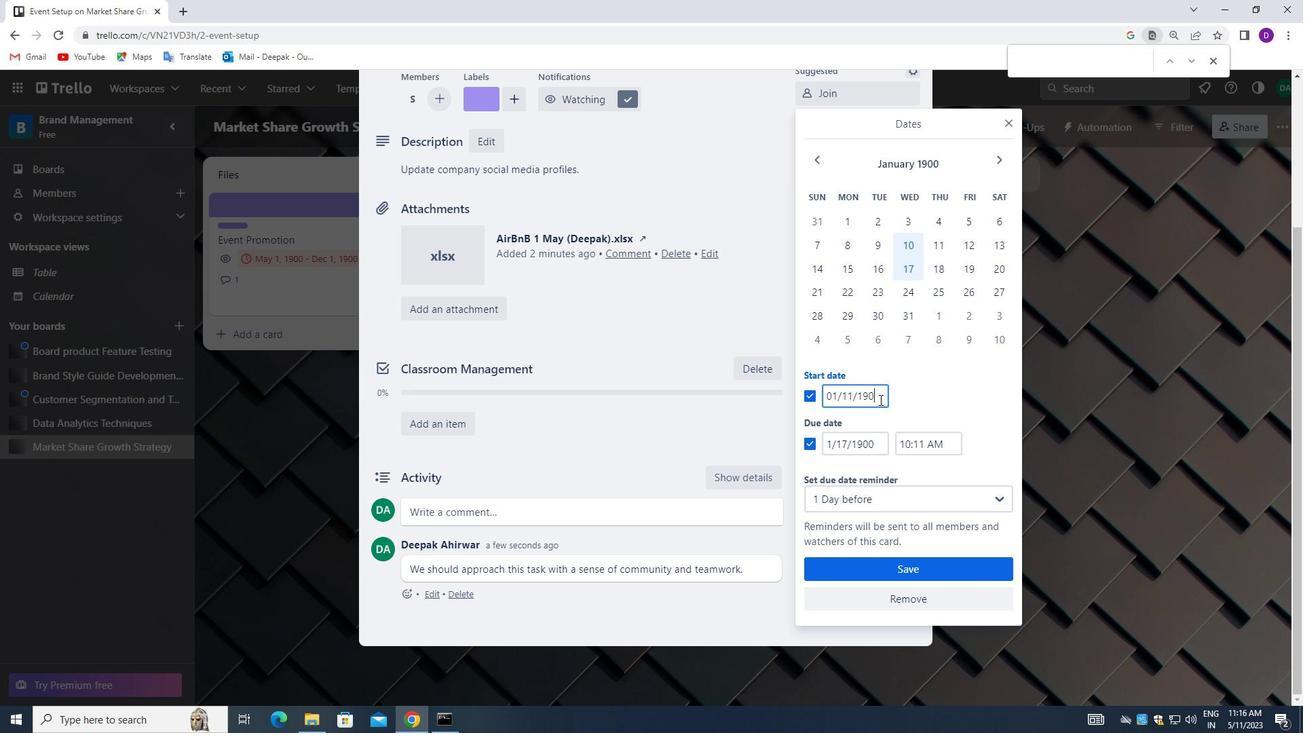 
Action: Mouse moved to (876, 443)
Screenshot: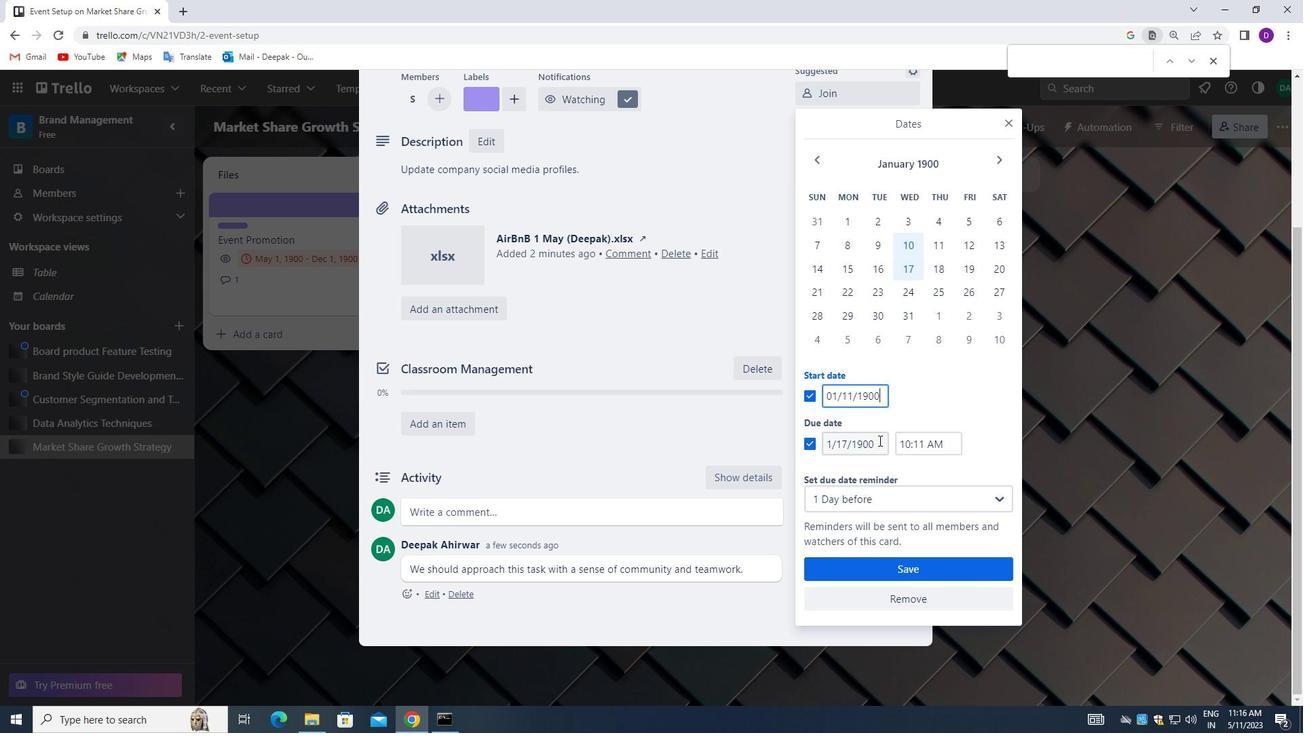 
Action: Mouse pressed left at (876, 443)
Screenshot: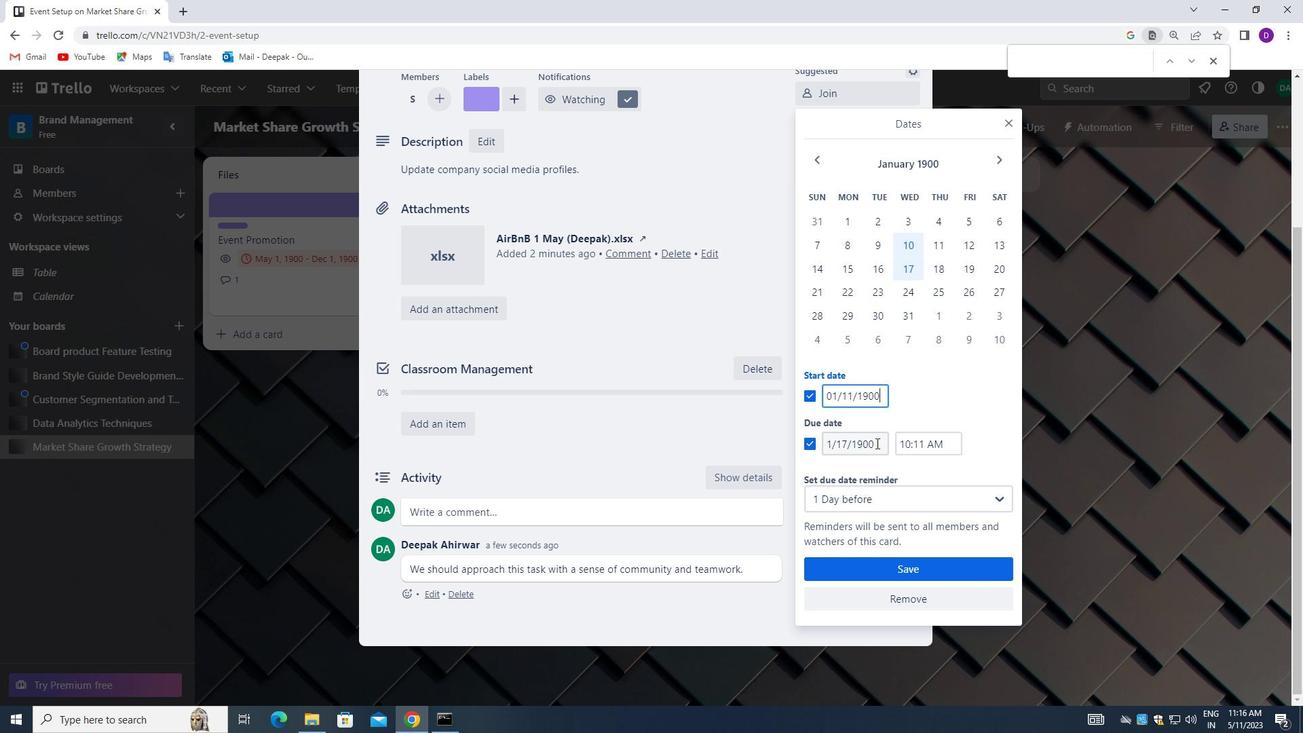 
Action: Mouse pressed left at (876, 443)
Screenshot: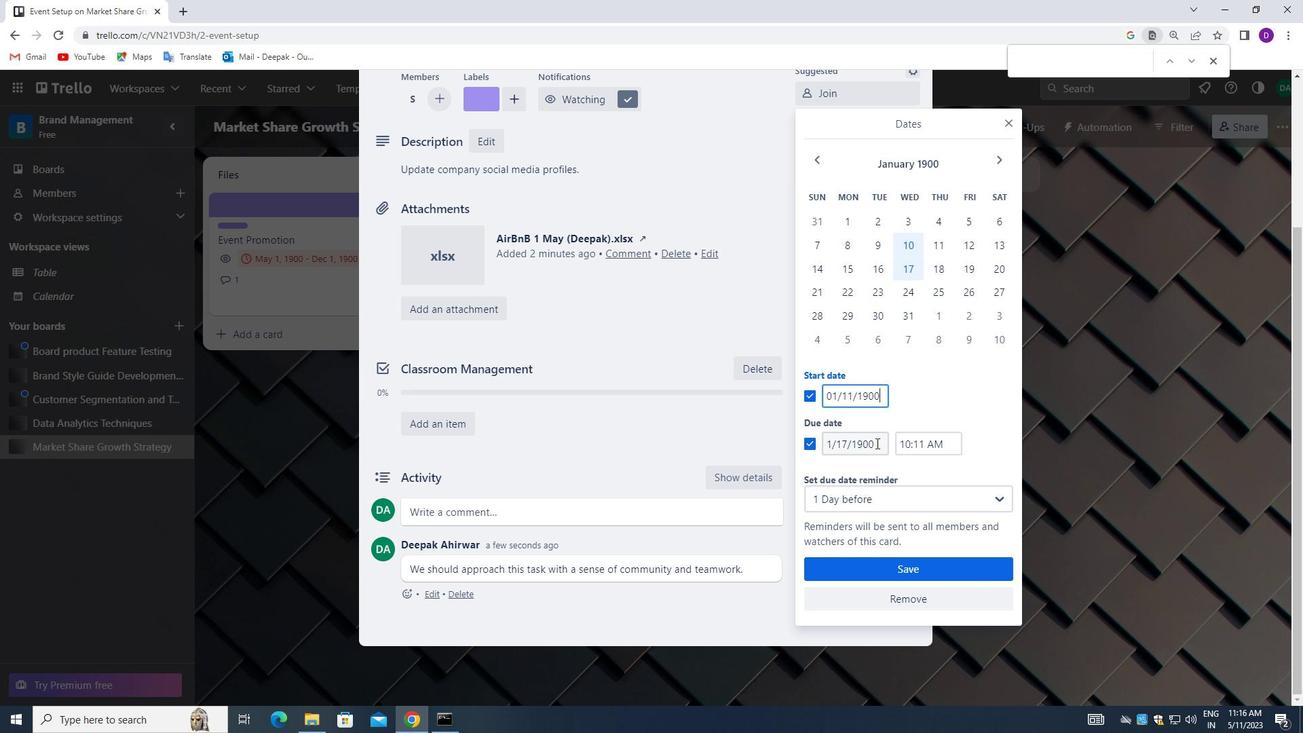
Action: Mouse pressed left at (876, 443)
Screenshot: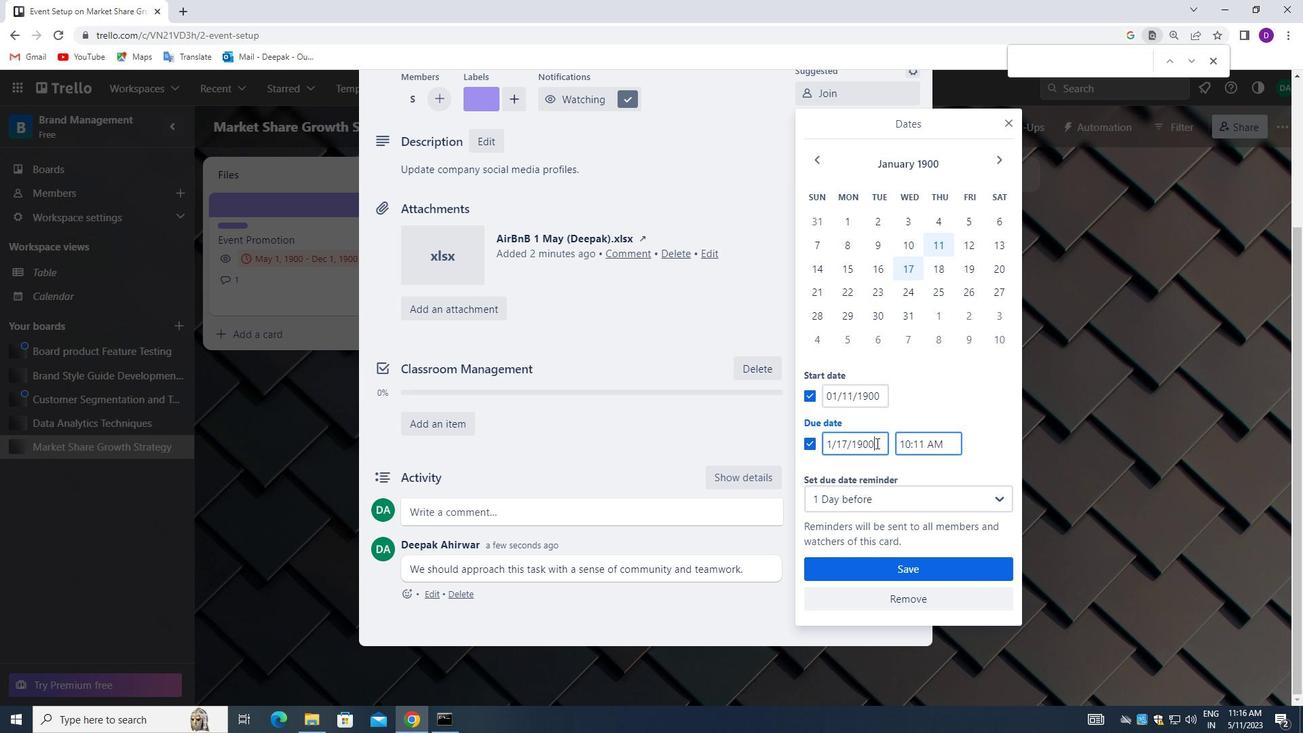 
Action: Key pressed 0<Key.backspace>01/11/<Key.backspace><Key.backspace><Key.backspace>18/1900
Screenshot: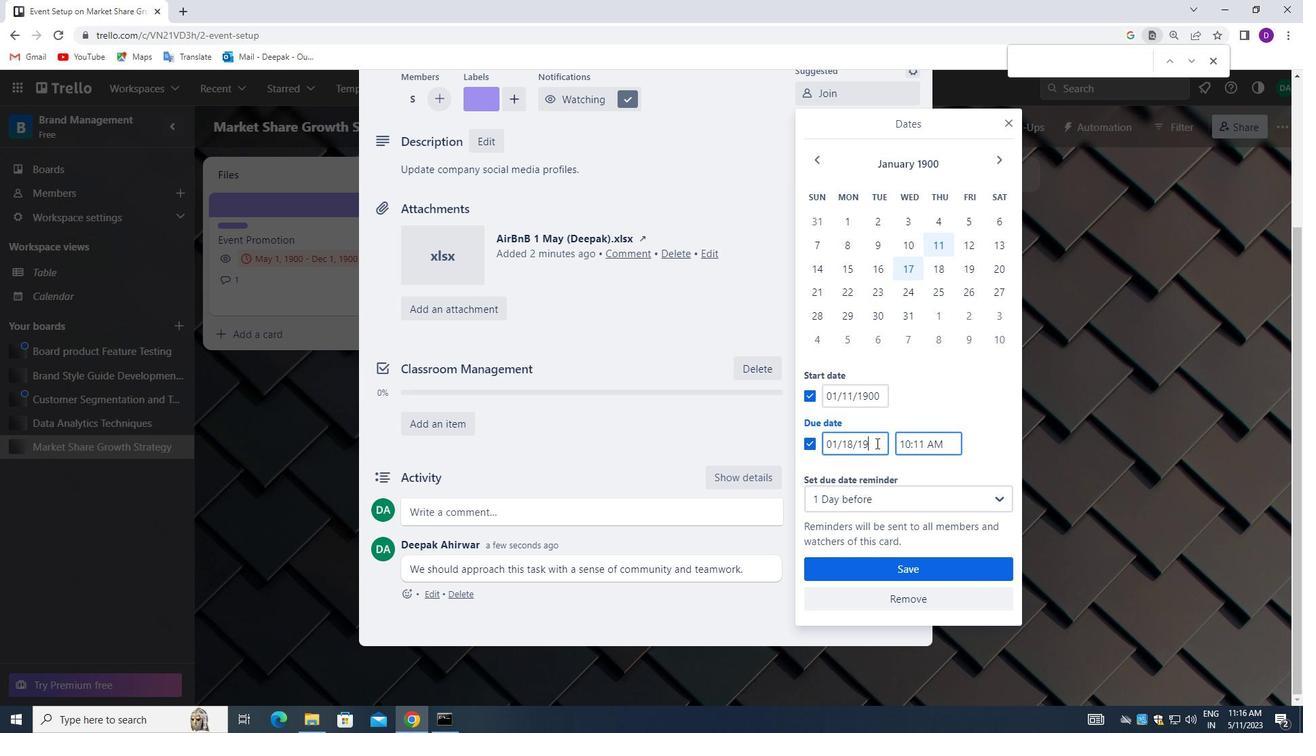 
Action: Mouse moved to (908, 472)
Screenshot: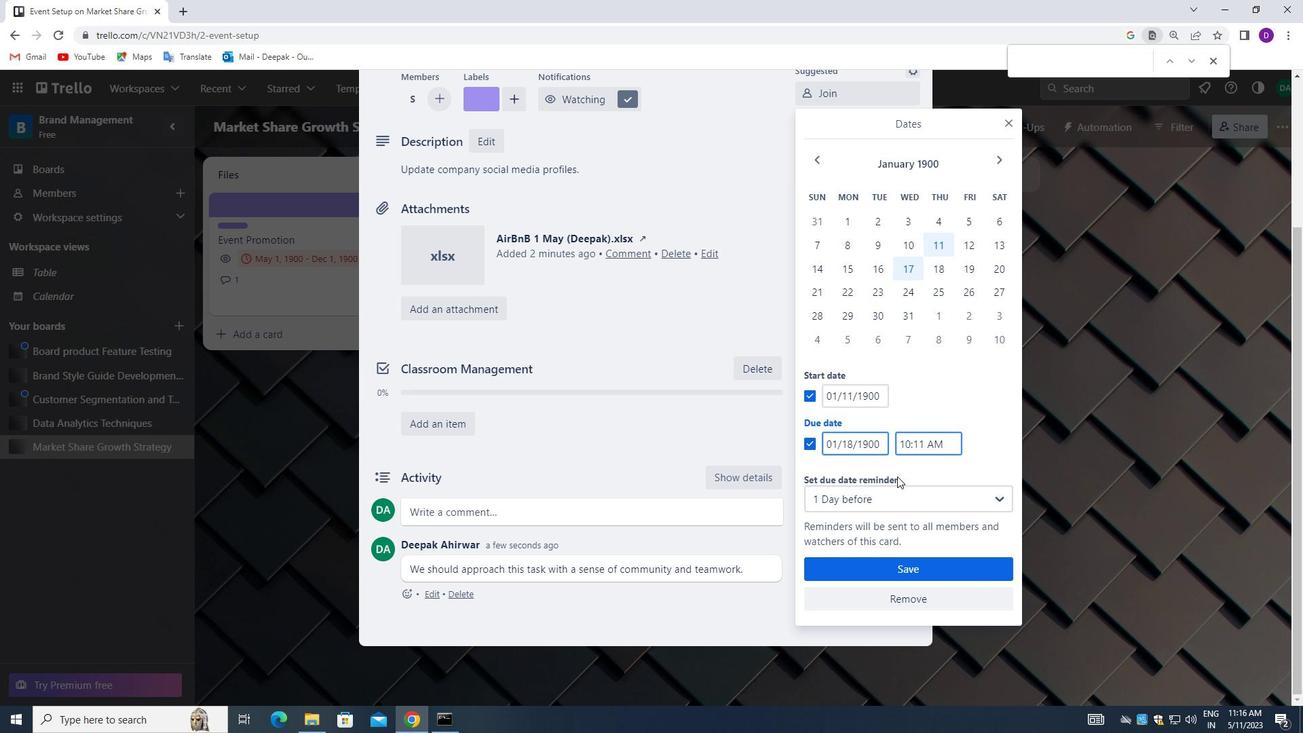 
Action: Mouse scrolled (908, 471) with delta (0, 0)
Screenshot: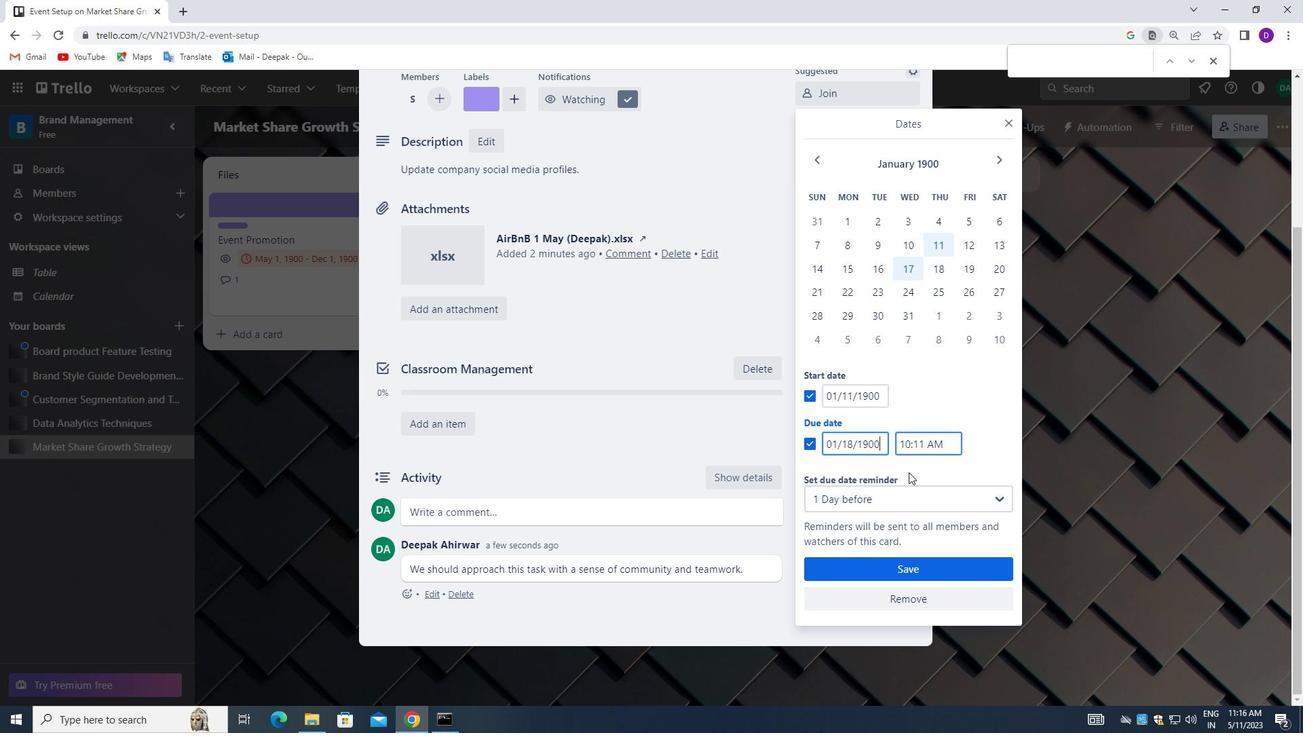 
Action: Mouse moved to (904, 473)
Screenshot: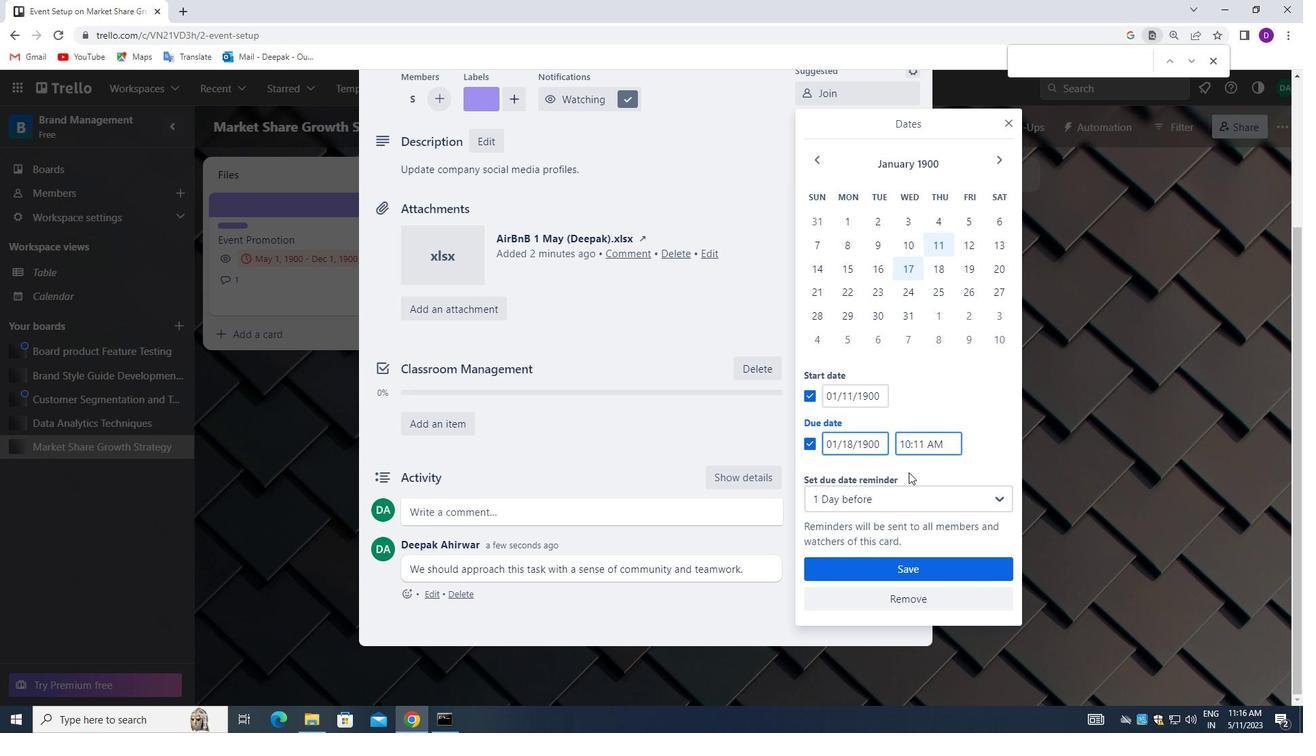 
Action: Mouse scrolled (904, 473) with delta (0, 0)
Screenshot: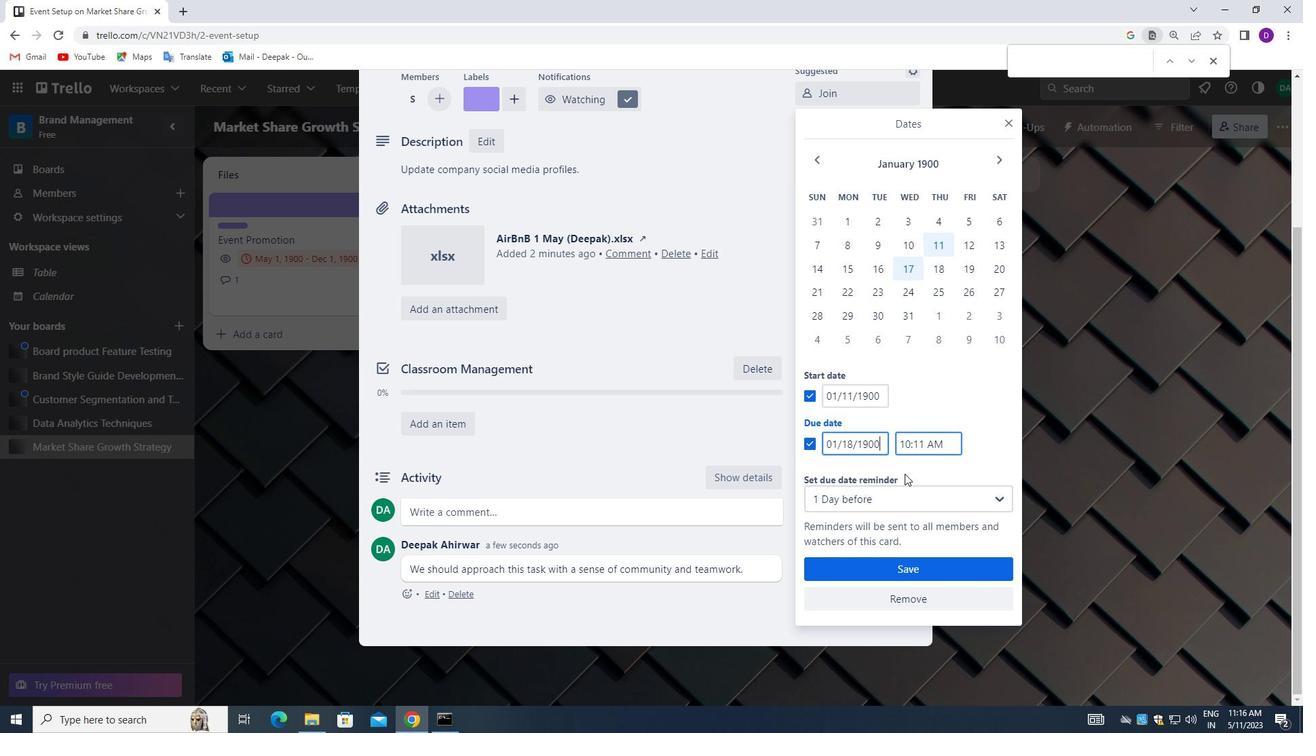 
Action: Mouse moved to (904, 475)
Screenshot: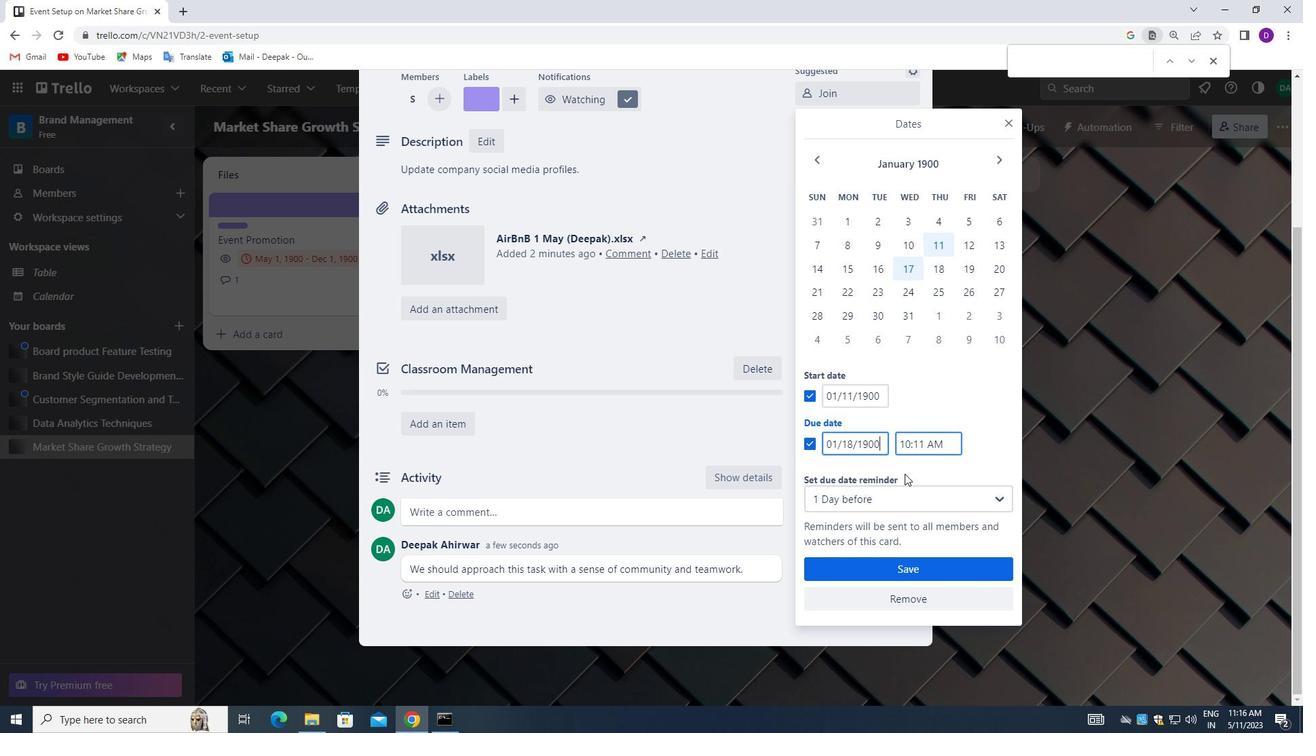 
Action: Mouse scrolled (904, 474) with delta (0, 0)
Screenshot: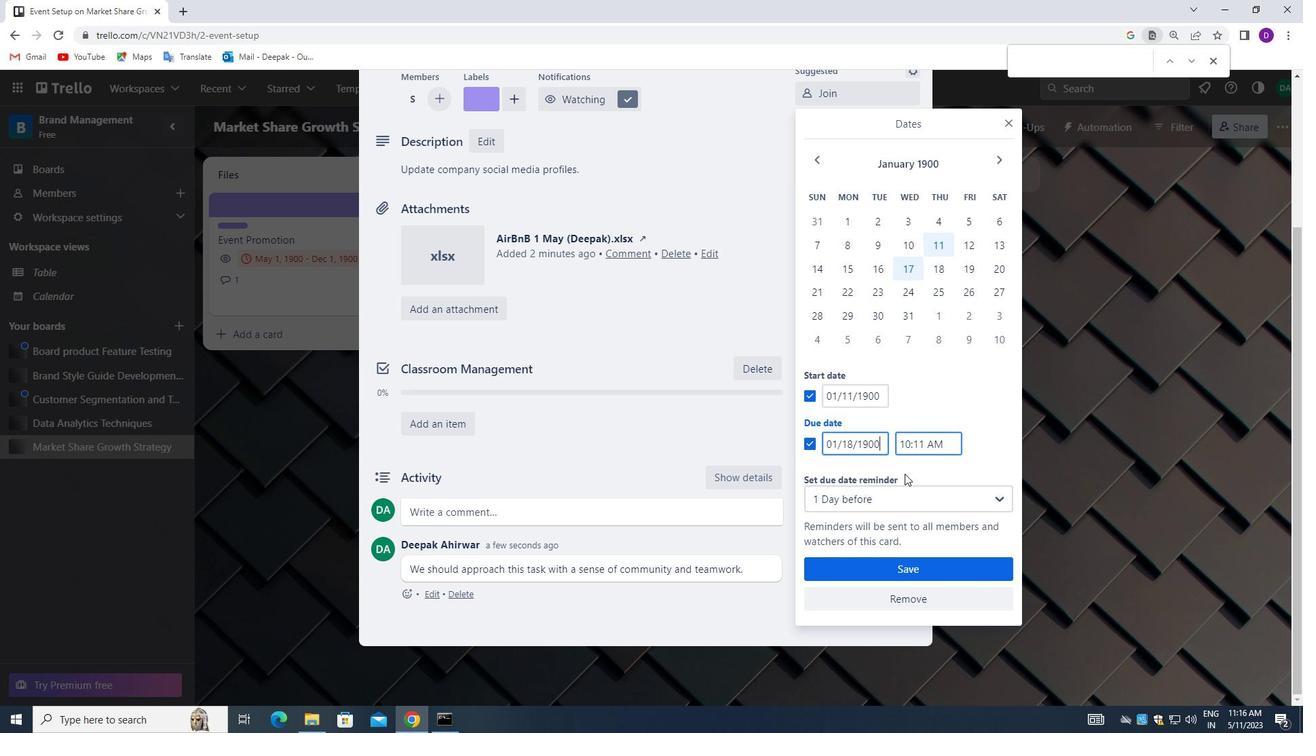 
Action: Mouse moved to (904, 477)
Screenshot: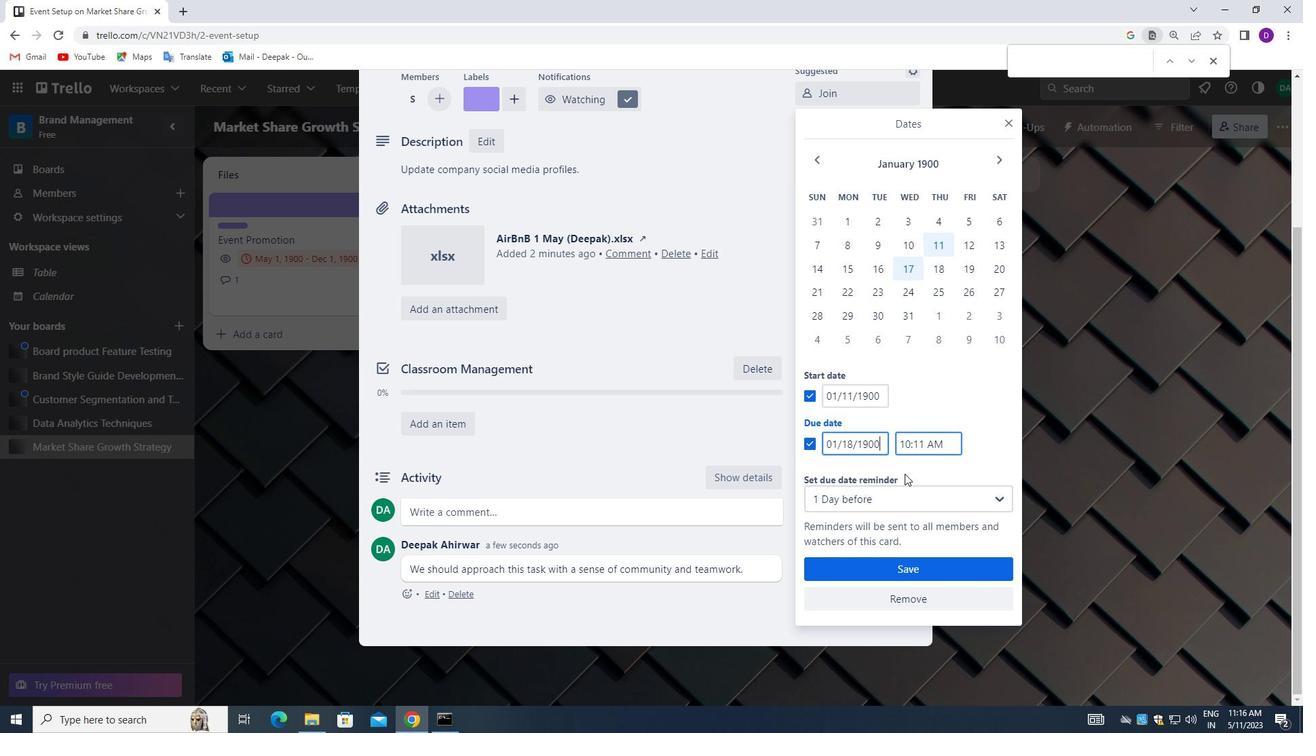 
Action: Mouse scrolled (904, 477) with delta (0, 0)
Screenshot: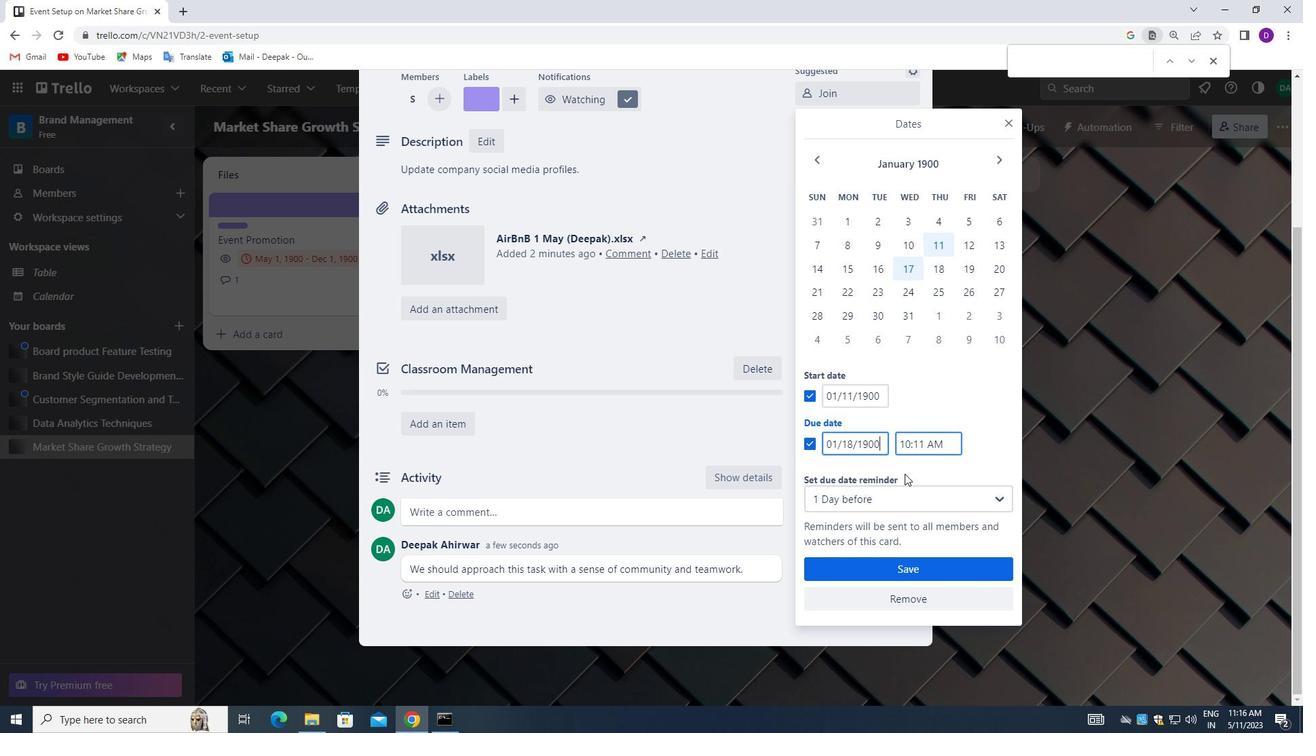 
Action: Mouse moved to (905, 480)
Screenshot: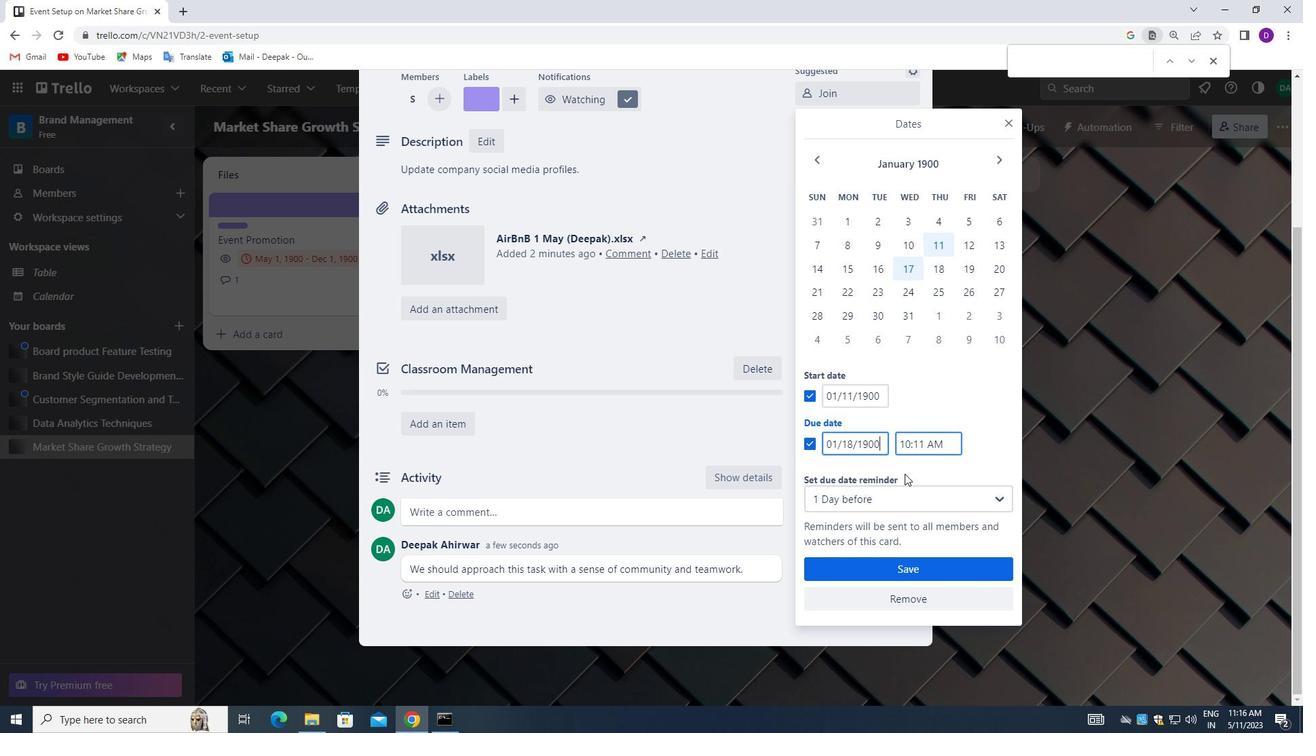 
Action: Mouse scrolled (905, 479) with delta (0, 0)
Screenshot: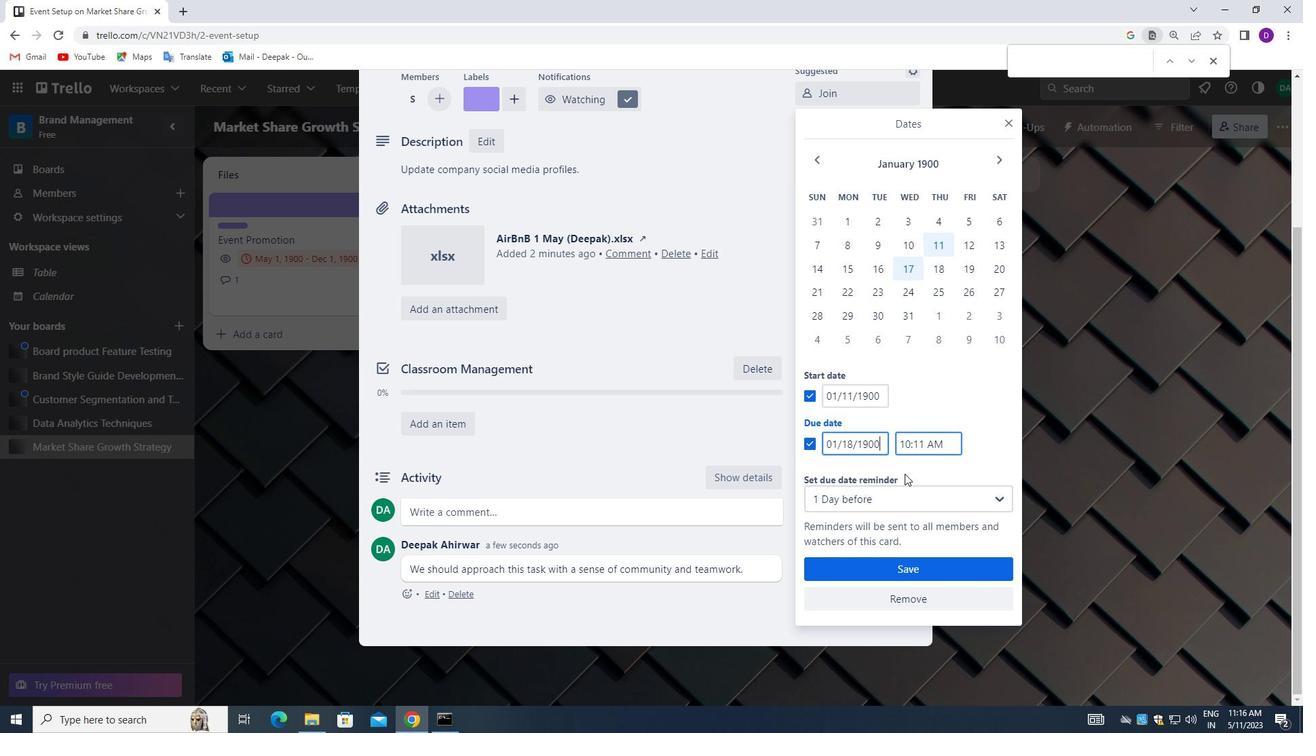 
Action: Mouse moved to (906, 485)
Screenshot: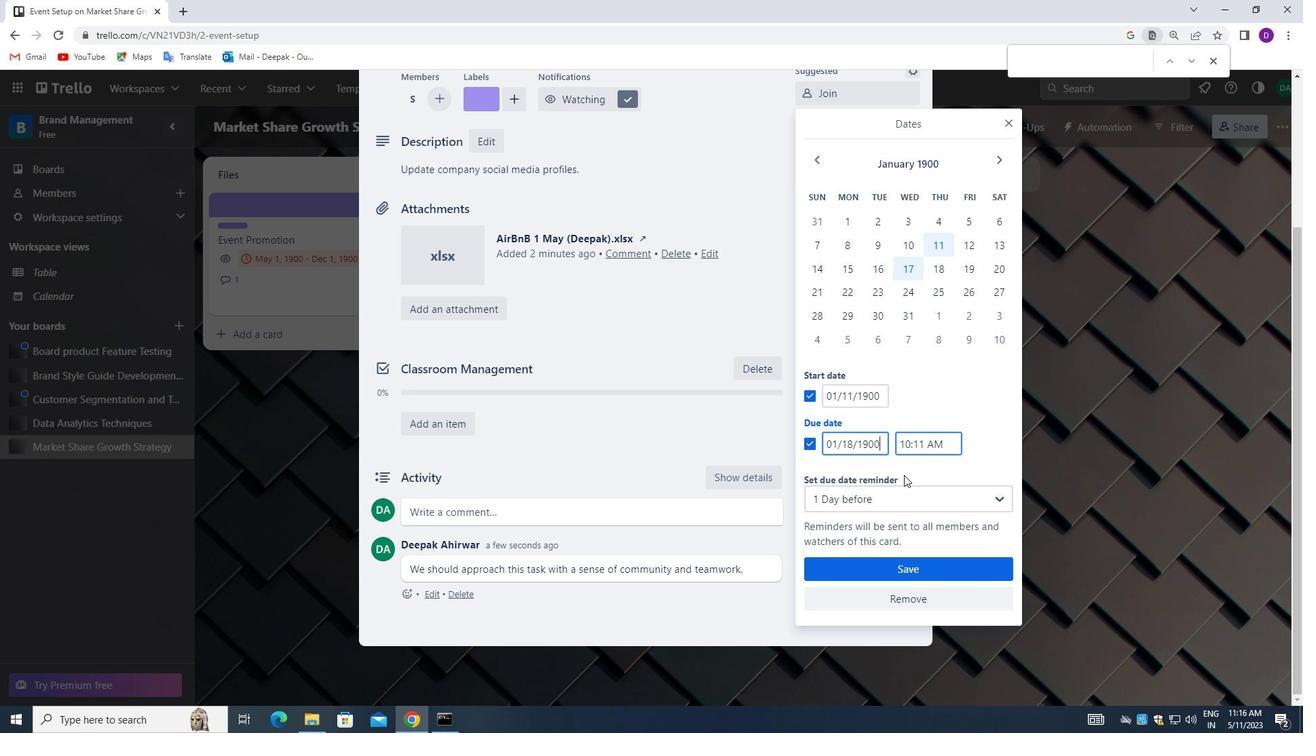 
Action: Mouse scrolled (906, 485) with delta (0, 0)
Screenshot: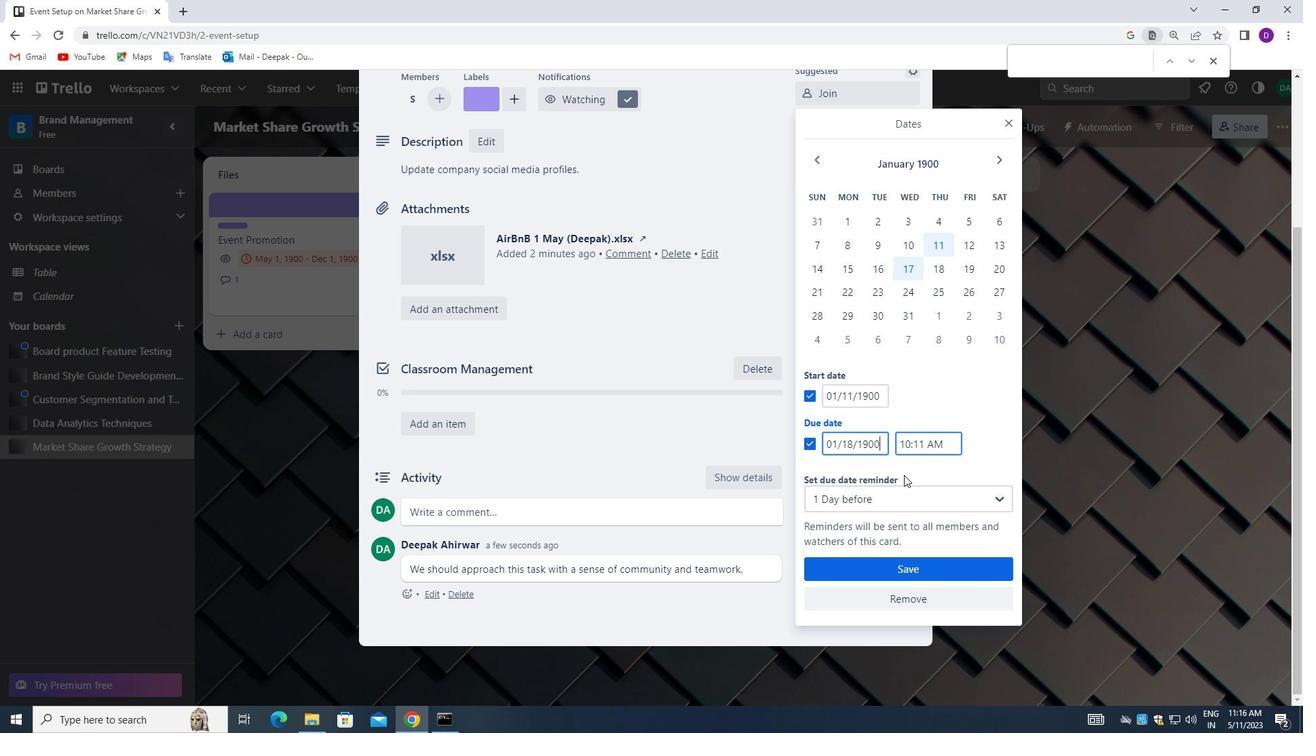 
Action: Mouse moved to (908, 568)
Screenshot: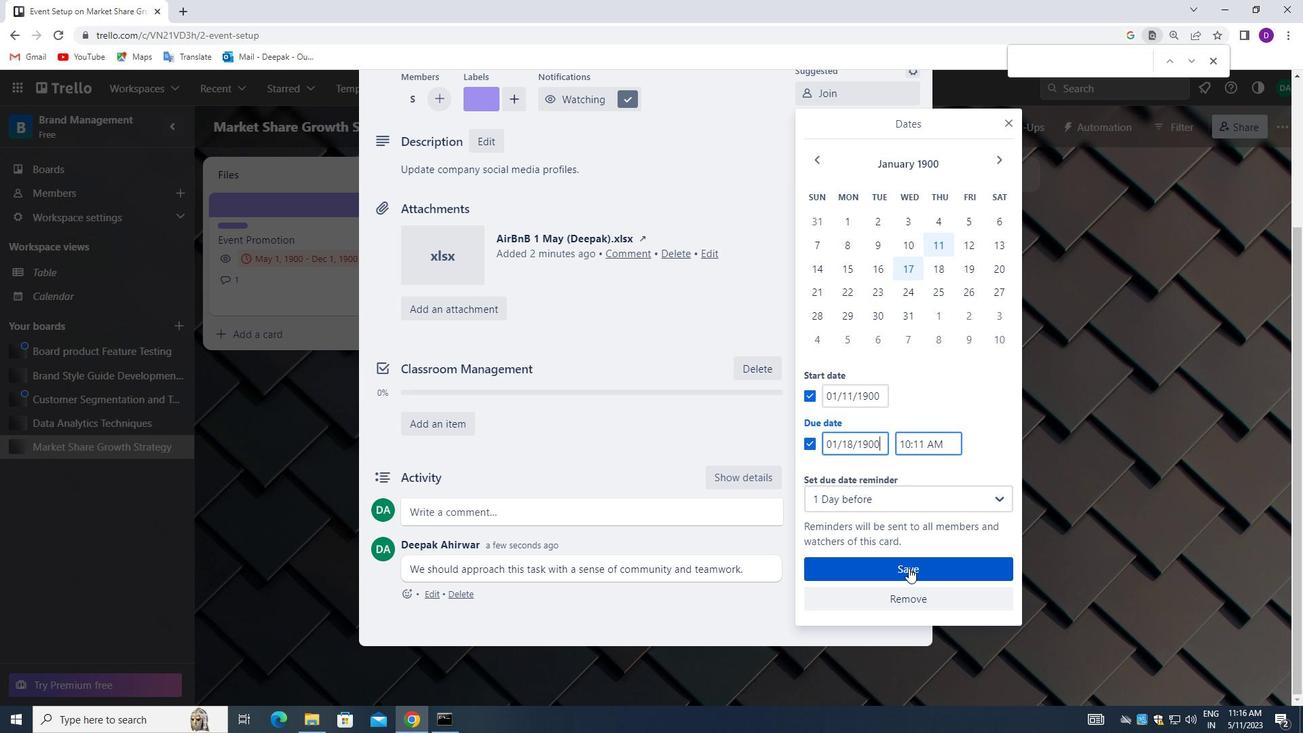 
Action: Mouse pressed left at (908, 568)
Screenshot: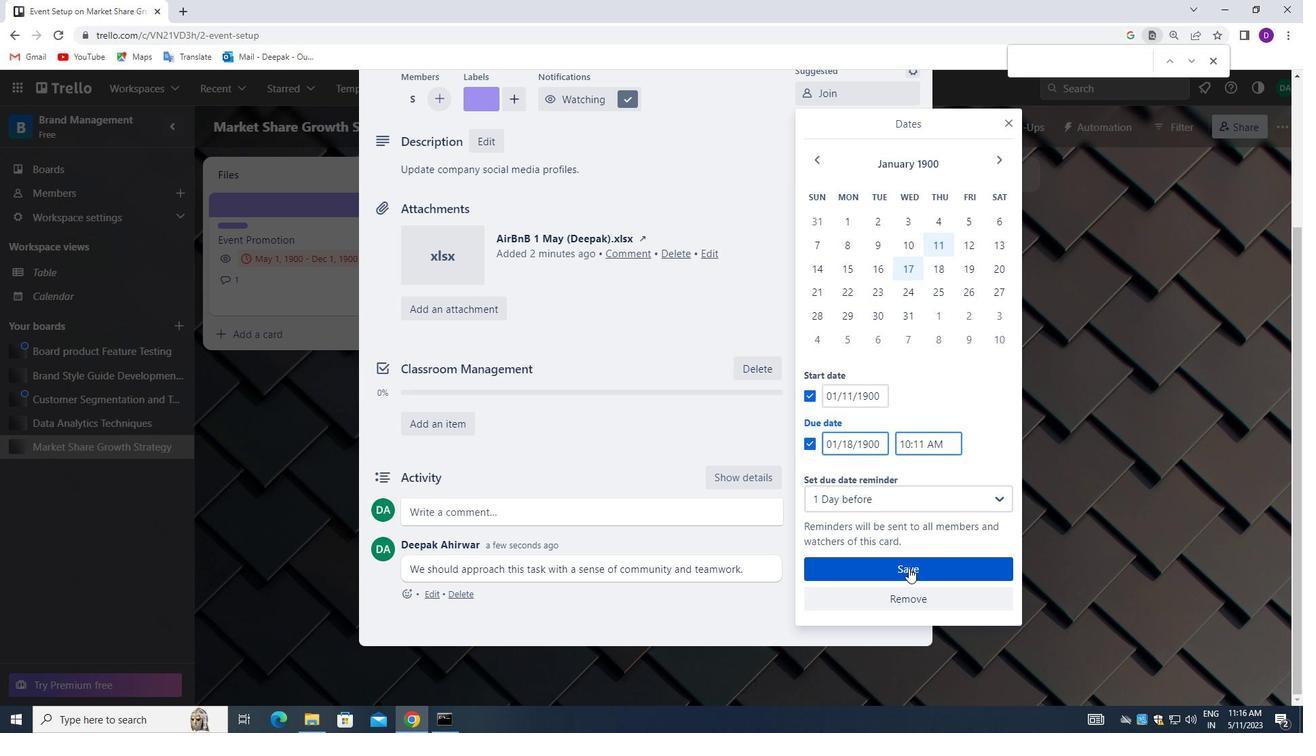 
Action: Mouse moved to (661, 414)
Screenshot: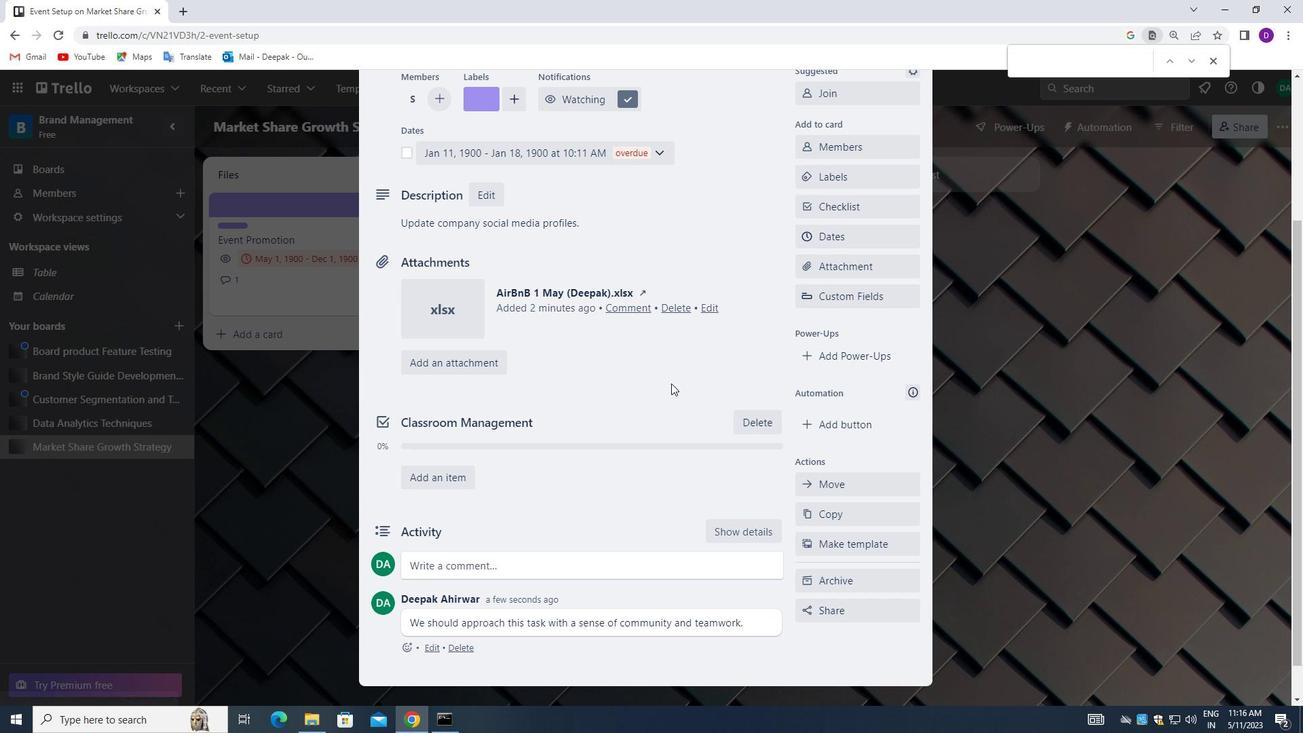 
Action: Mouse scrolled (661, 414) with delta (0, 0)
Screenshot: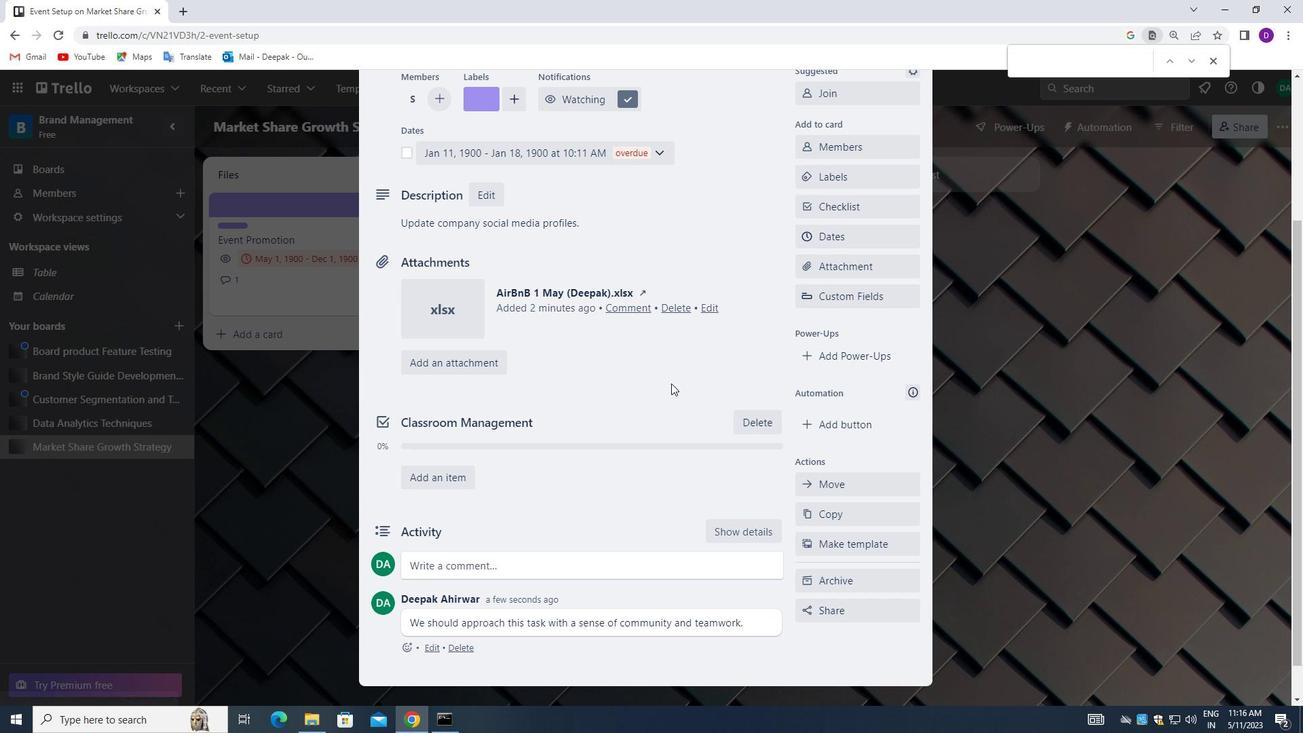 
Action: Mouse moved to (661, 414)
Screenshot: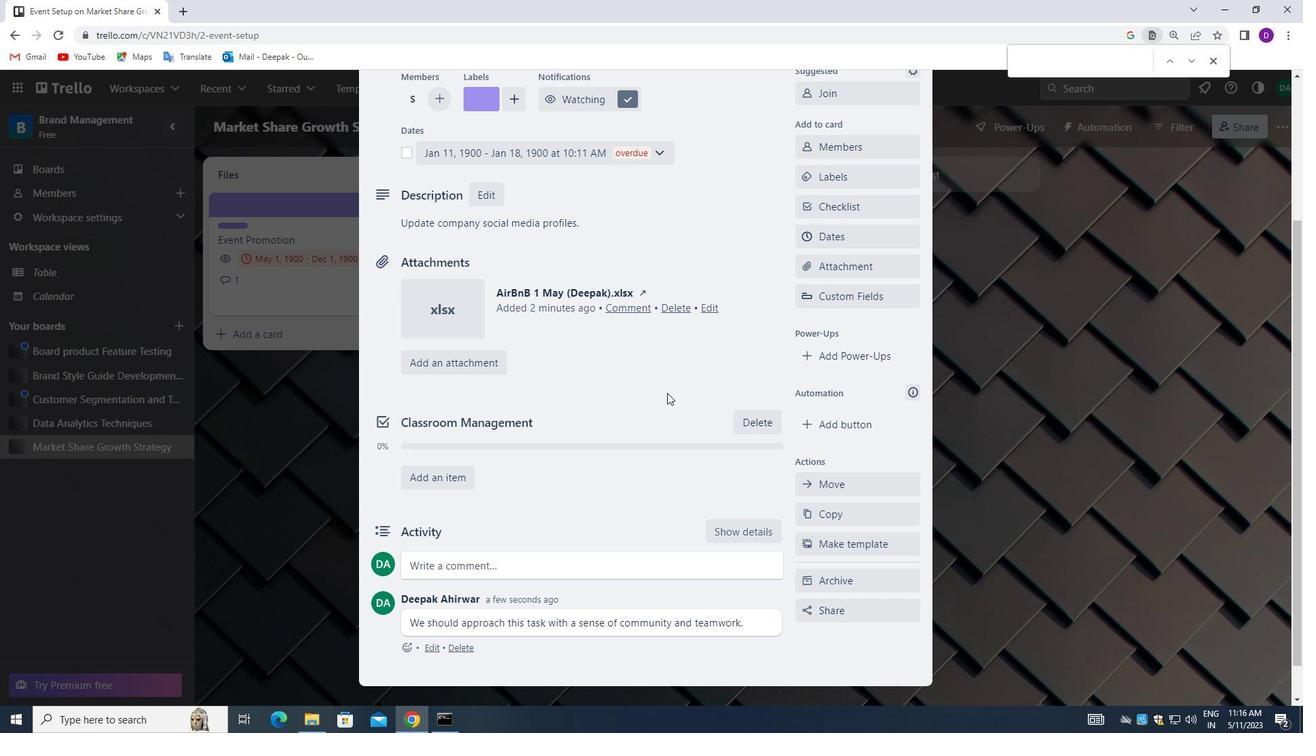 
Action: Mouse scrolled (661, 414) with delta (0, 0)
Screenshot: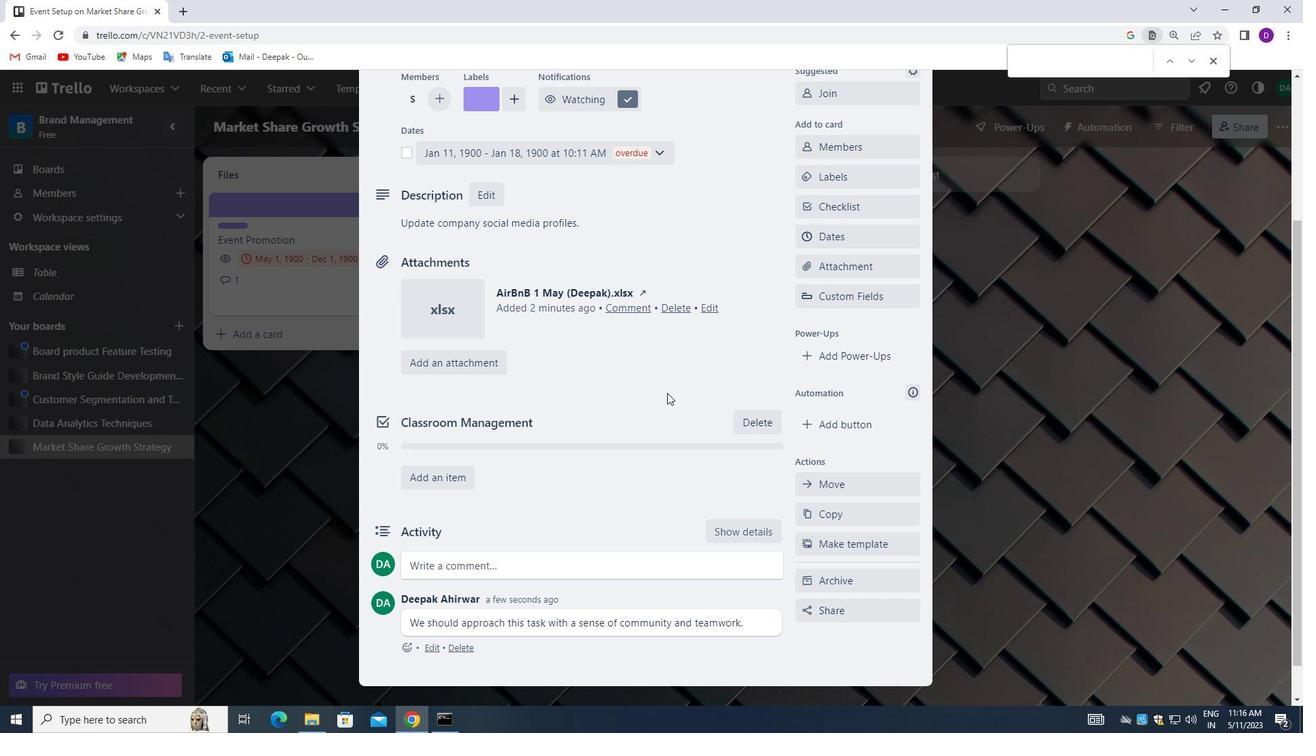 
Action: Mouse moved to (659, 417)
Screenshot: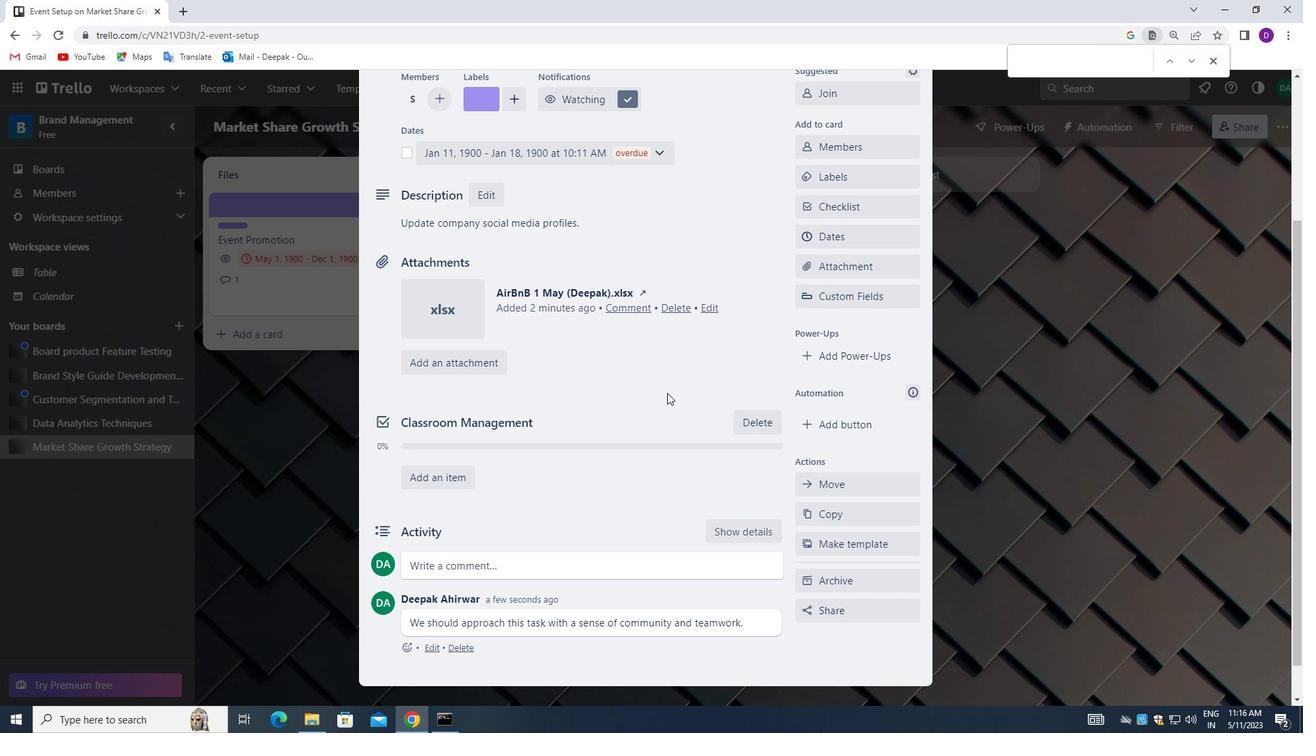 
Action: Mouse scrolled (659, 416) with delta (0, 0)
Screenshot: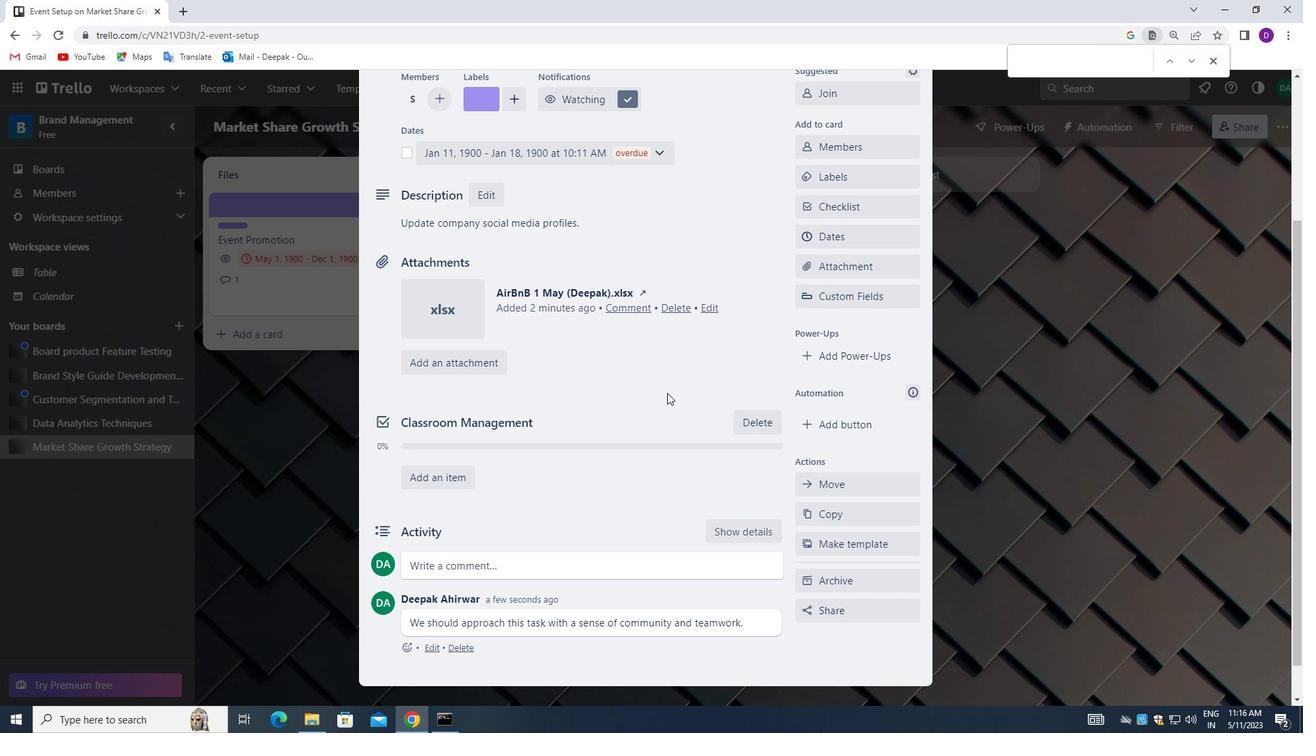 
Action: Mouse moved to (659, 418)
Screenshot: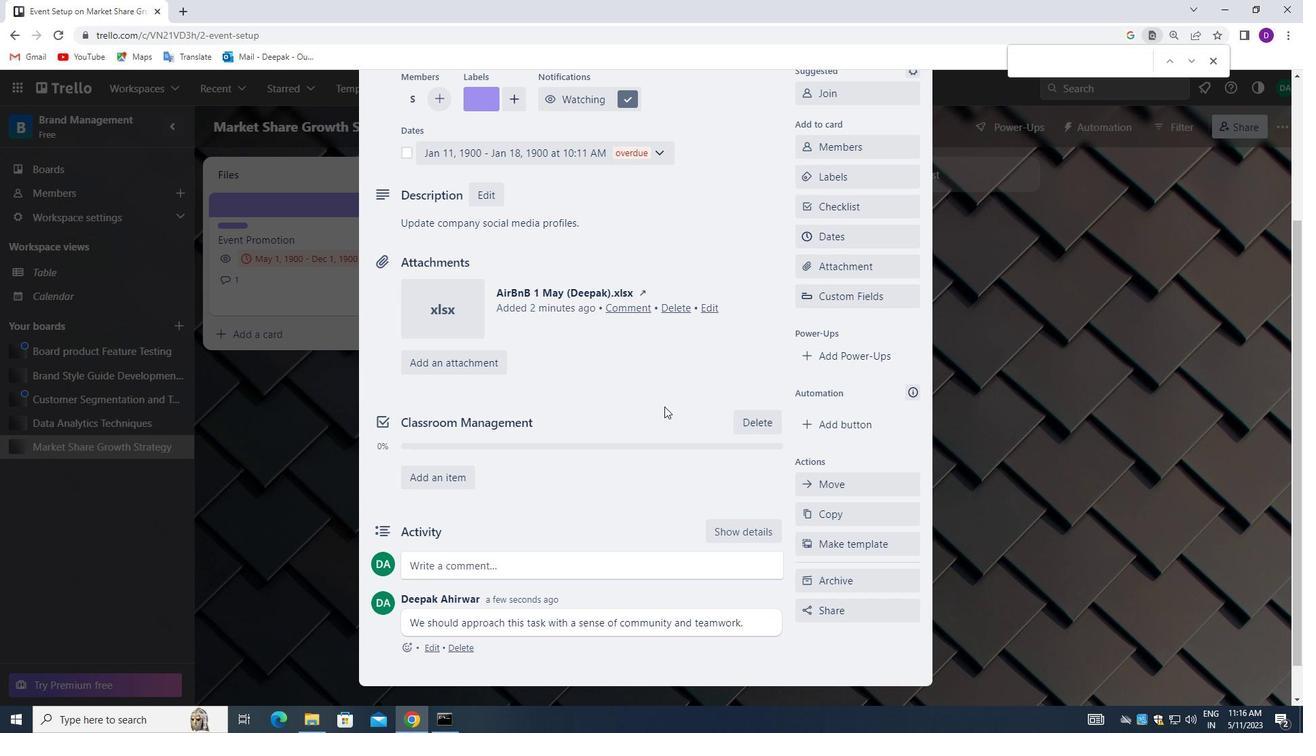 
Action: Mouse scrolled (659, 418) with delta (0, 0)
Screenshot: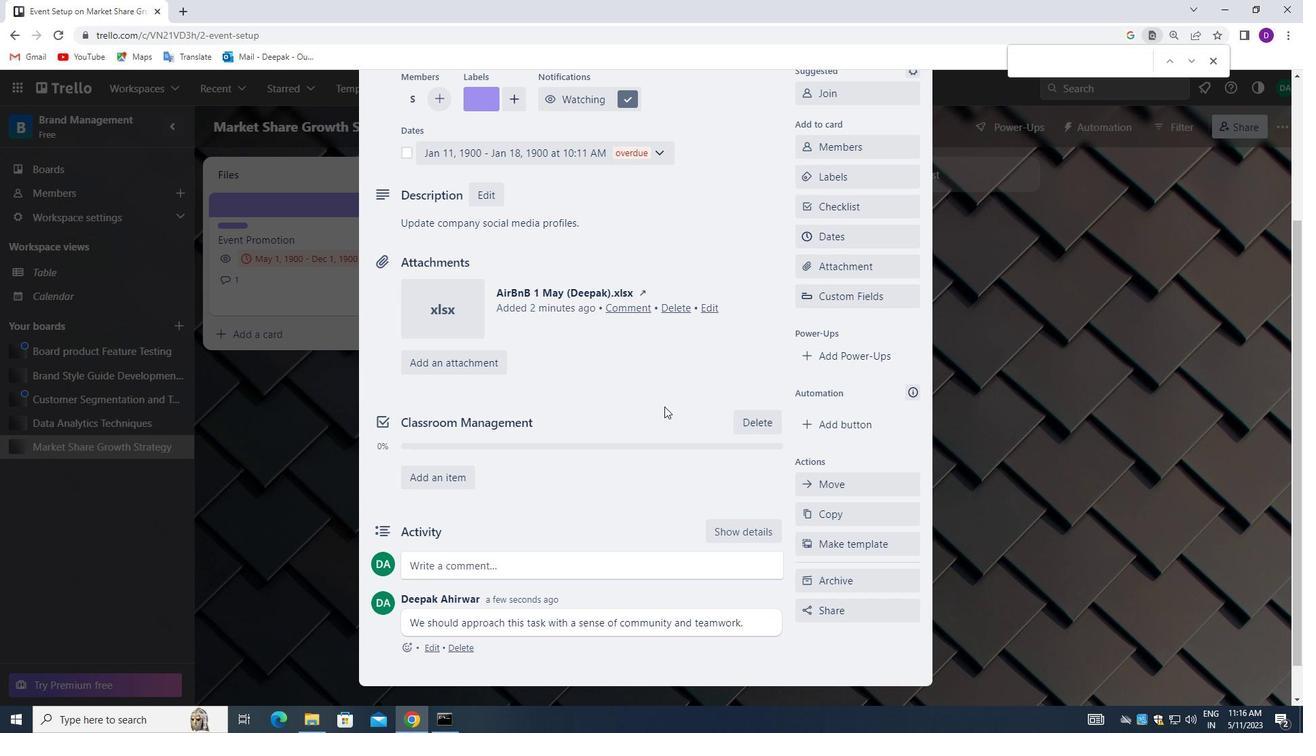 
Action: Mouse moved to (658, 418)
Screenshot: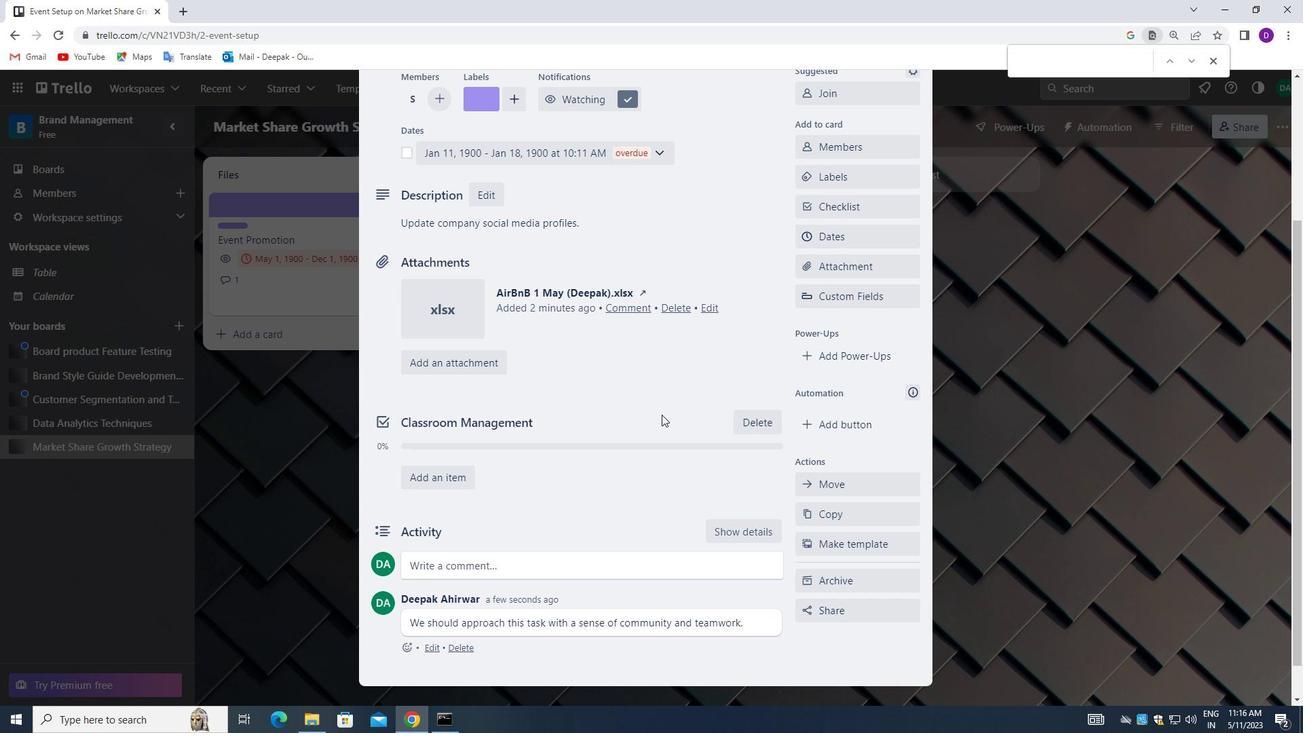 
Action: Mouse scrolled (658, 418) with delta (0, 0)
Screenshot: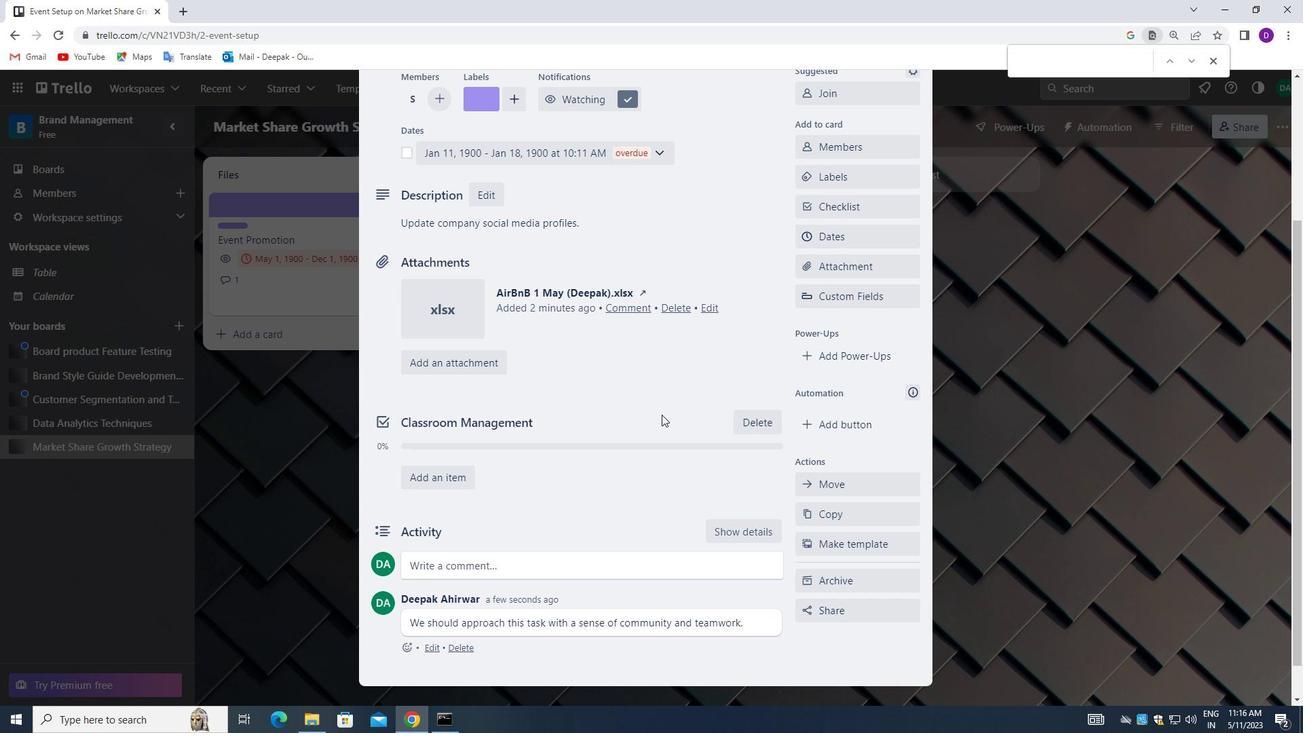
Action: Mouse moved to (658, 416)
Screenshot: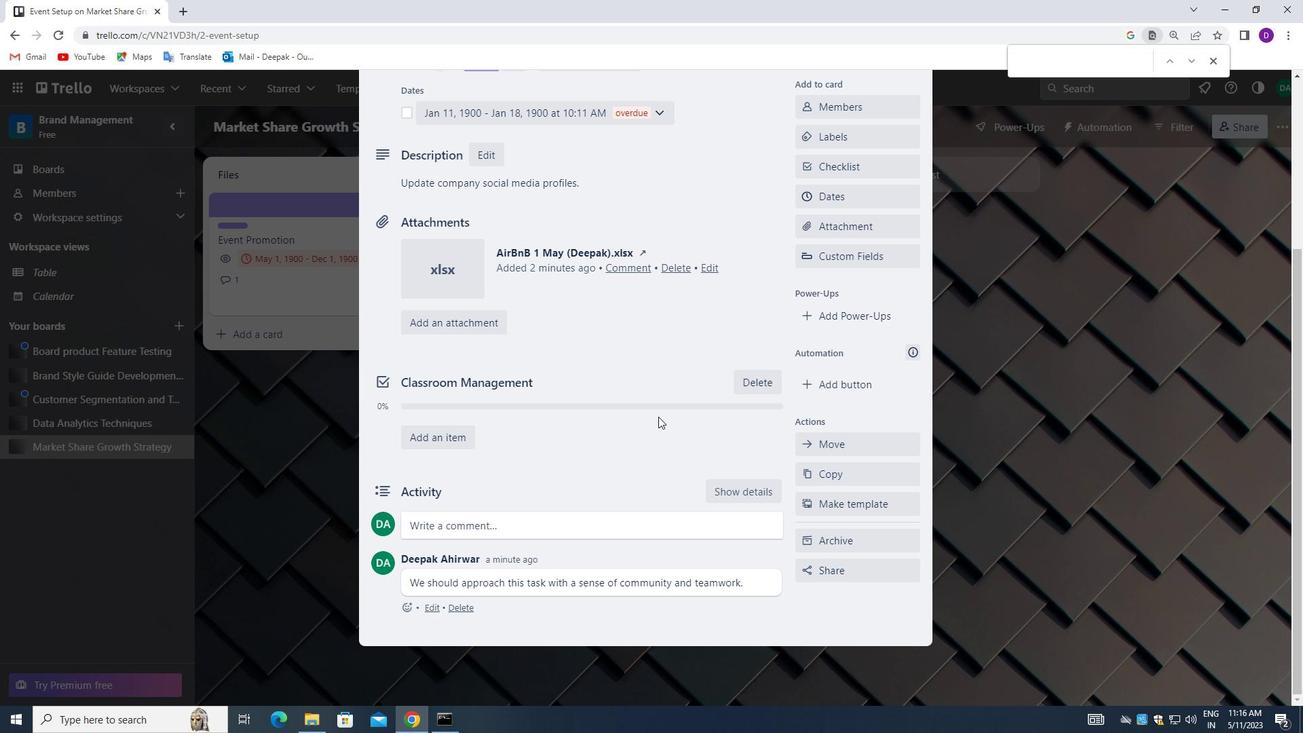
Action: Mouse scrolled (658, 416) with delta (0, 0)
Screenshot: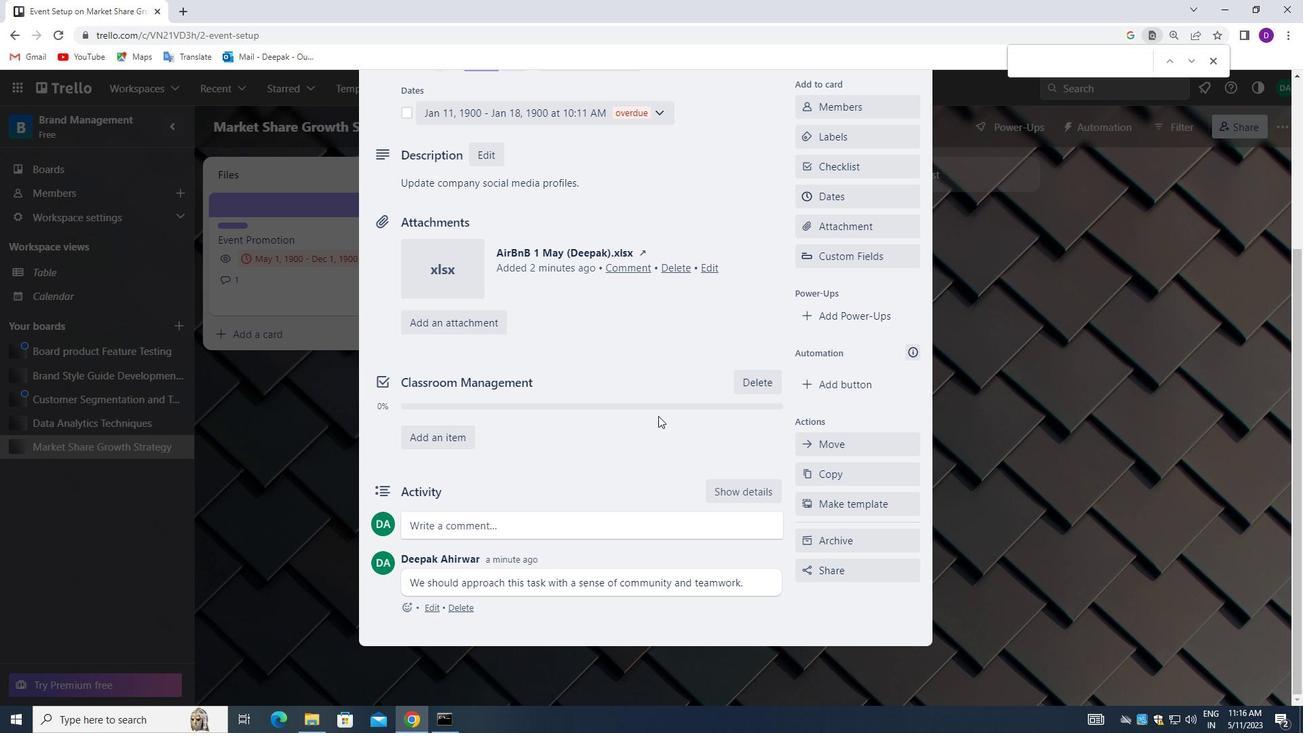 
Action: Mouse scrolled (658, 416) with delta (0, 0)
Screenshot: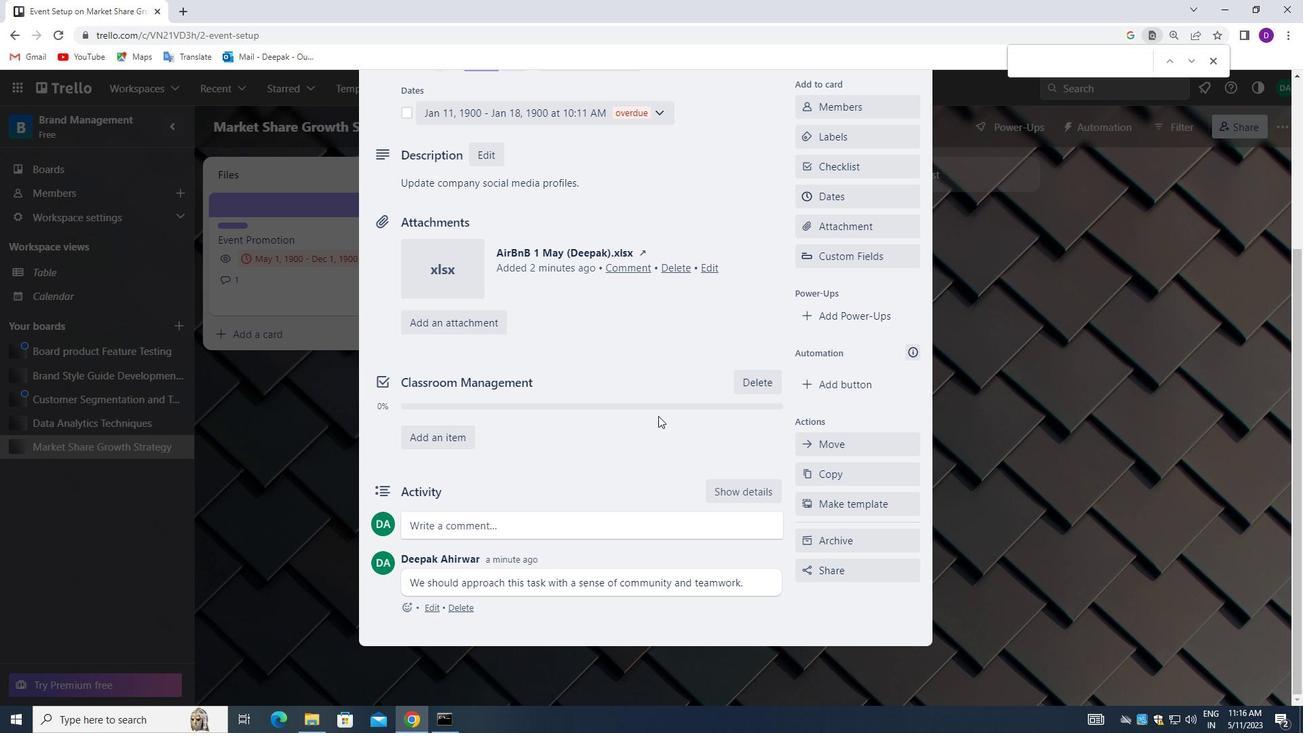 
Action: Mouse scrolled (658, 416) with delta (0, 0)
Screenshot: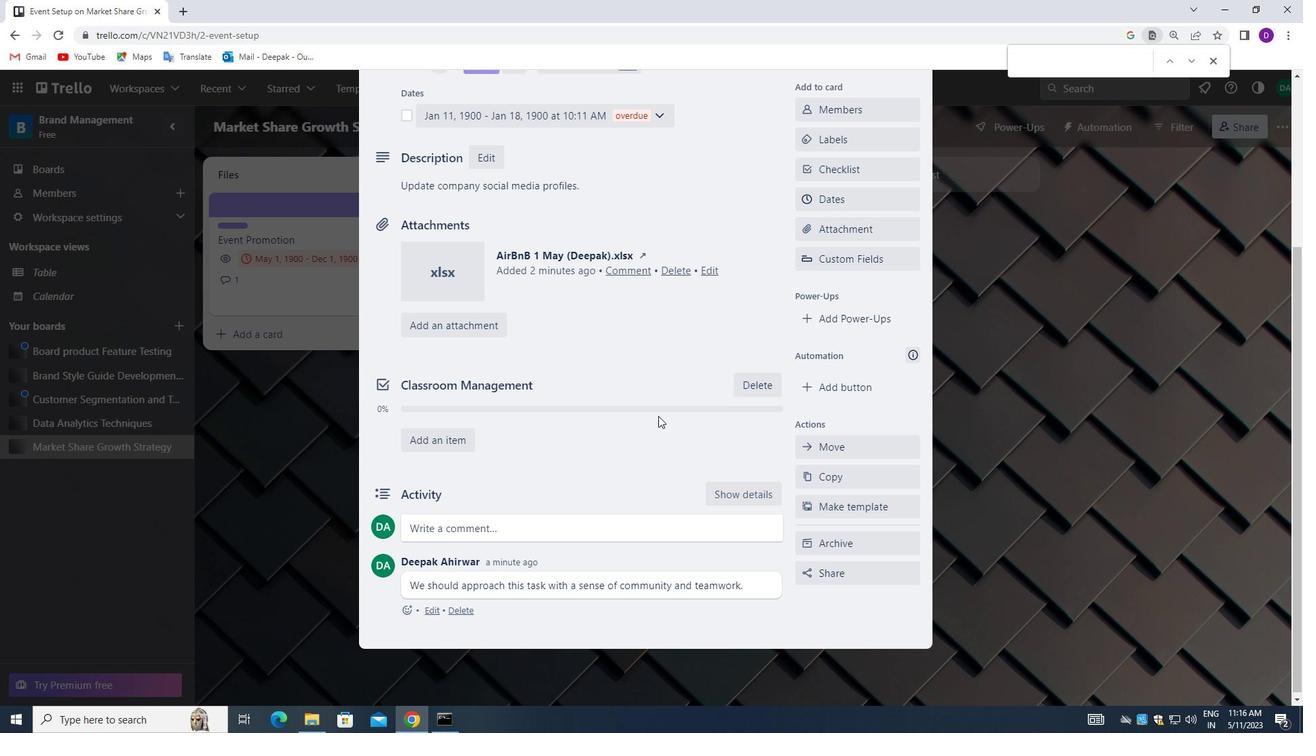 
Action: Mouse scrolled (658, 416) with delta (0, 0)
Screenshot: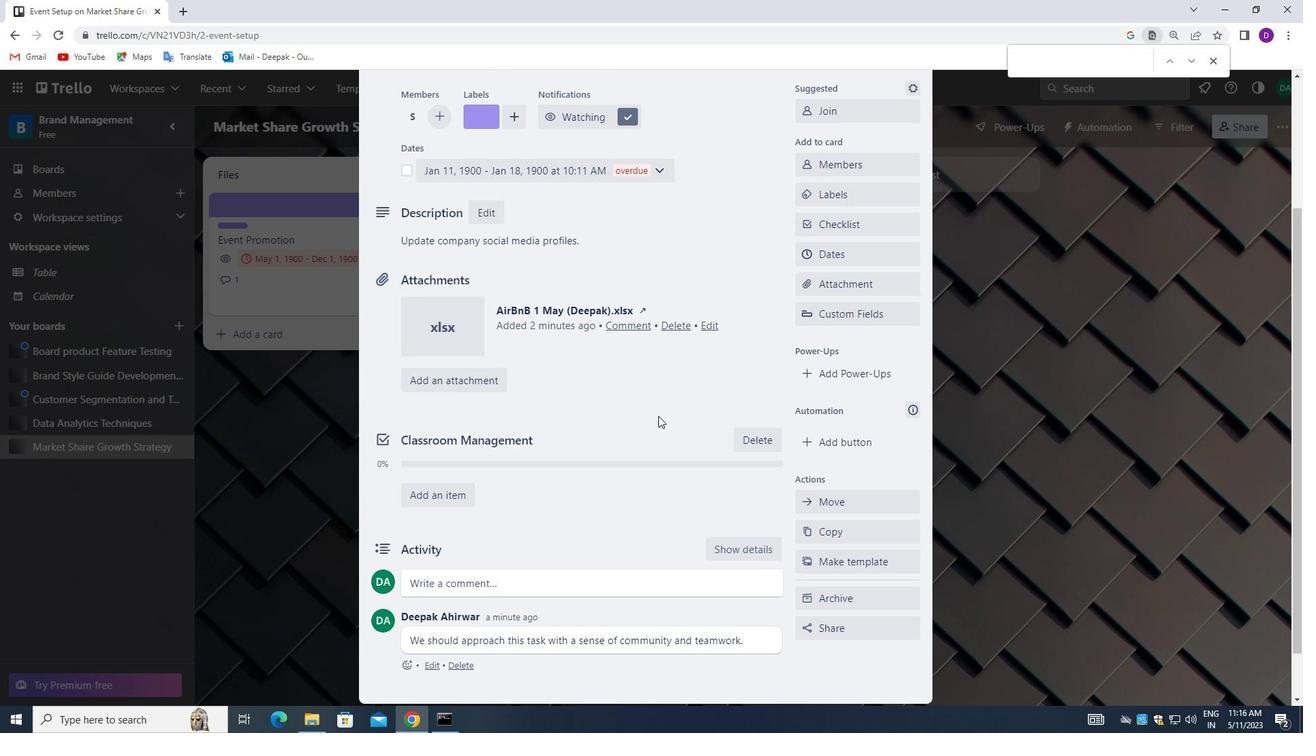 
Action: Mouse moved to (659, 415)
Screenshot: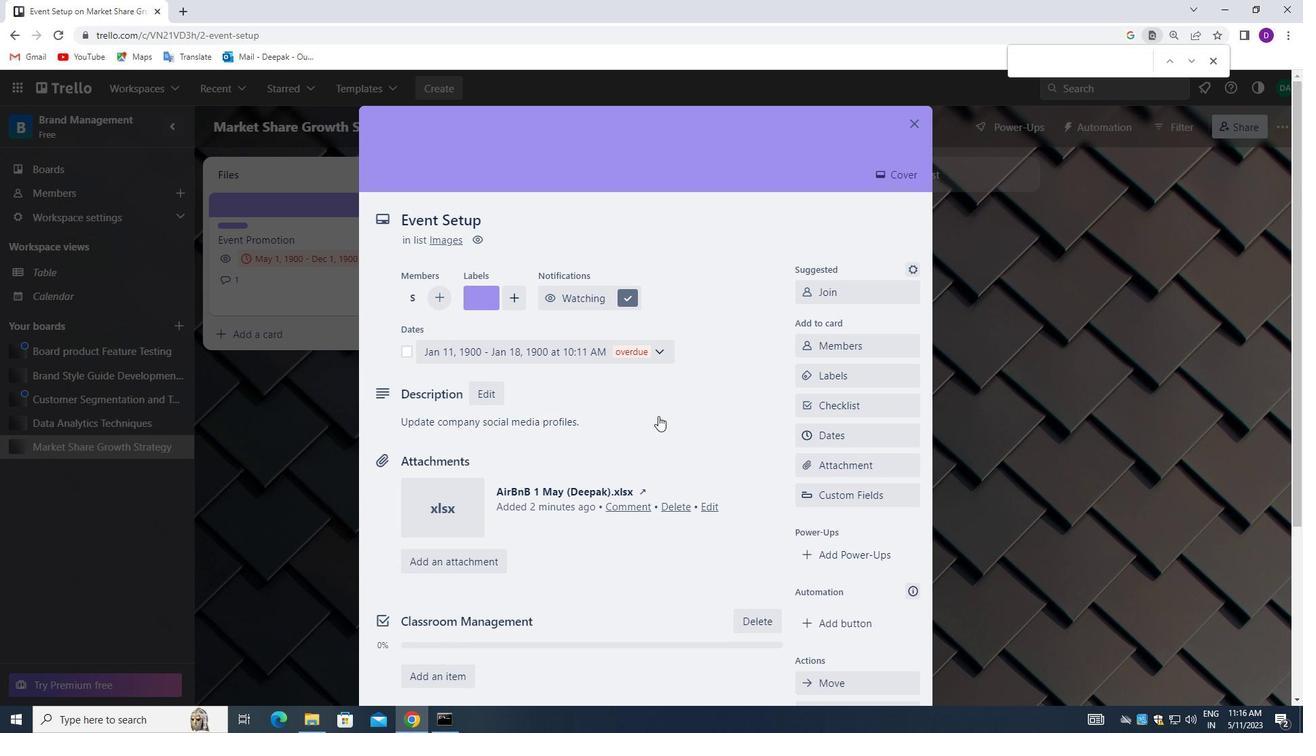 
Action: Mouse scrolled (659, 416) with delta (0, 0)
Screenshot: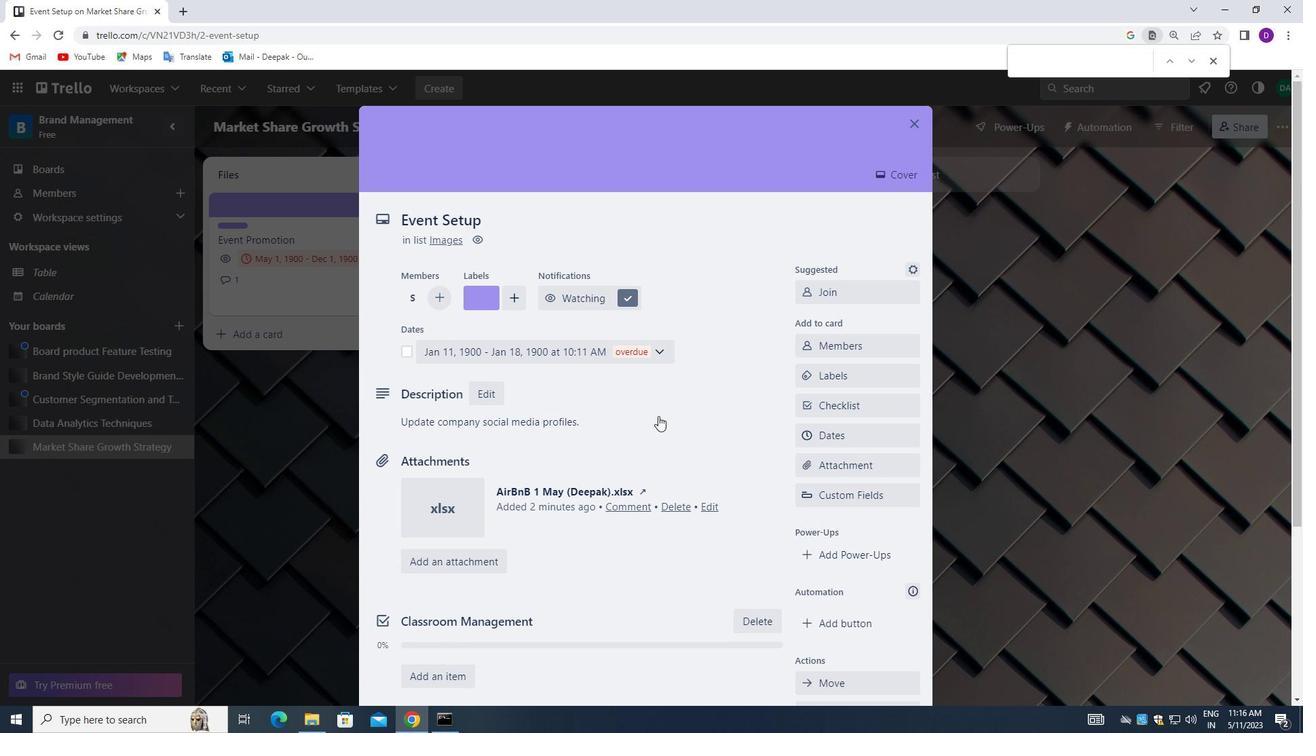 
Action: Mouse scrolled (659, 416) with delta (0, 0)
Screenshot: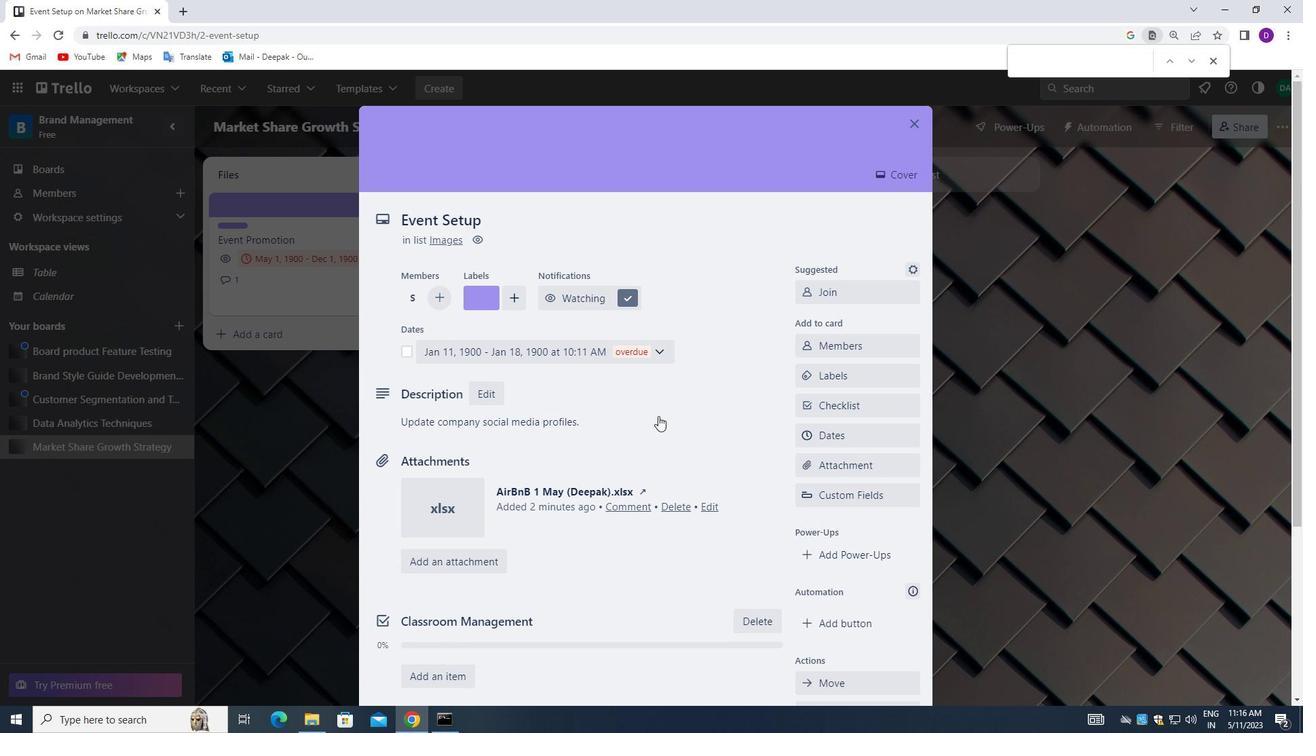 
Action: Mouse scrolled (659, 416) with delta (0, 0)
Screenshot: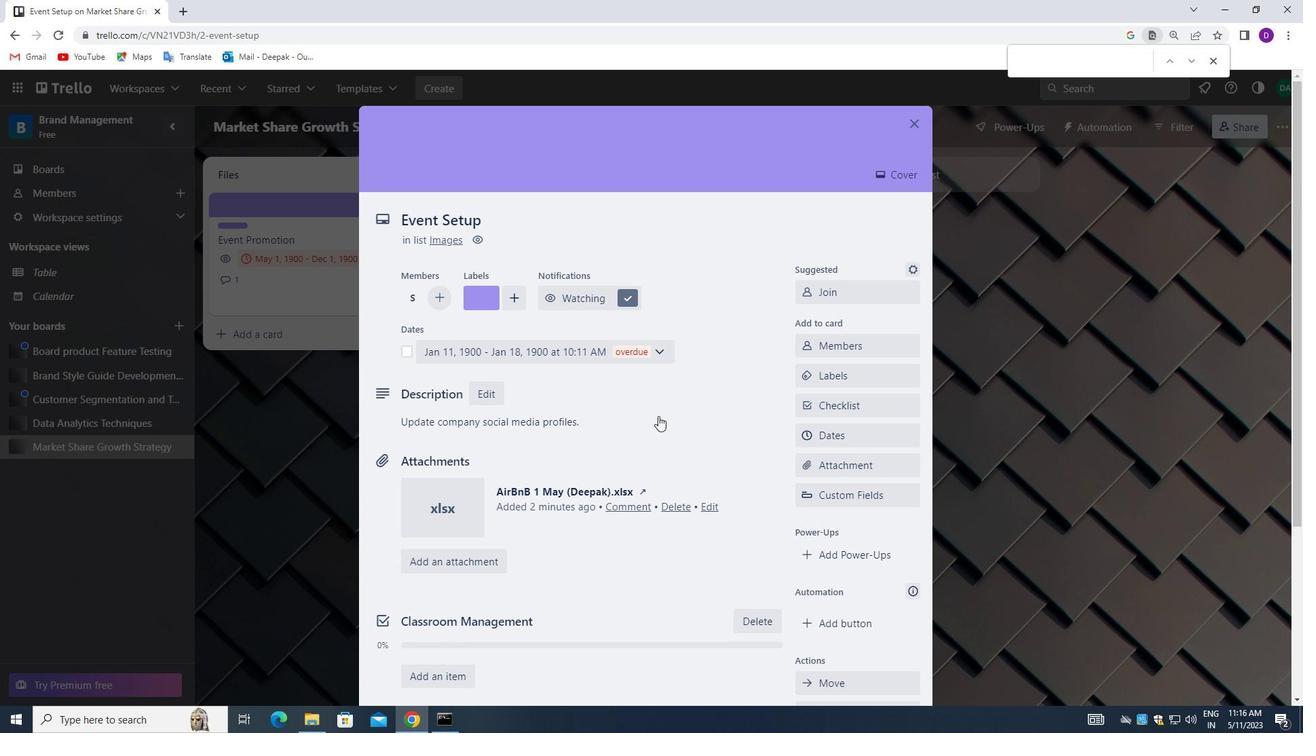 
Action: Mouse moved to (908, 123)
Screenshot: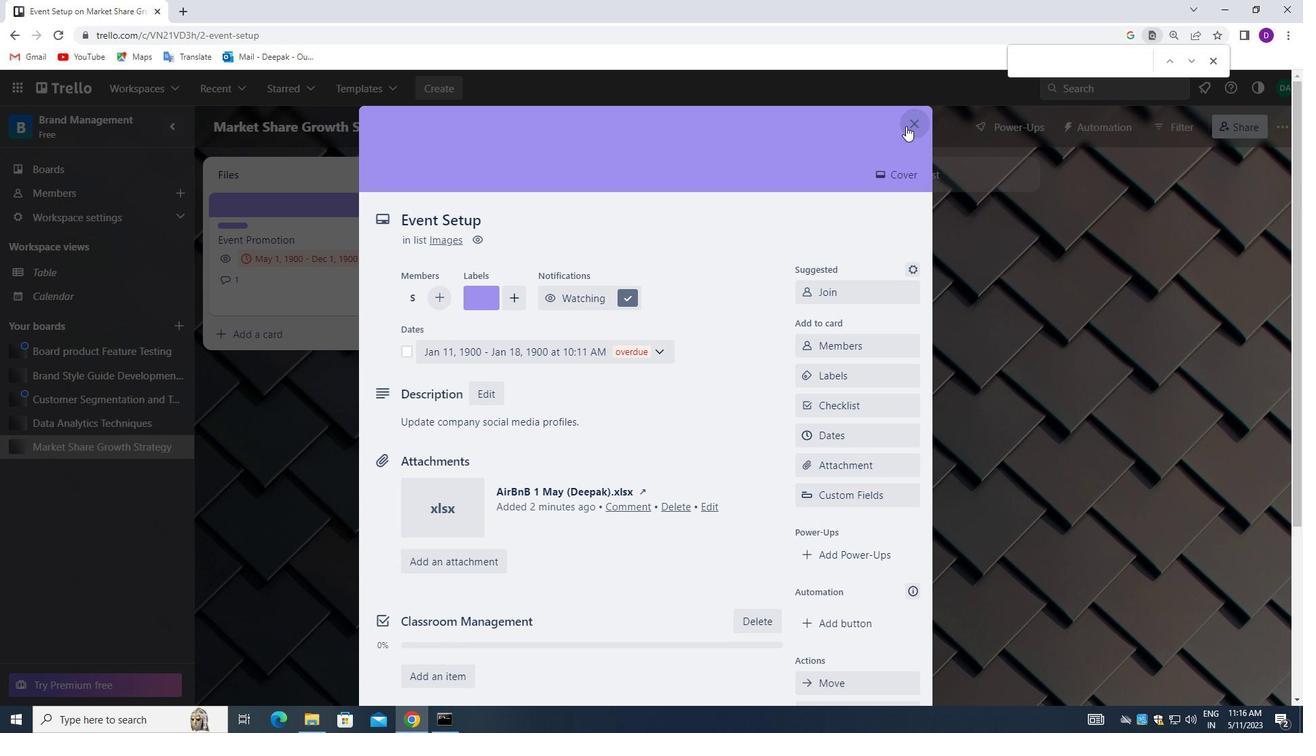 
Action: Mouse pressed left at (908, 123)
Screenshot: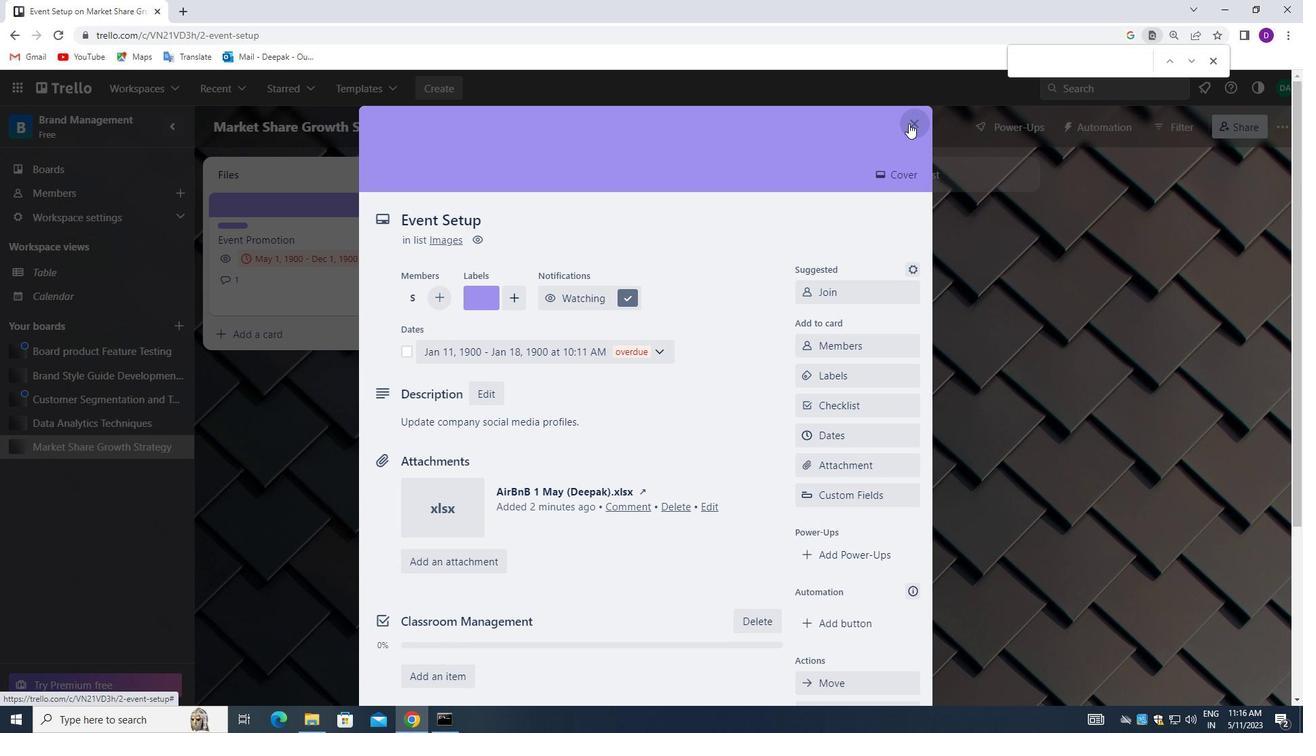 
Action: Mouse moved to (305, 424)
Screenshot: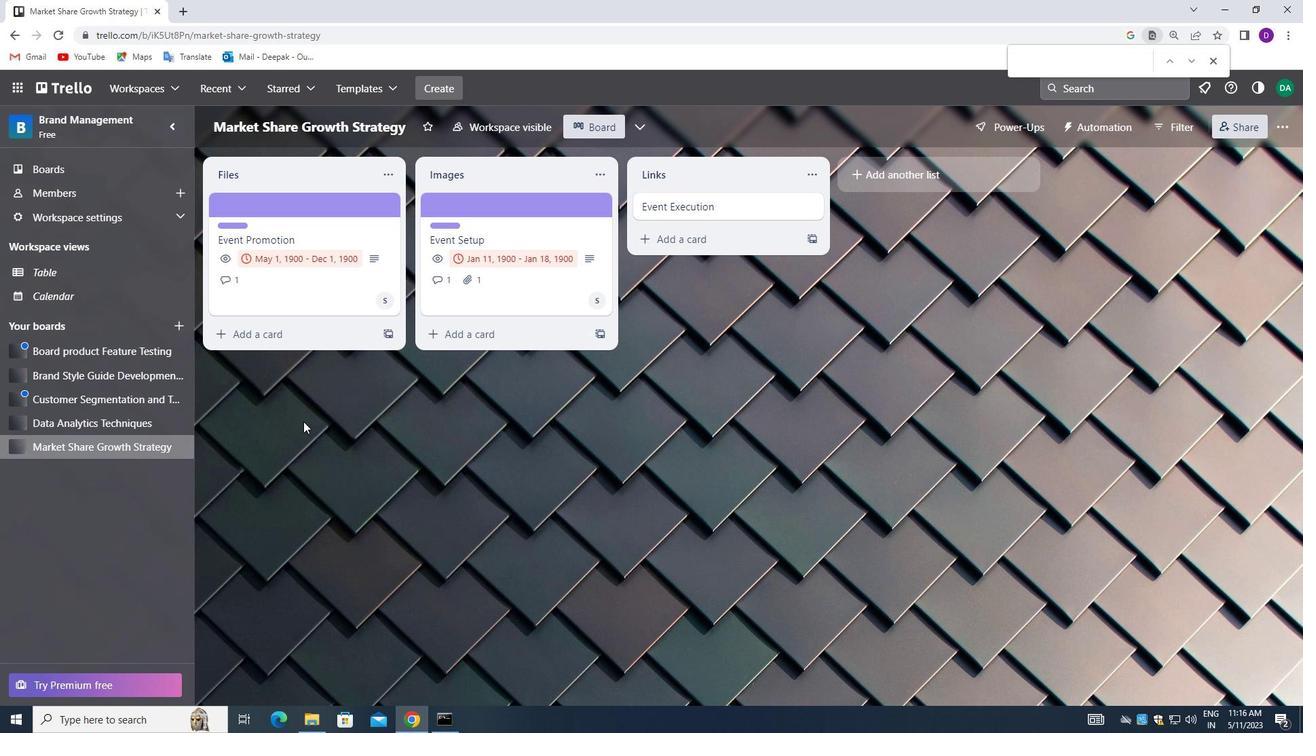 
Action: Mouse scrolled (305, 425) with delta (0, 0)
Screenshot: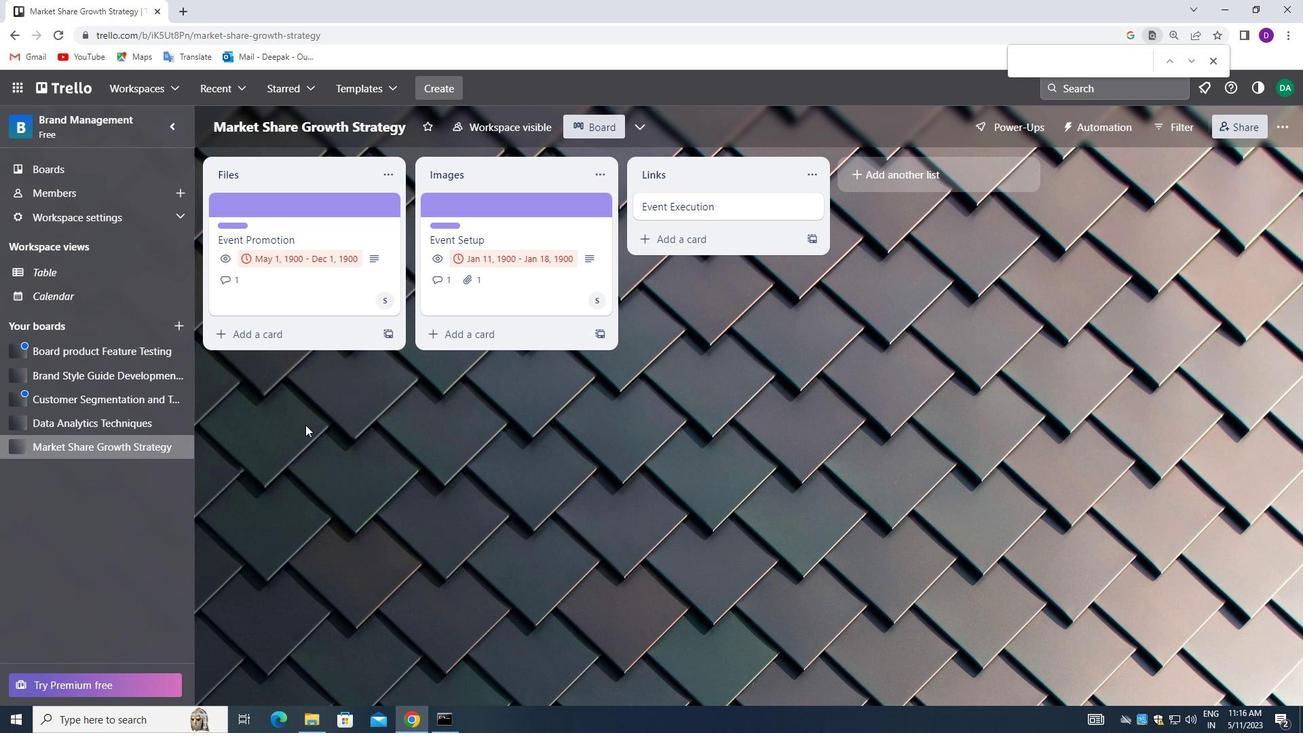 
Action: Mouse moved to (305, 424)
Screenshot: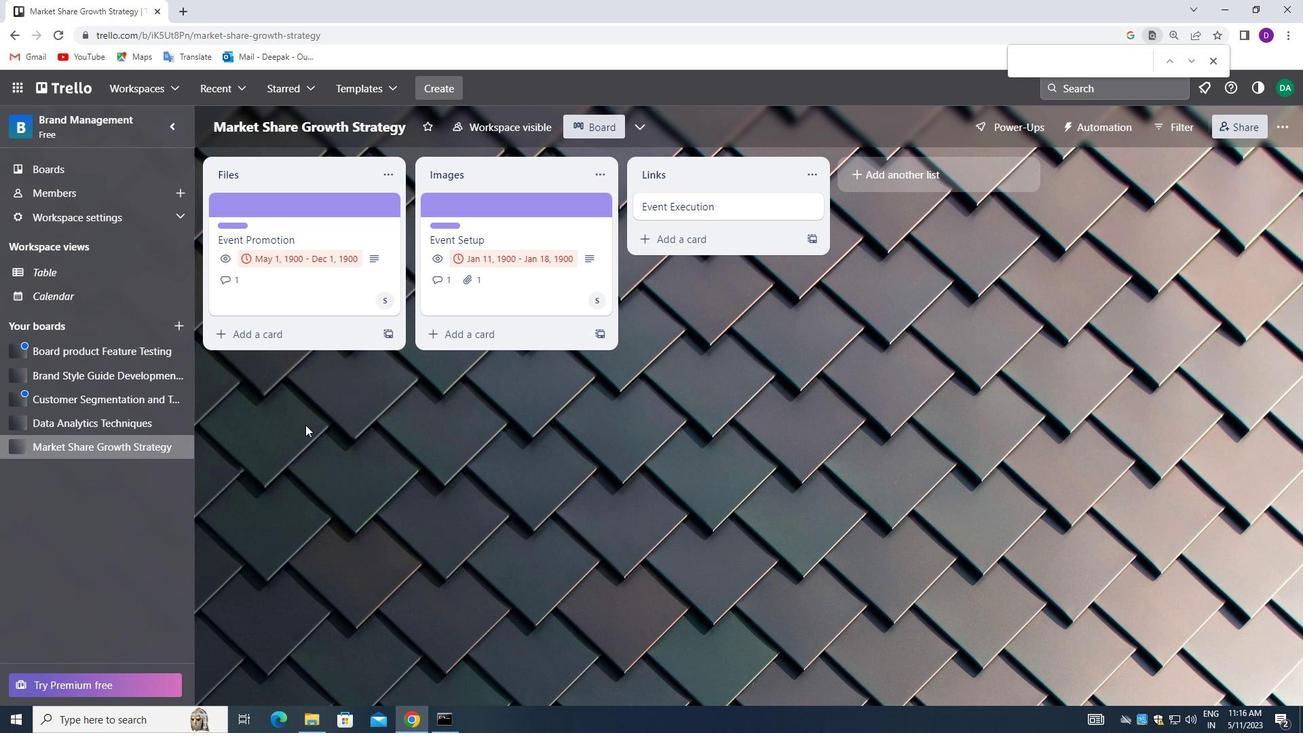 
Action: Mouse scrolled (305, 425) with delta (0, 0)
Screenshot: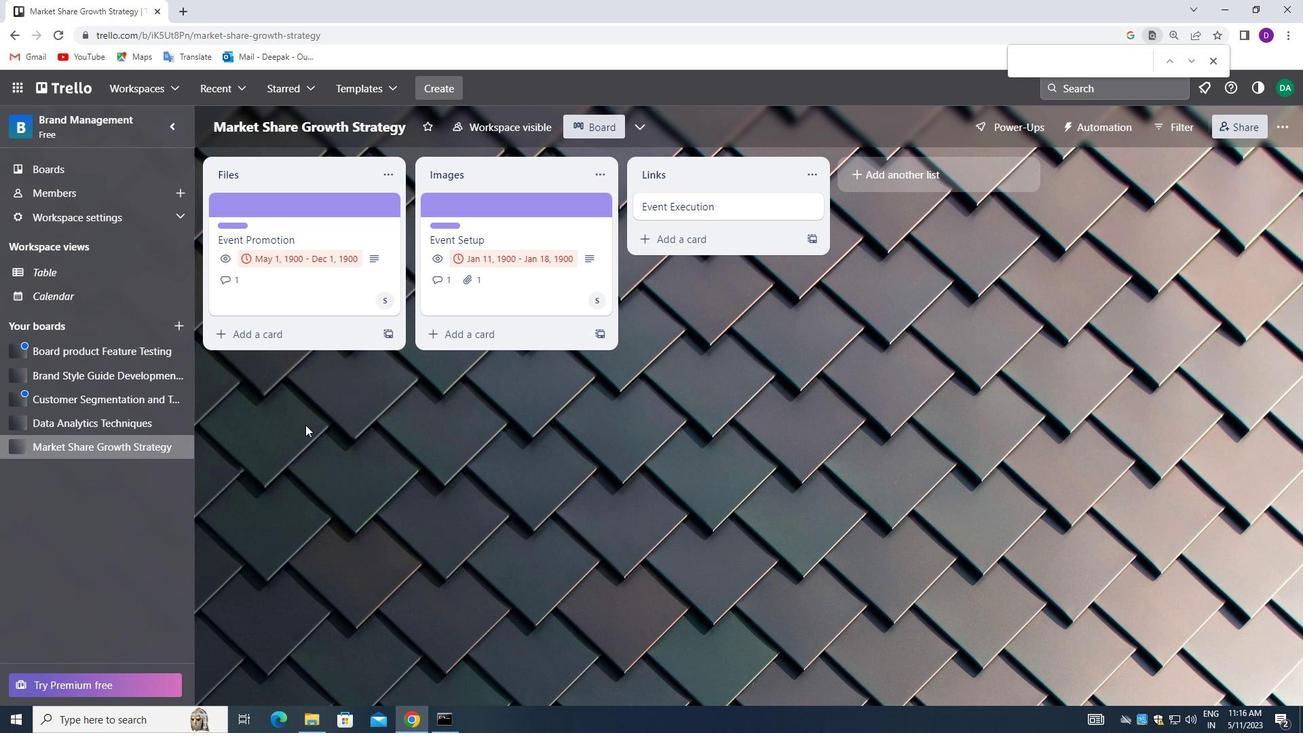 
Action: Mouse moved to (89, 162)
Screenshot: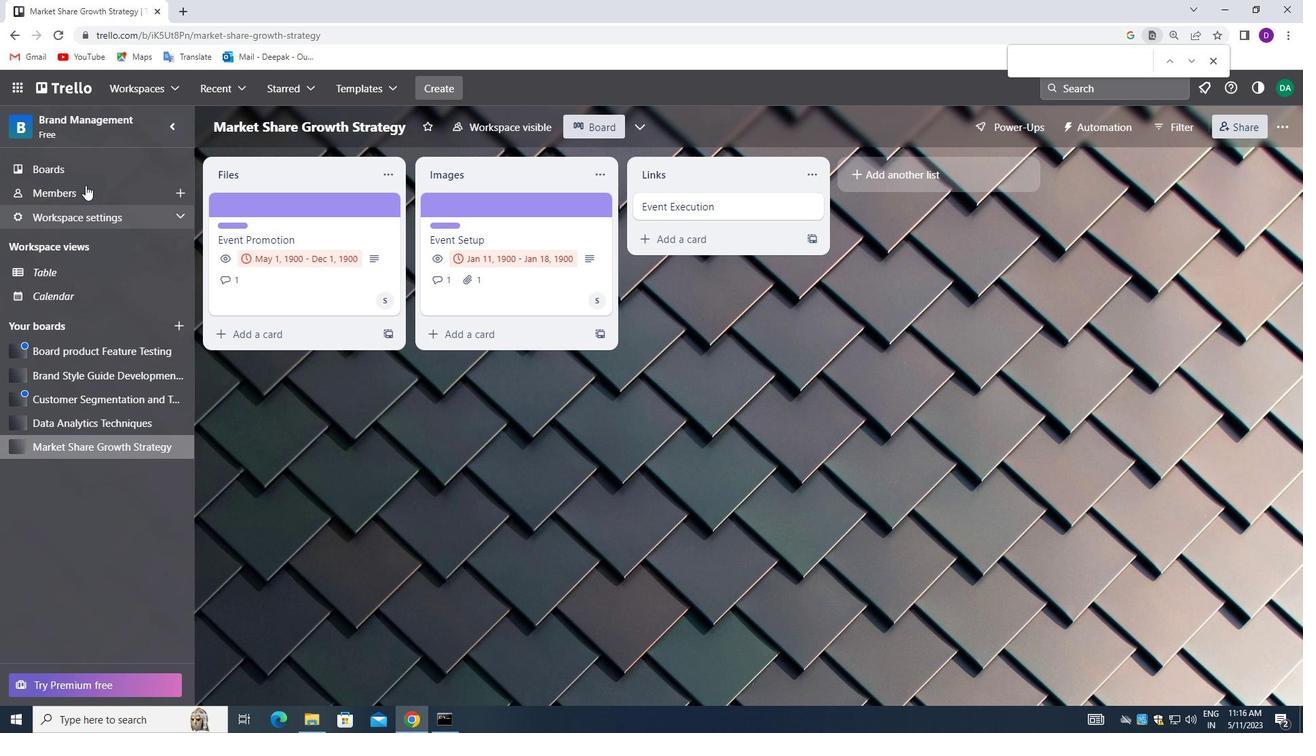 
Action: Mouse pressed left at (89, 162)
Screenshot: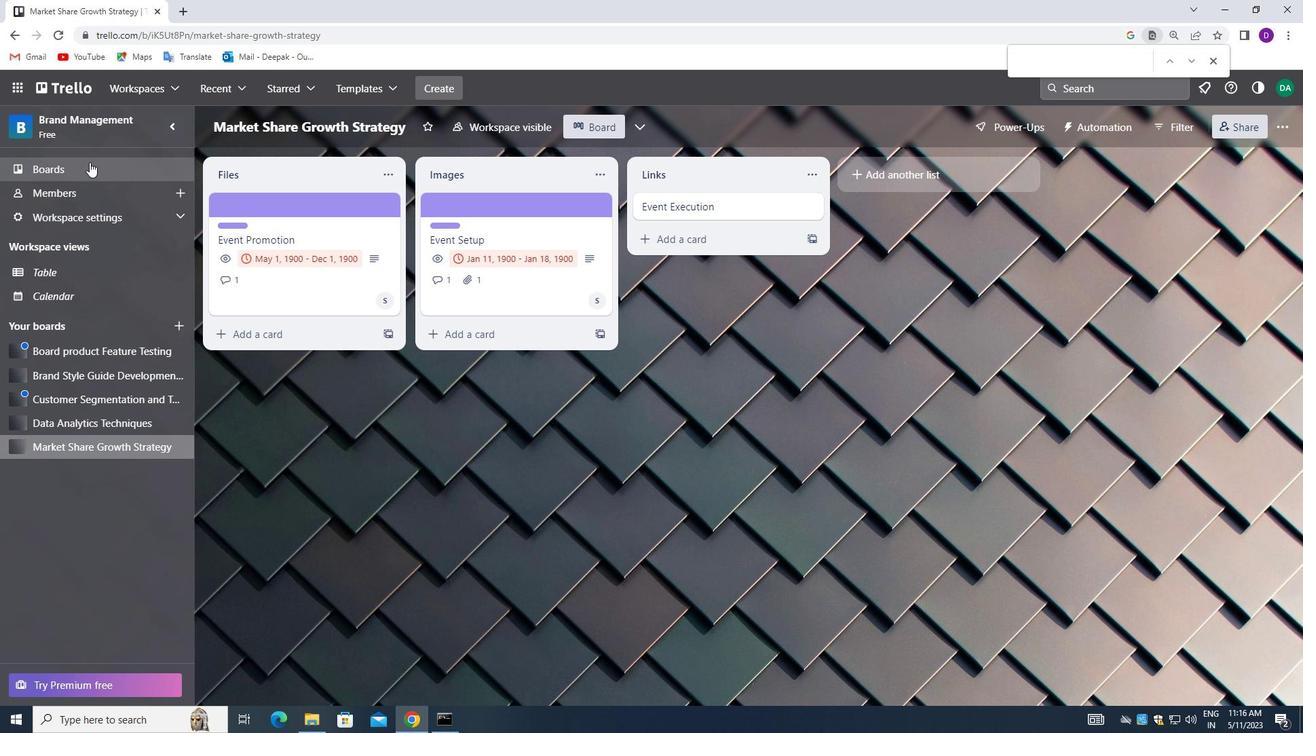 
Action: Mouse moved to (642, 359)
Screenshot: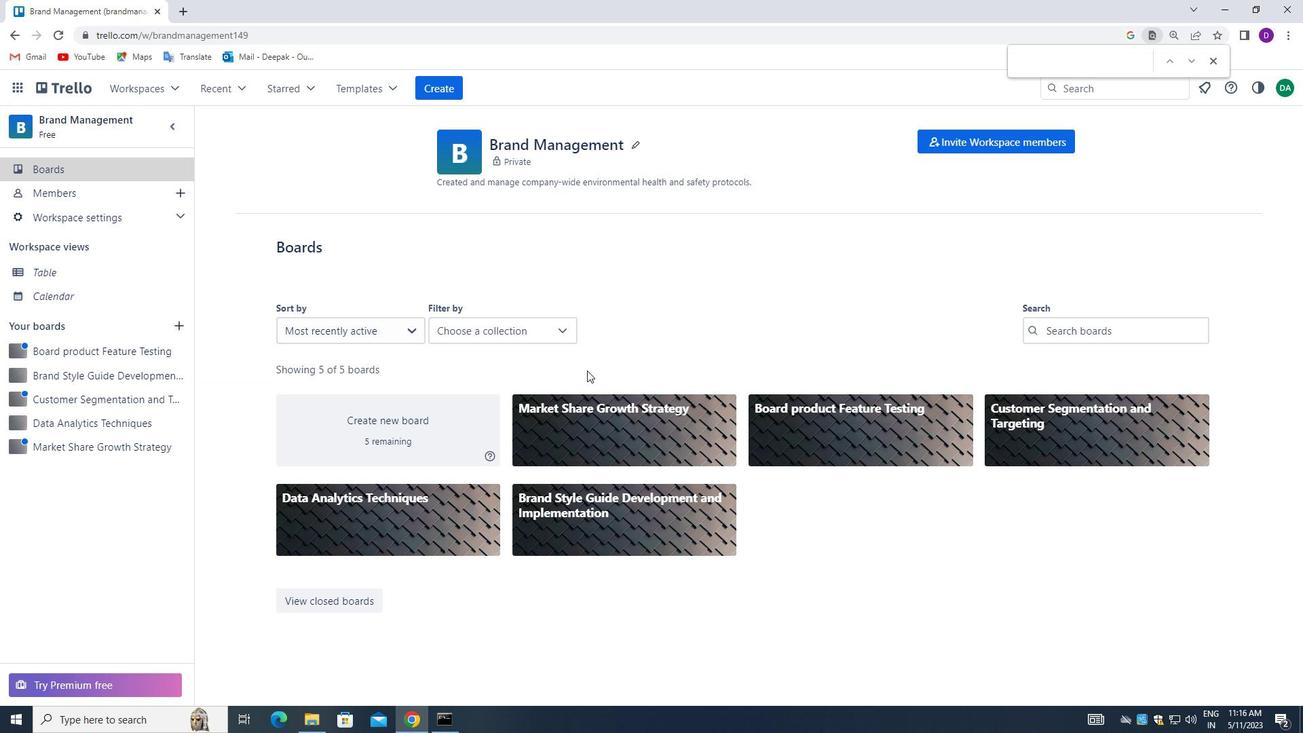 
